 Task: Find connections with filter location Kuzhithurai with filter topic #fintechwith filter profile language Spanish with filter current company Assembly Global with filter school SDM College of Engg & Tech , Dharwad with filter industry Security and Investigations with filter service category iOS Development with filter keywords title Caretaker or House Sitter
Action: Mouse moved to (448, 287)
Screenshot: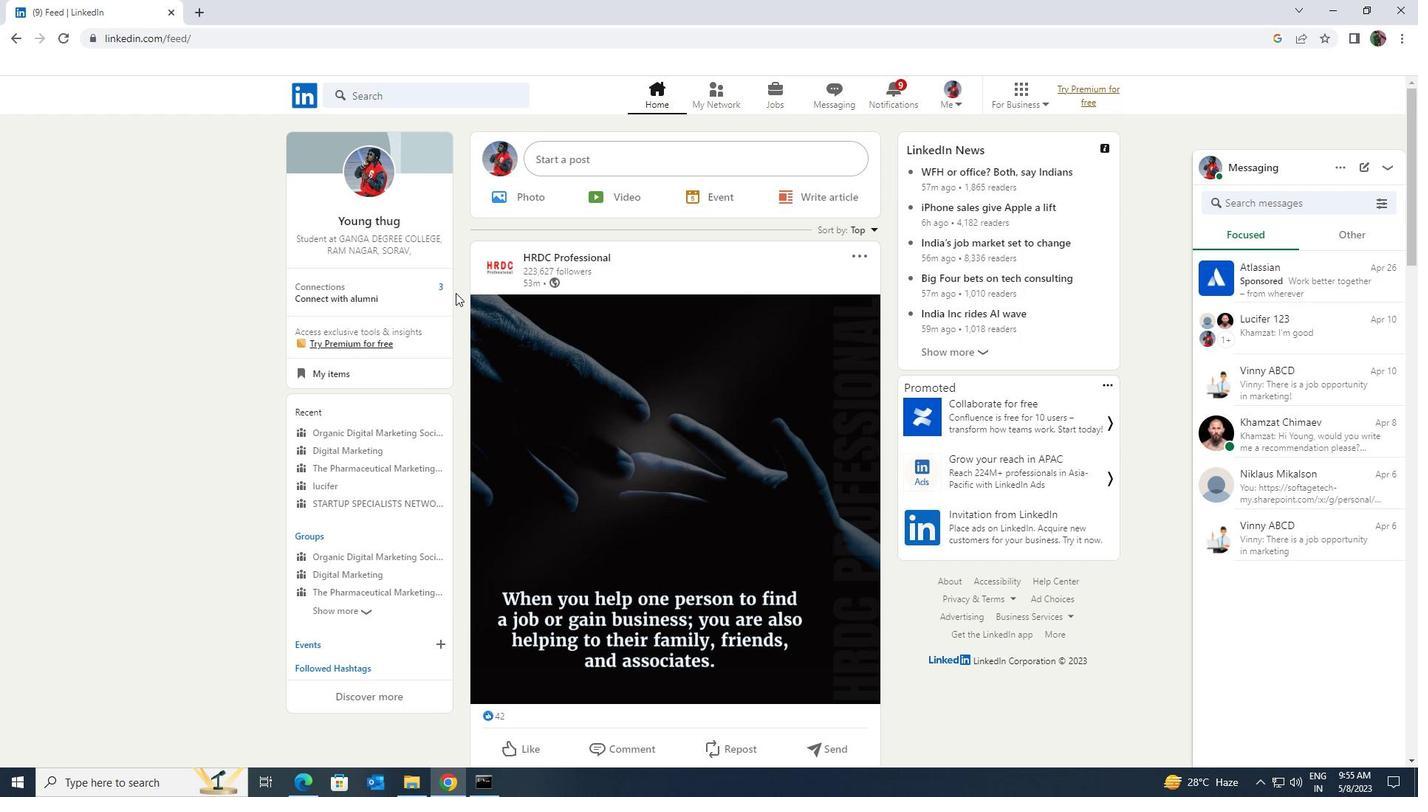 
Action: Mouse pressed left at (448, 287)
Screenshot: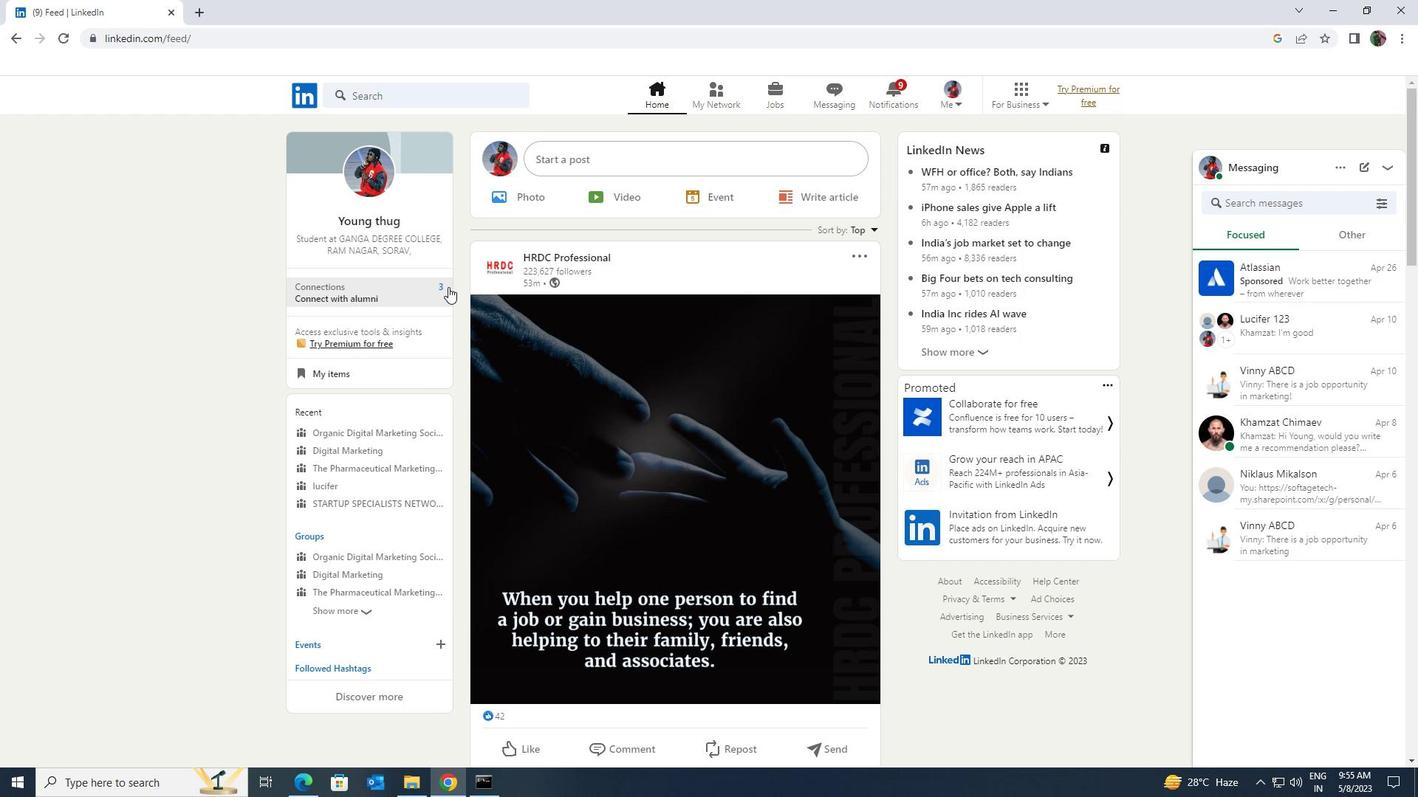 
Action: Mouse moved to (431, 184)
Screenshot: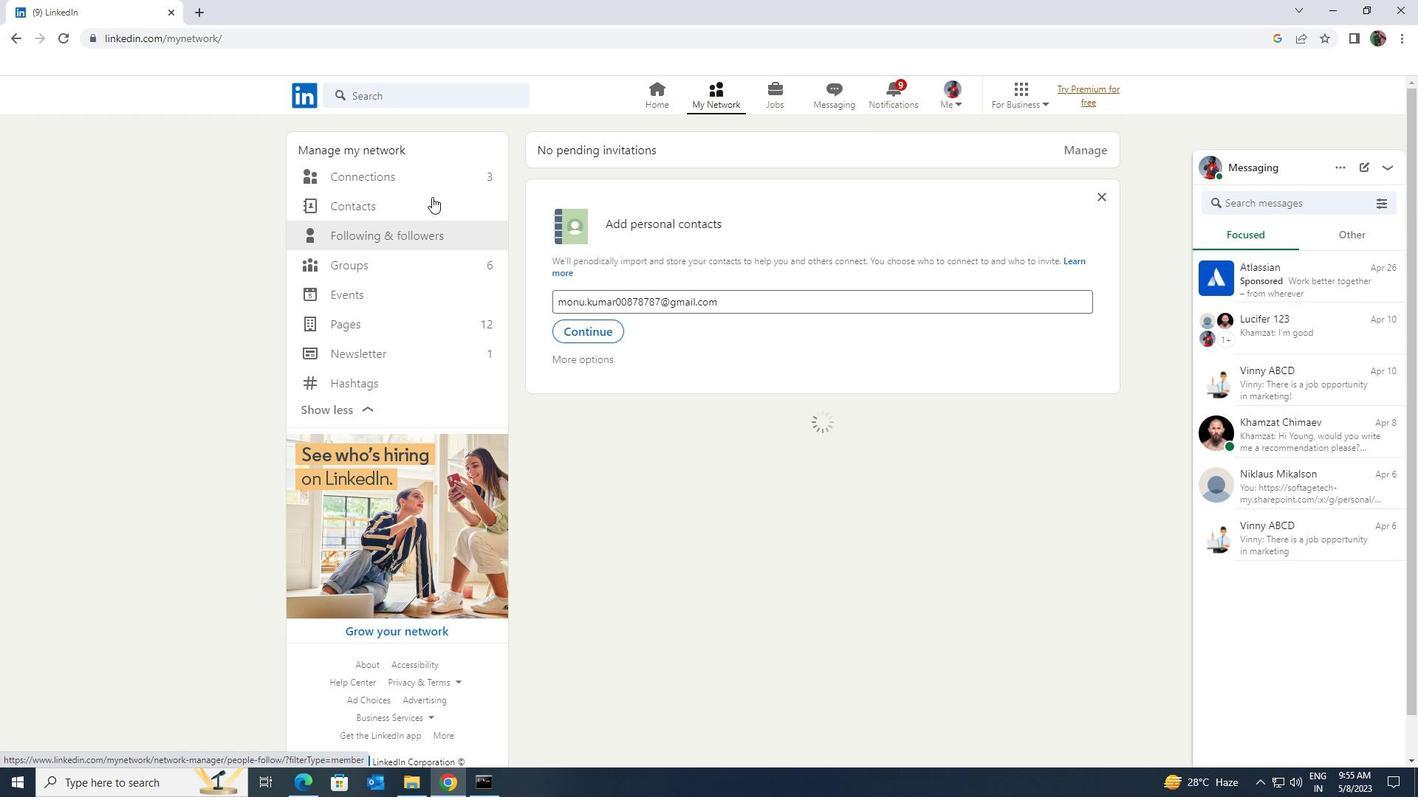 
Action: Mouse pressed left at (431, 184)
Screenshot: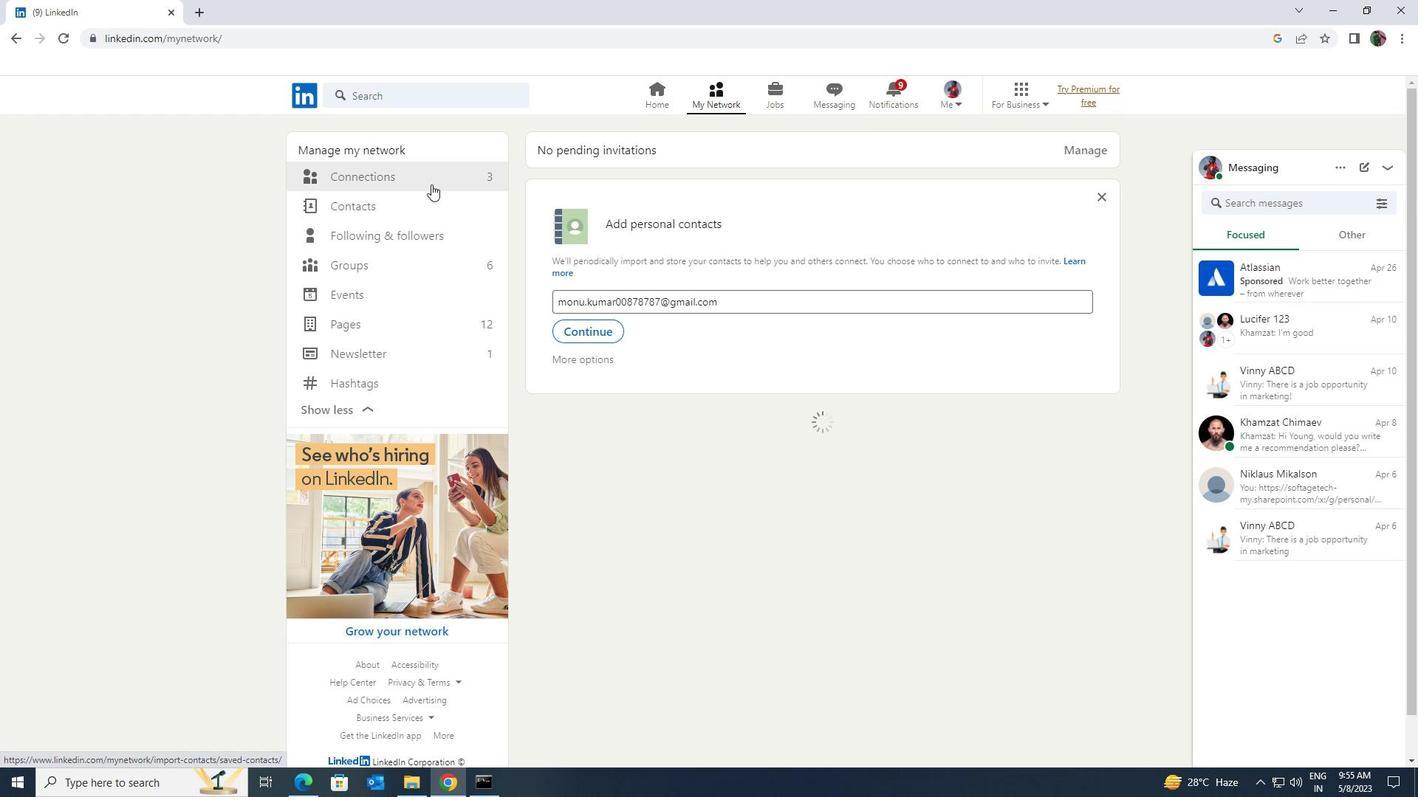 
Action: Mouse moved to (831, 181)
Screenshot: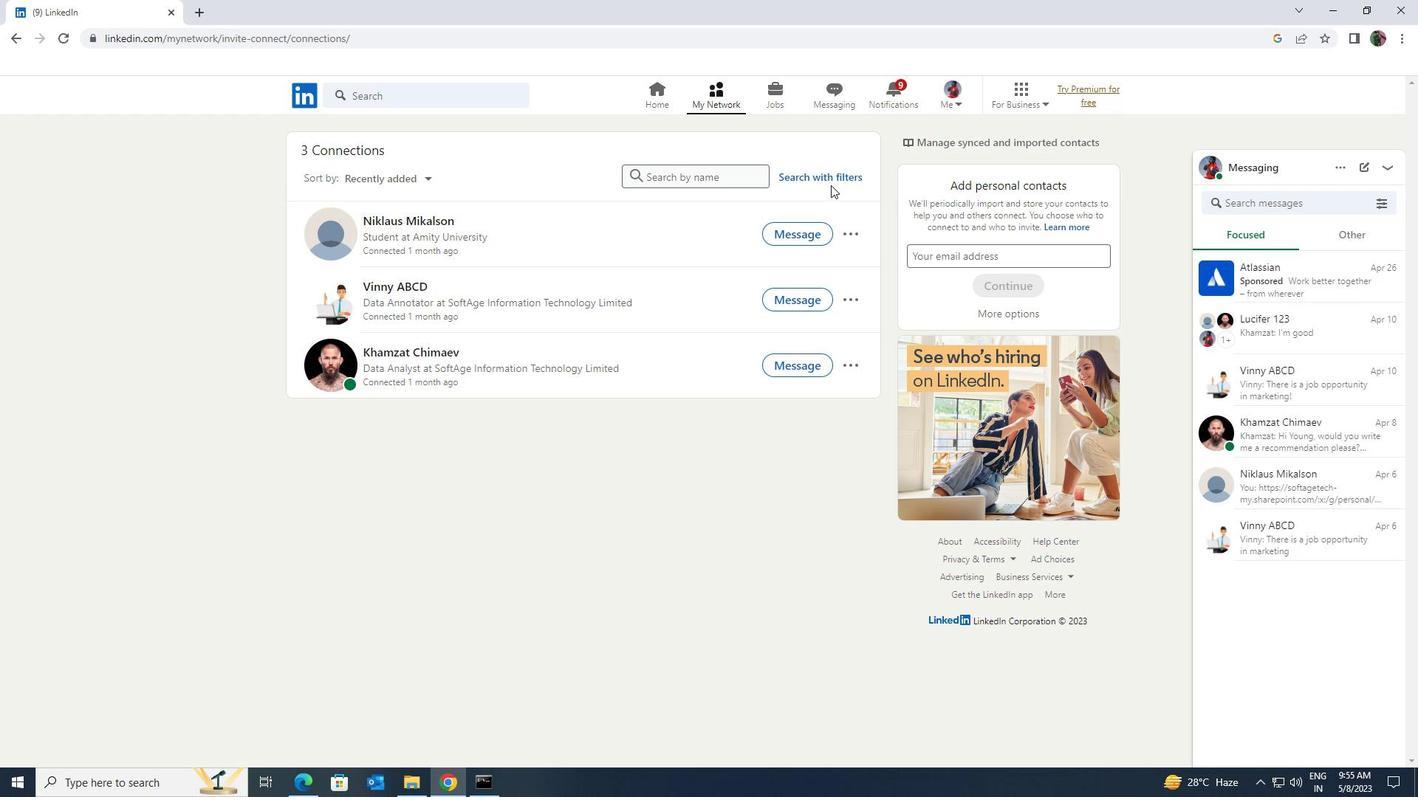 
Action: Mouse pressed left at (831, 181)
Screenshot: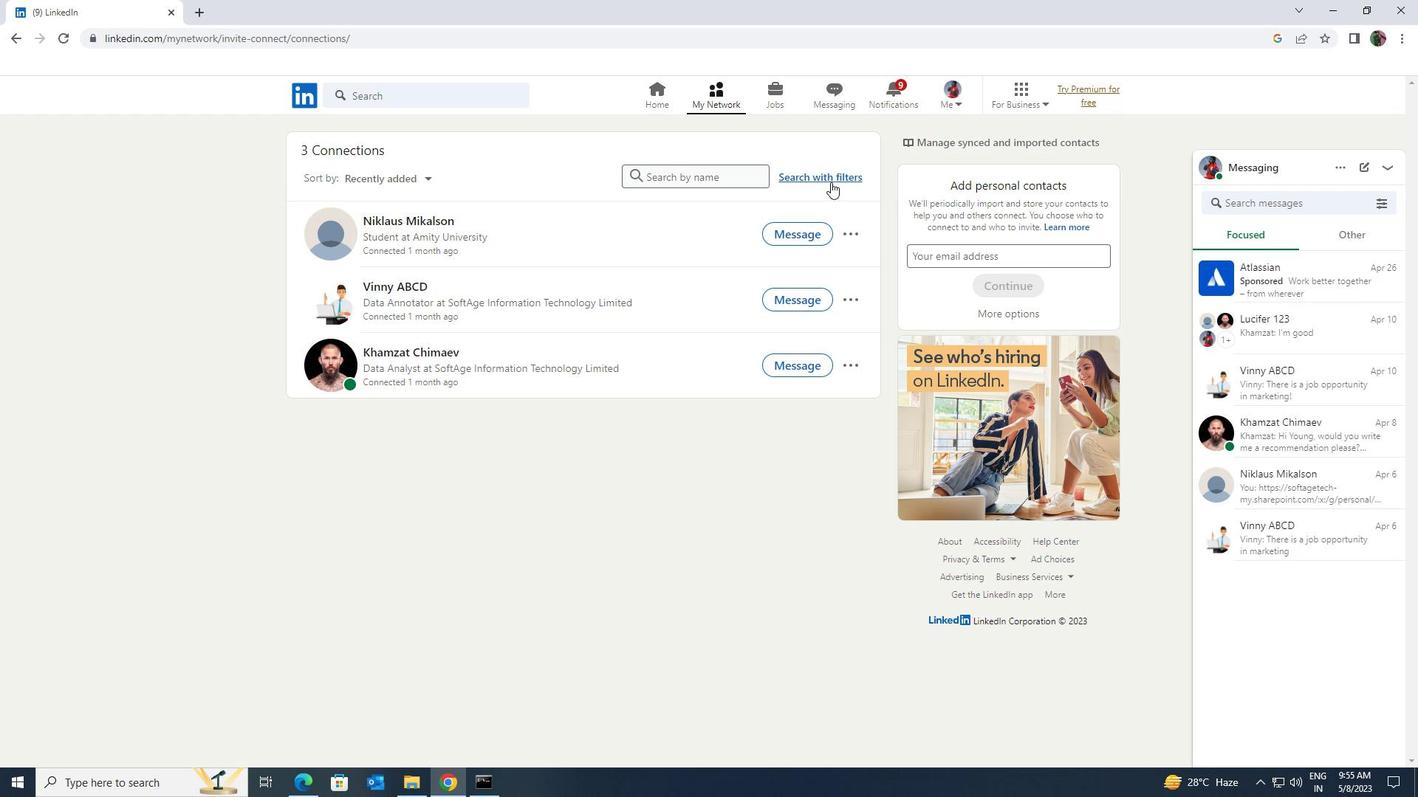 
Action: Mouse moved to (763, 142)
Screenshot: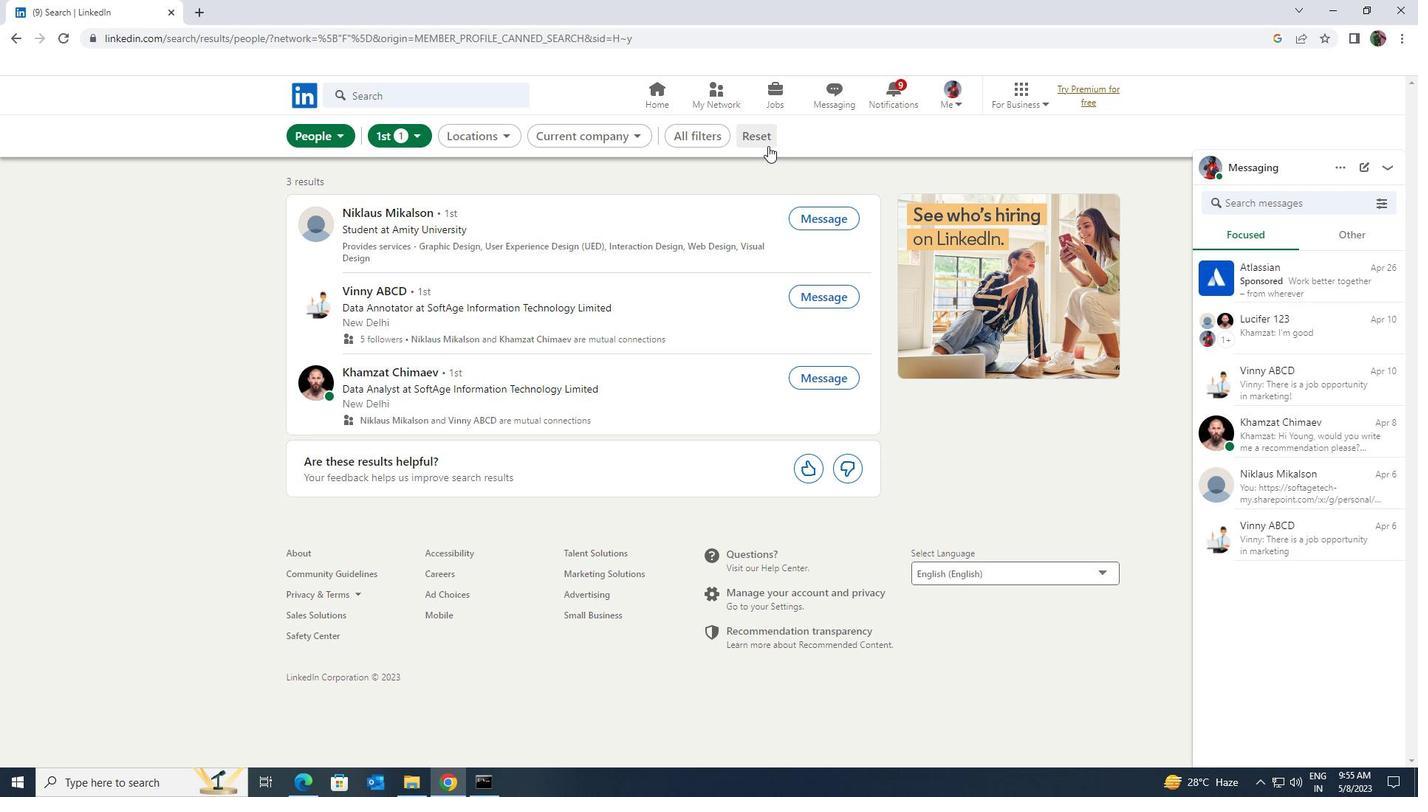 
Action: Mouse pressed left at (763, 142)
Screenshot: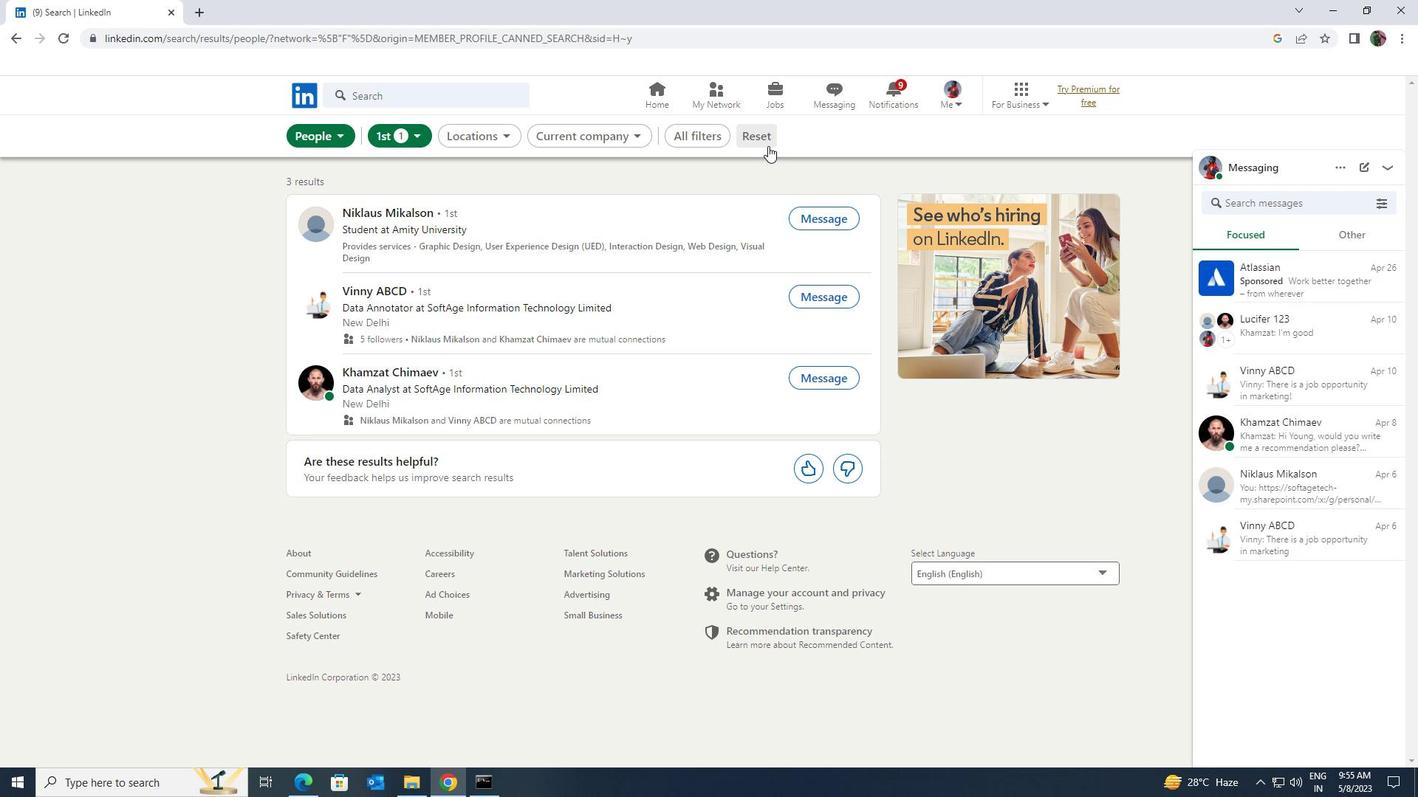 
Action: Mouse moved to (734, 142)
Screenshot: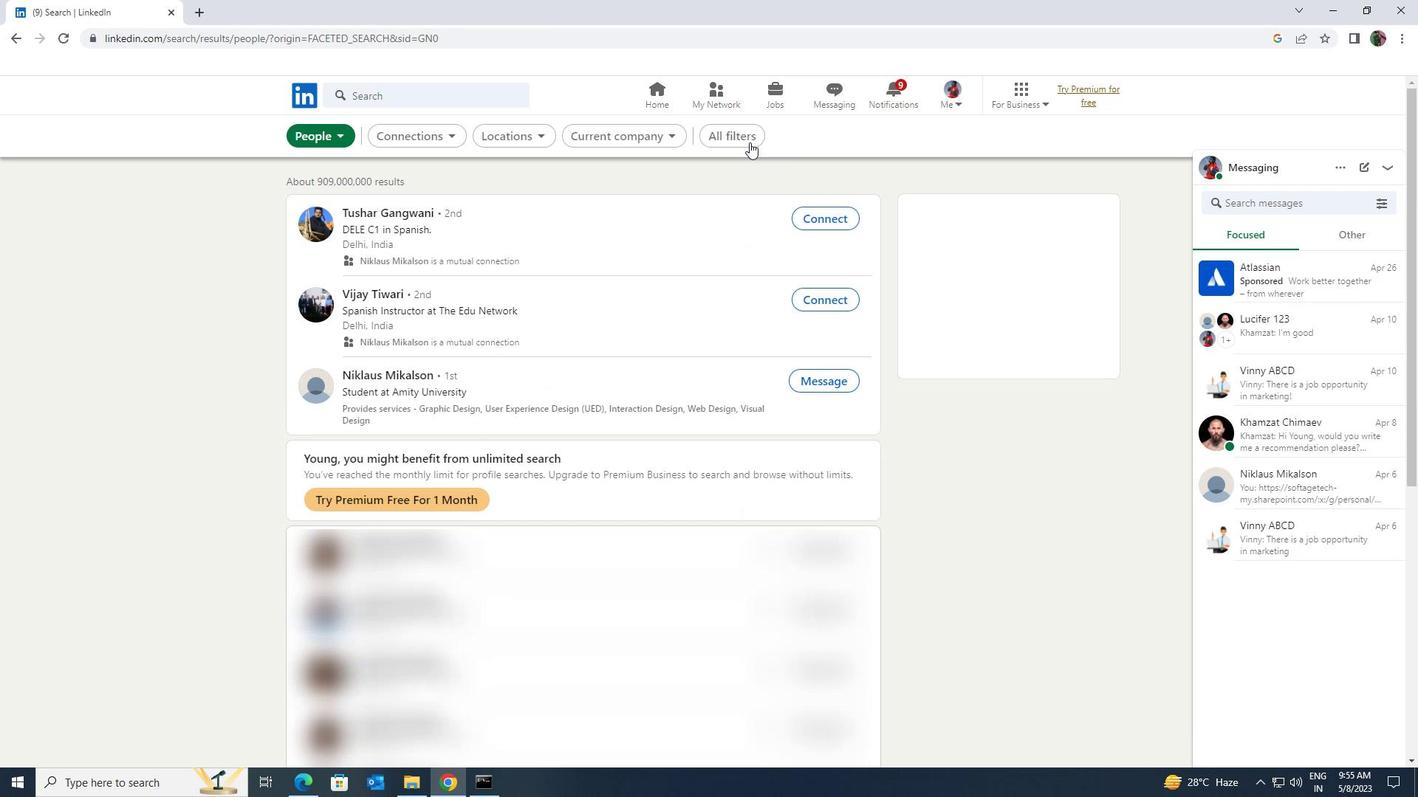 
Action: Mouse pressed left at (734, 142)
Screenshot: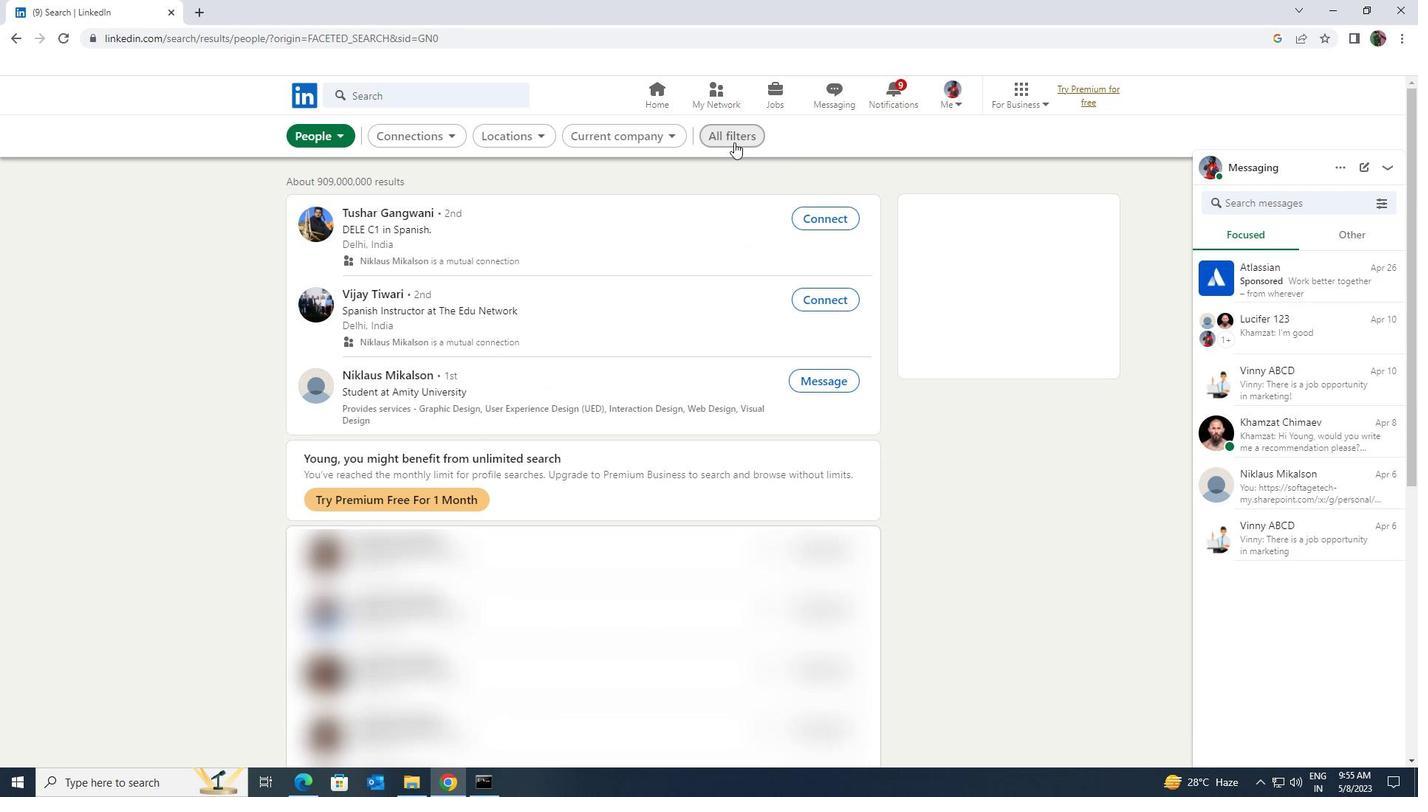 
Action: Mouse moved to (1267, 581)
Screenshot: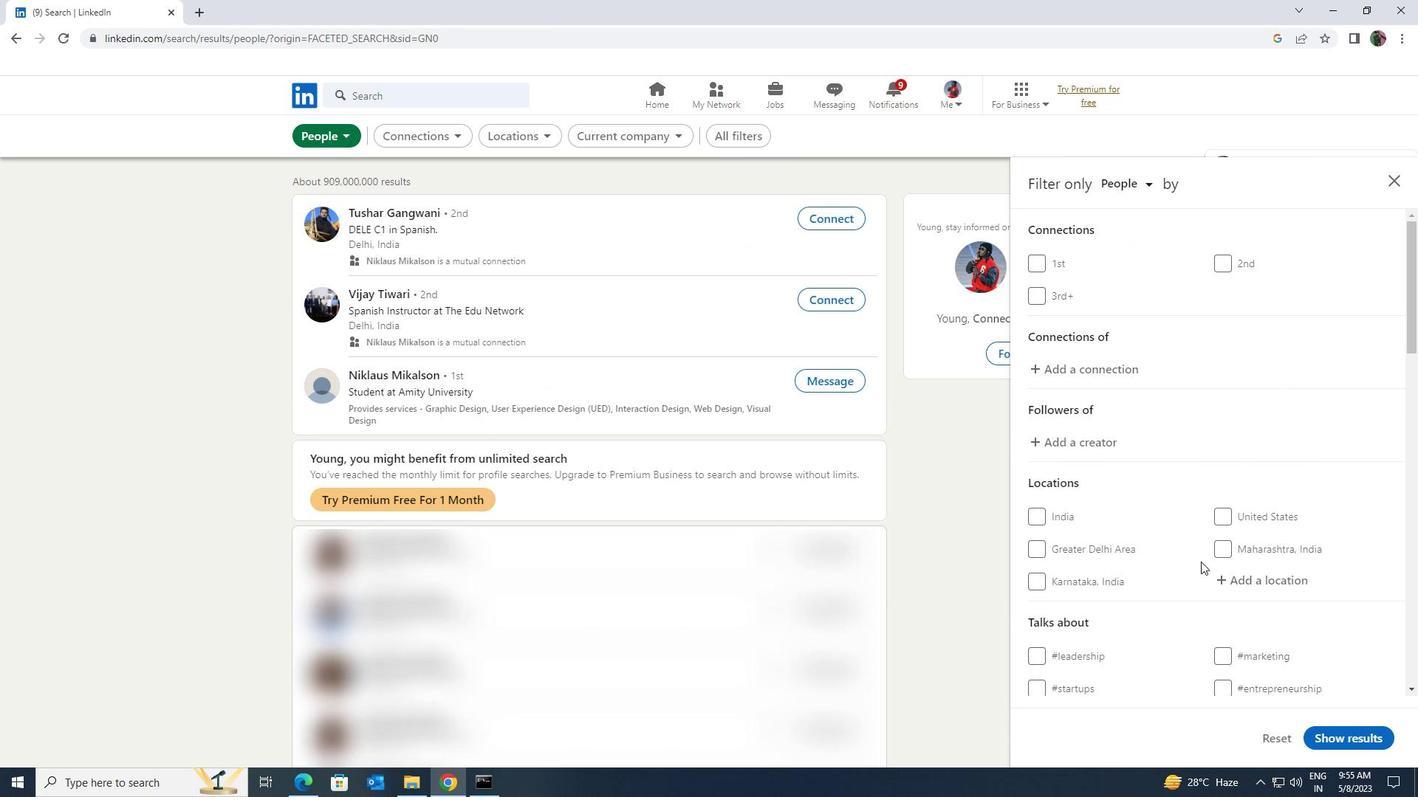 
Action: Mouse pressed left at (1267, 581)
Screenshot: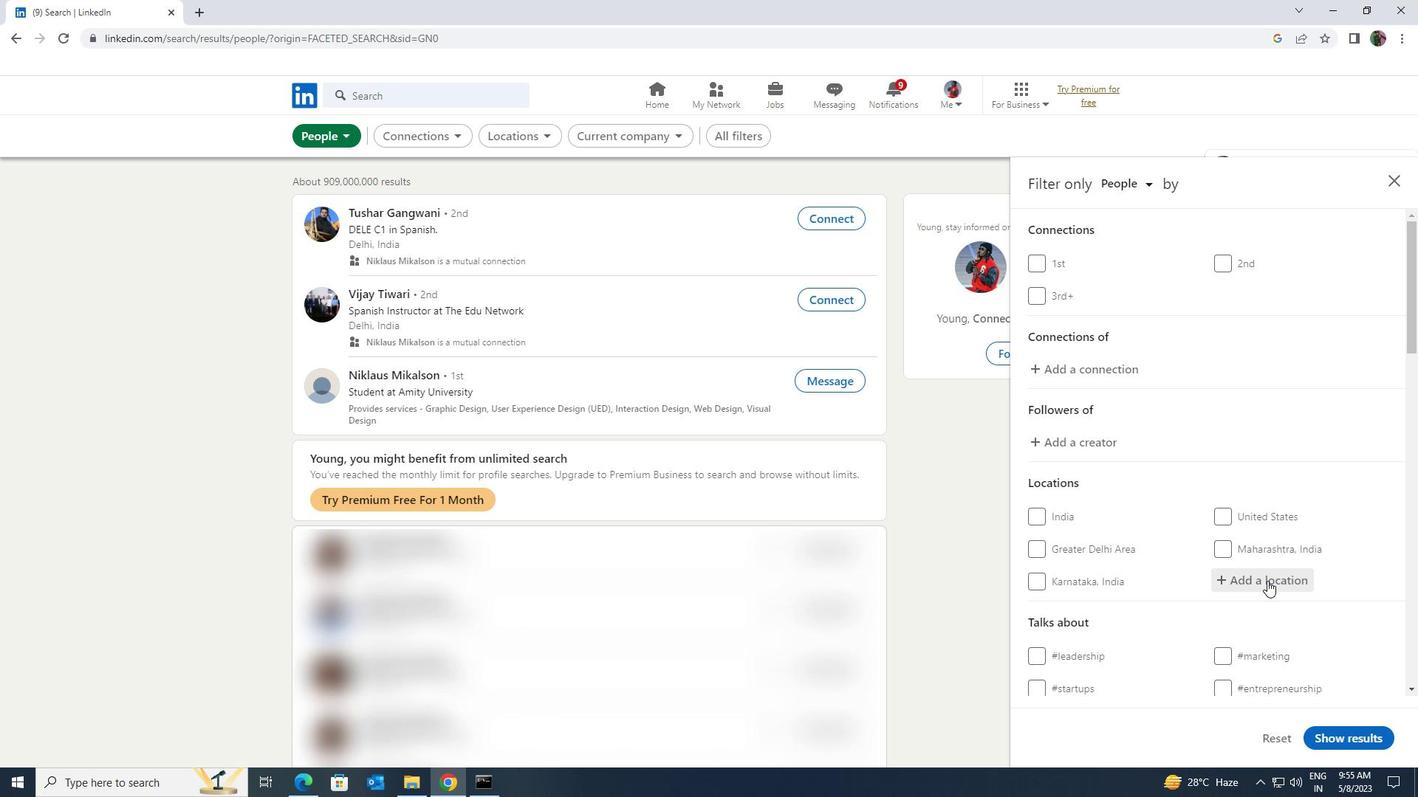 
Action: Key pressed <Key.shift>KUZHITHURAI
Screenshot: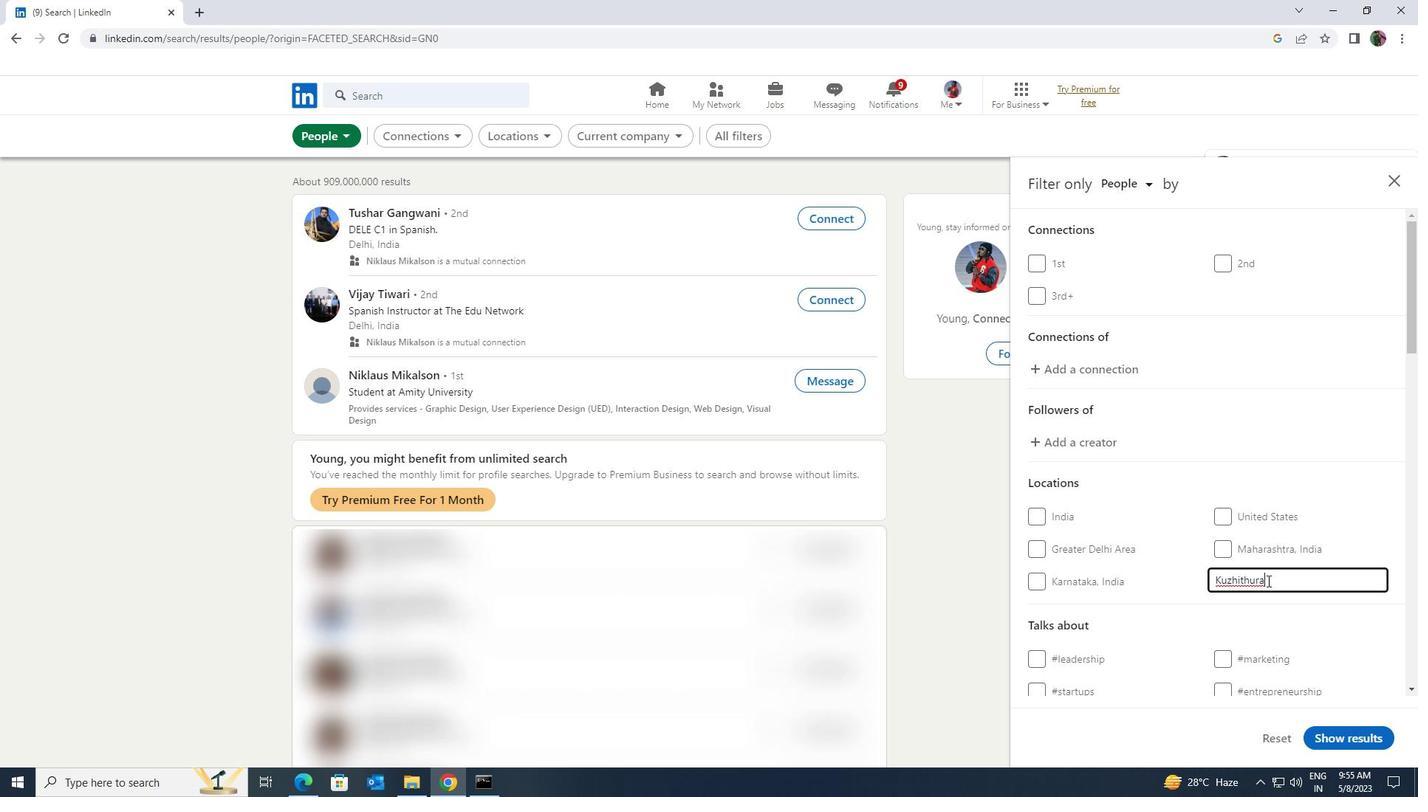 
Action: Mouse scrolled (1267, 580) with delta (0, 0)
Screenshot: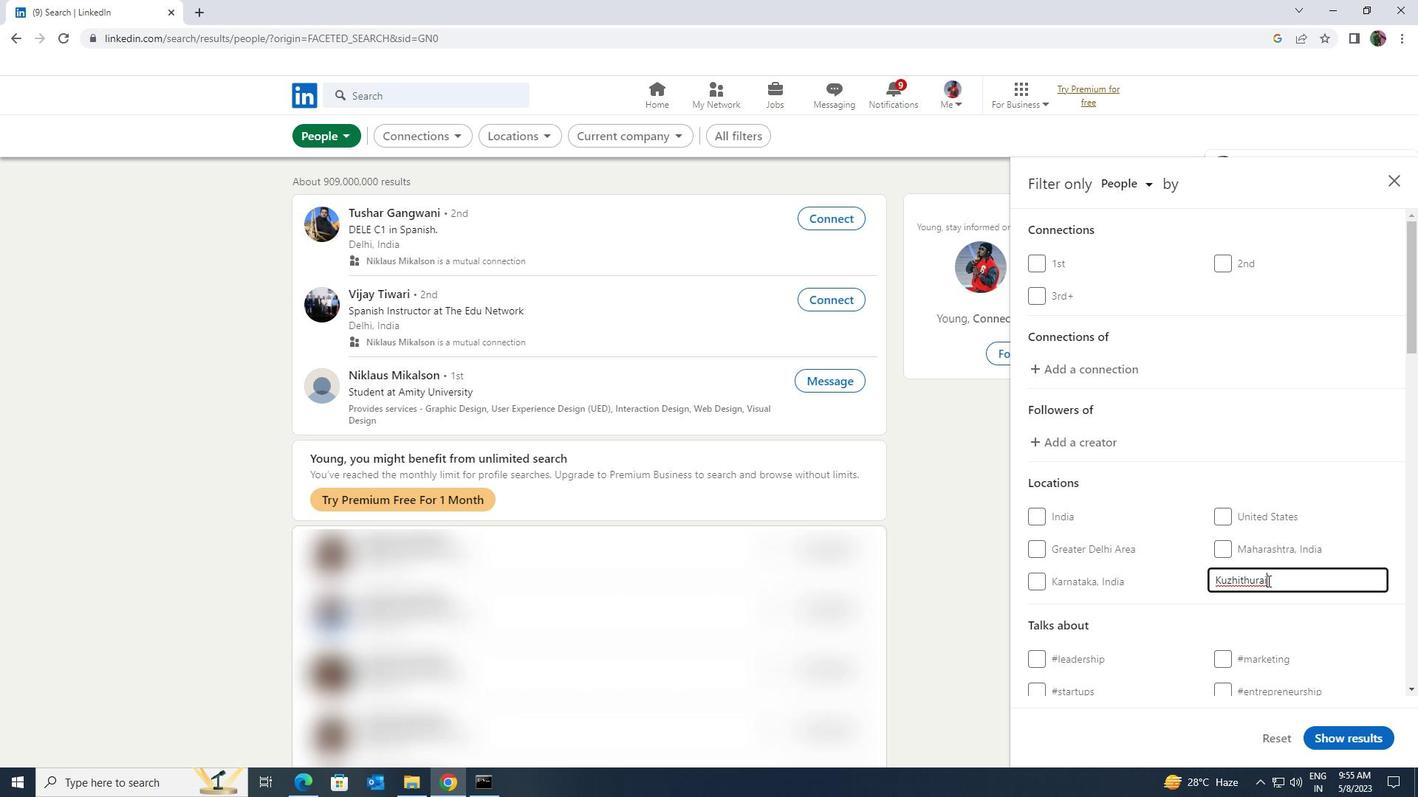 
Action: Mouse moved to (1268, 582)
Screenshot: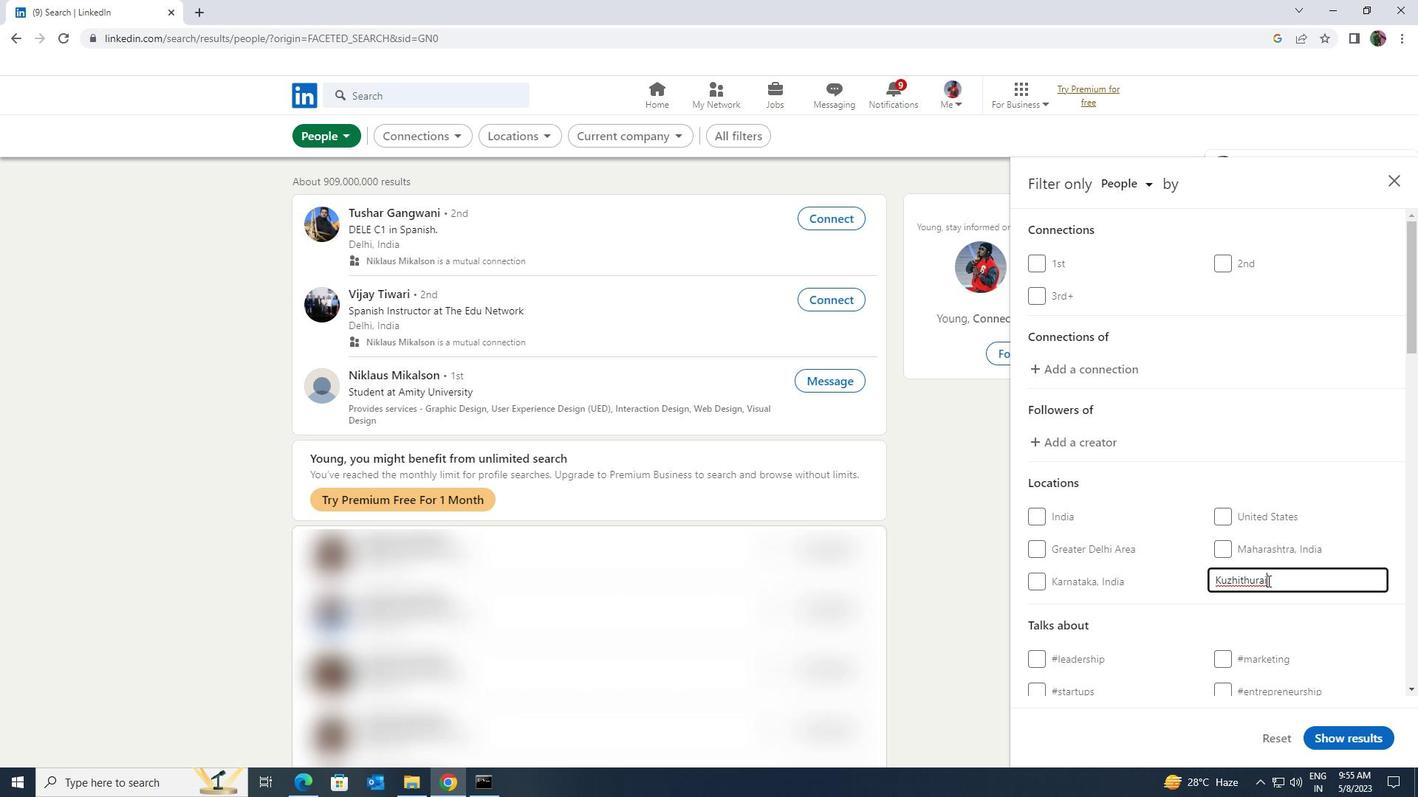 
Action: Mouse scrolled (1268, 581) with delta (0, 0)
Screenshot: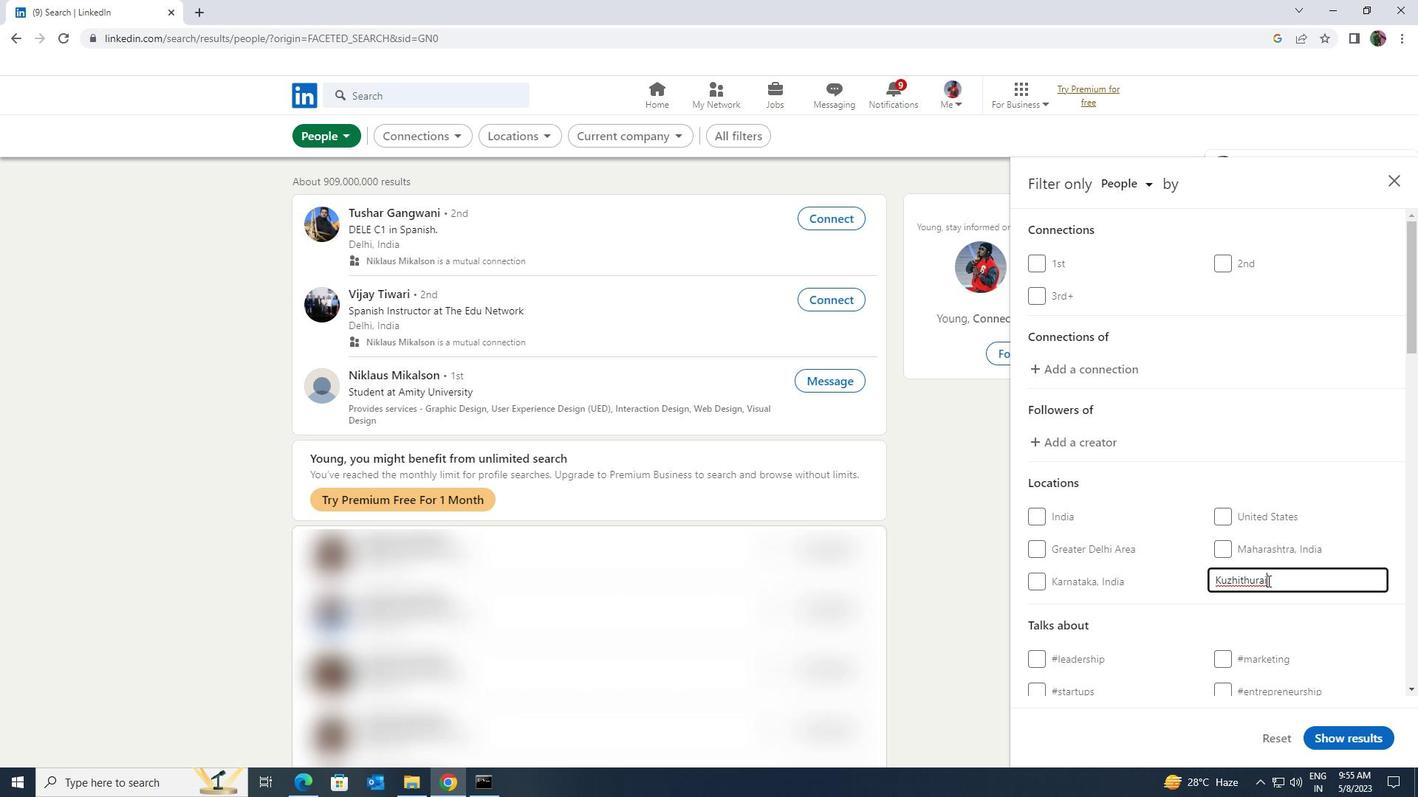 
Action: Mouse moved to (1268, 584)
Screenshot: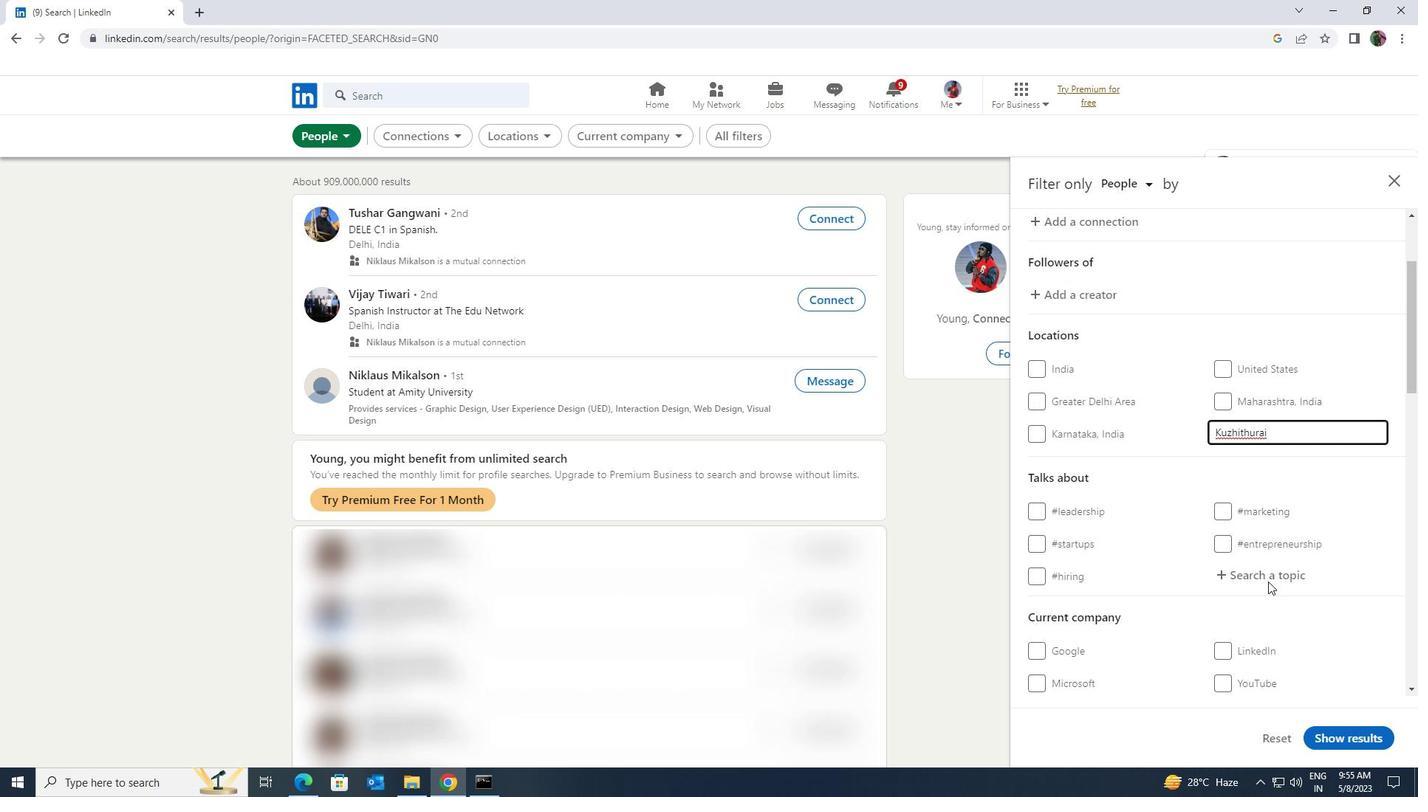
Action: Mouse pressed left at (1268, 584)
Screenshot: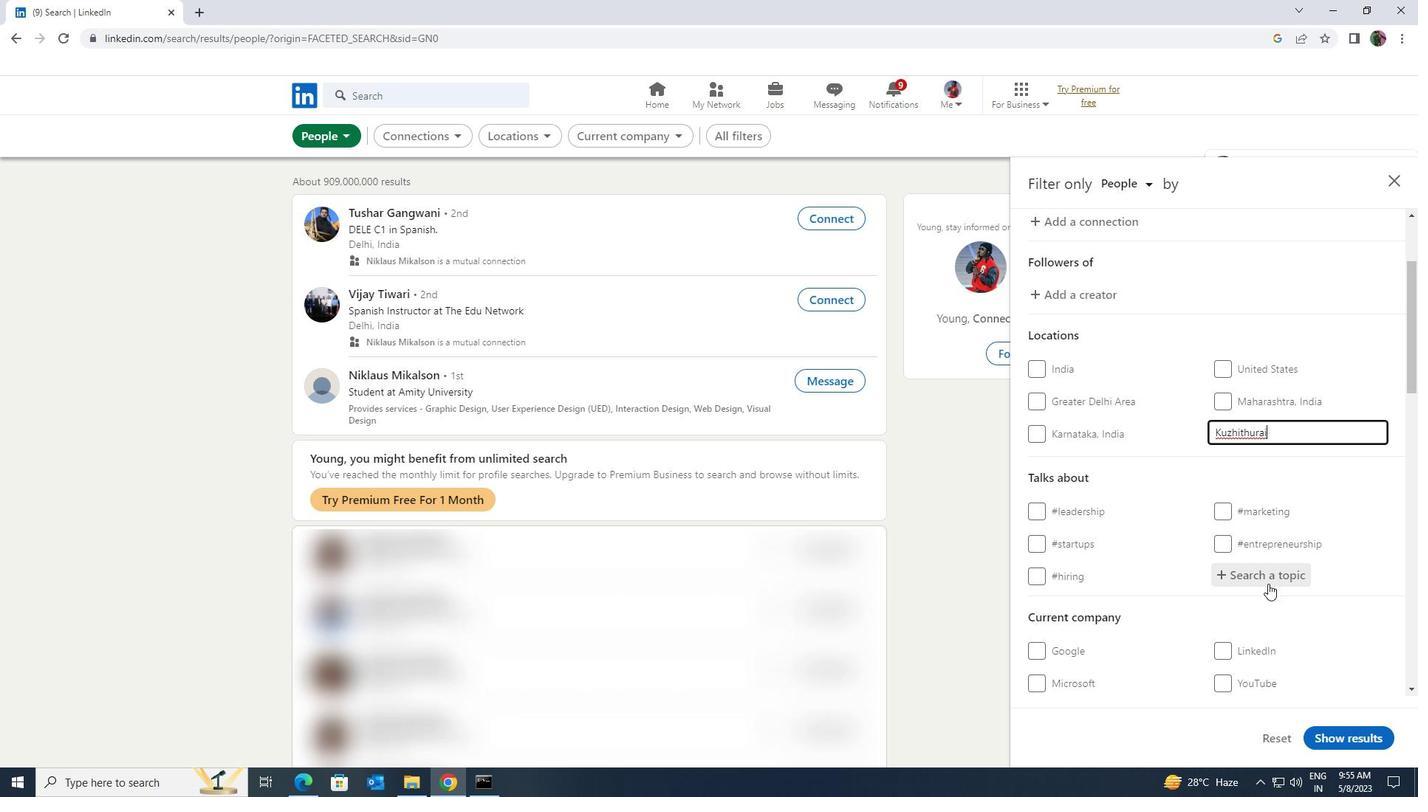 
Action: Key pressed <Key.shift><Key.shift><Key.shift><Key.shift><Key.shift>FINTECH
Screenshot: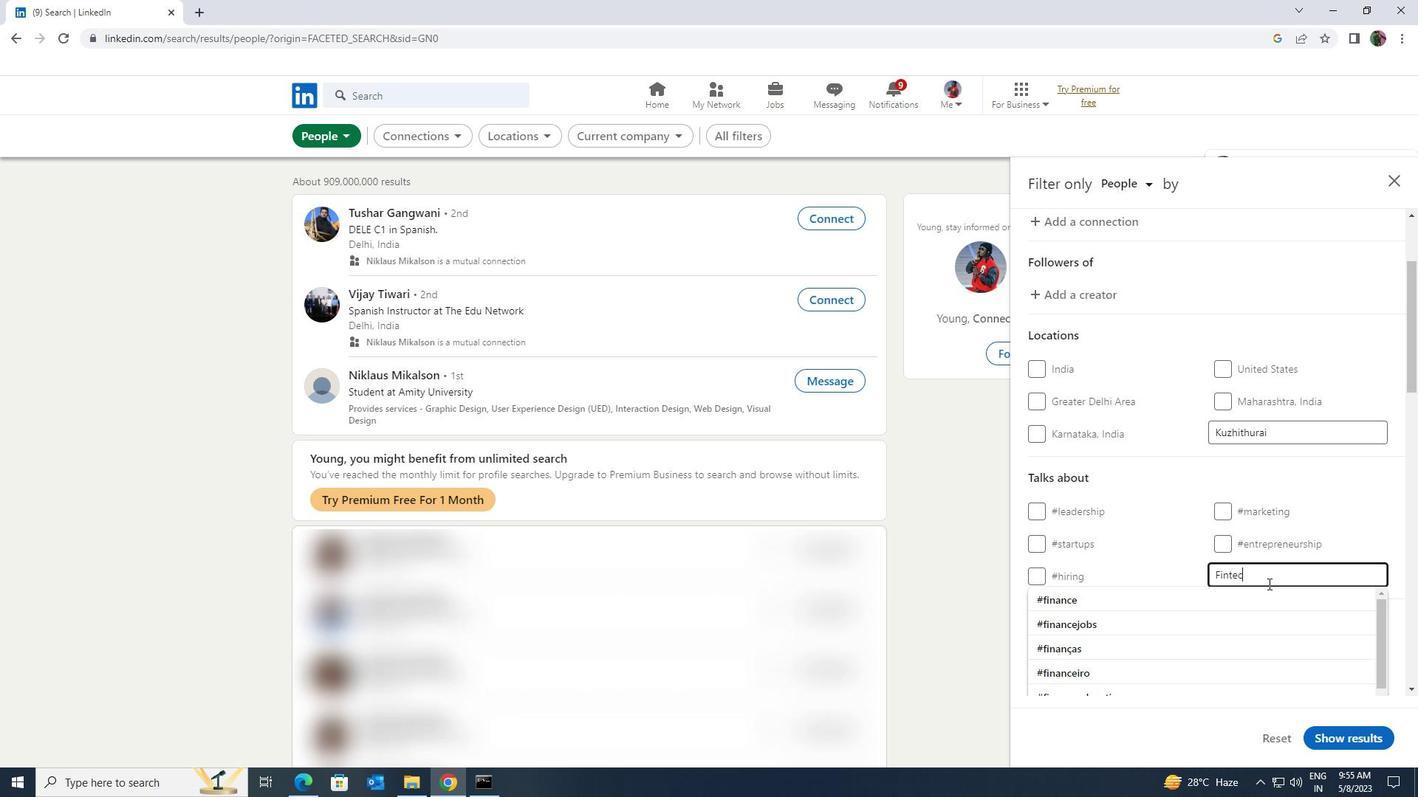 
Action: Mouse moved to (1264, 604)
Screenshot: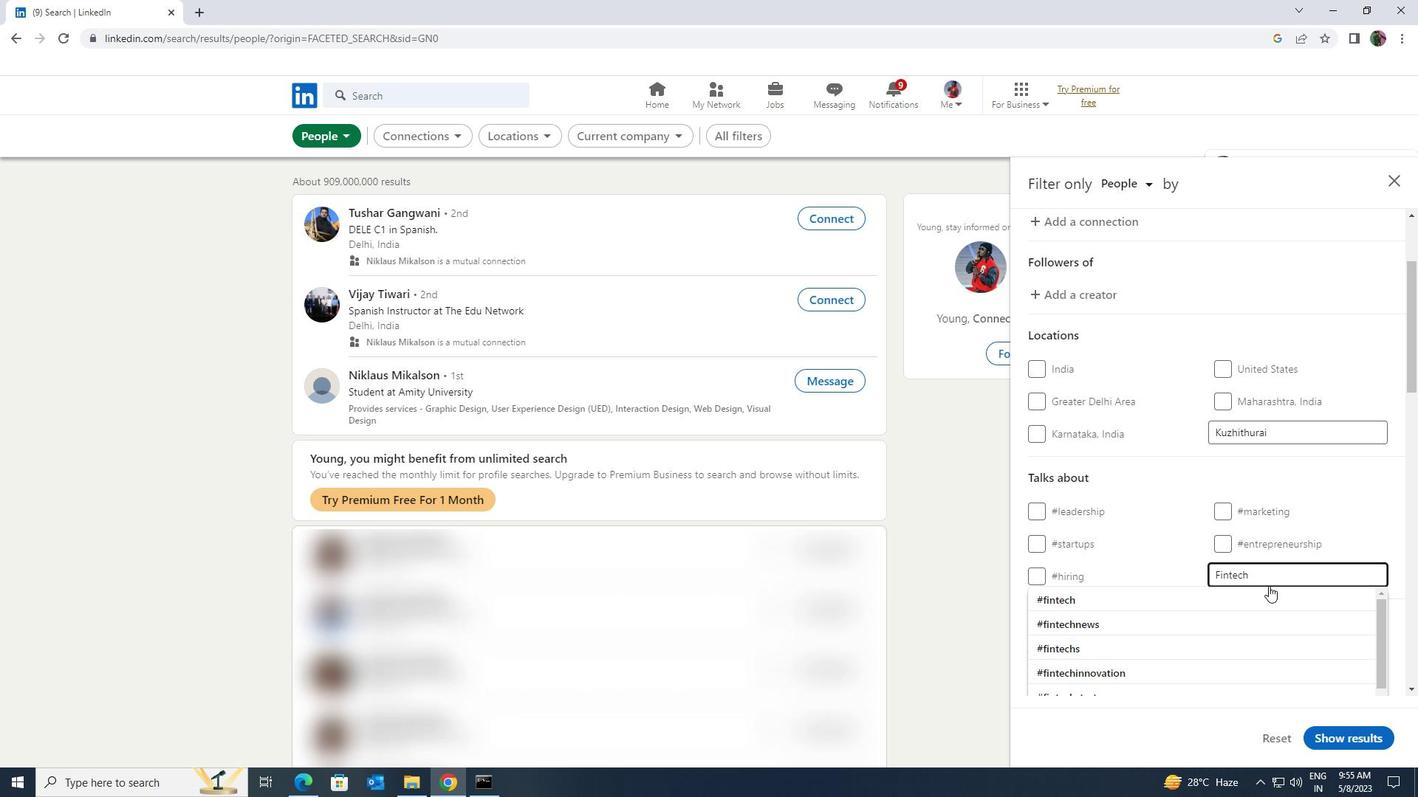 
Action: Mouse pressed left at (1264, 604)
Screenshot: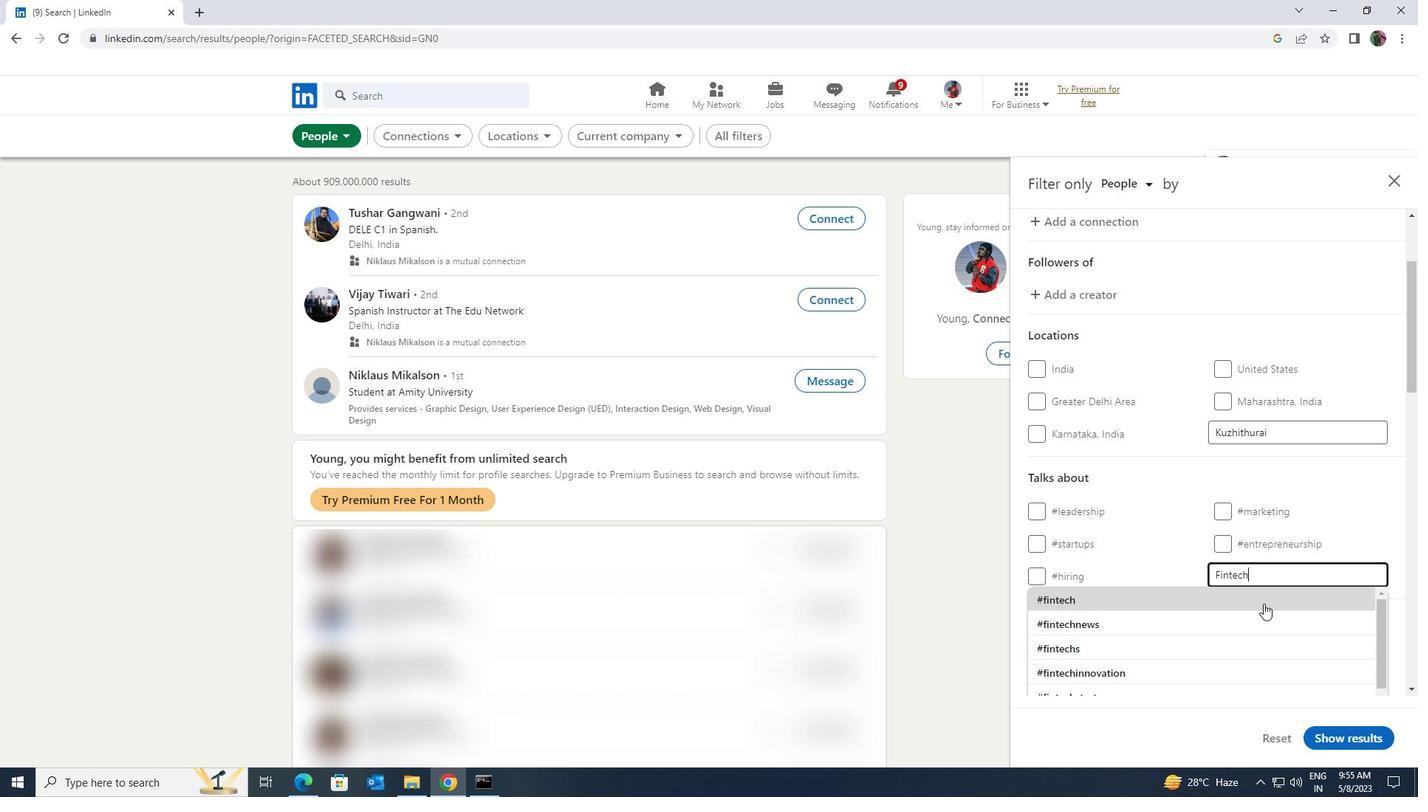 
Action: Mouse scrolled (1264, 603) with delta (0, 0)
Screenshot: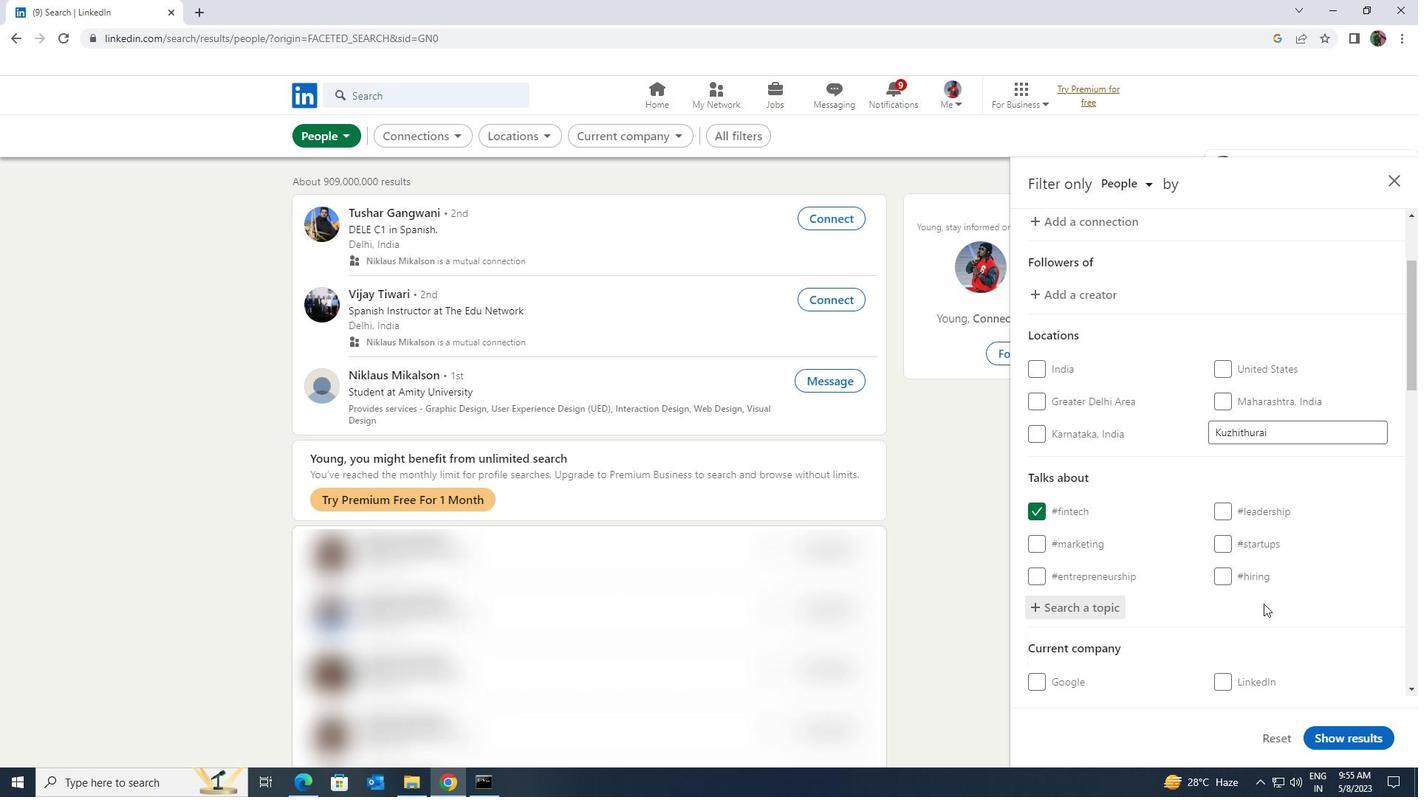 
Action: Mouse scrolled (1264, 603) with delta (0, 0)
Screenshot: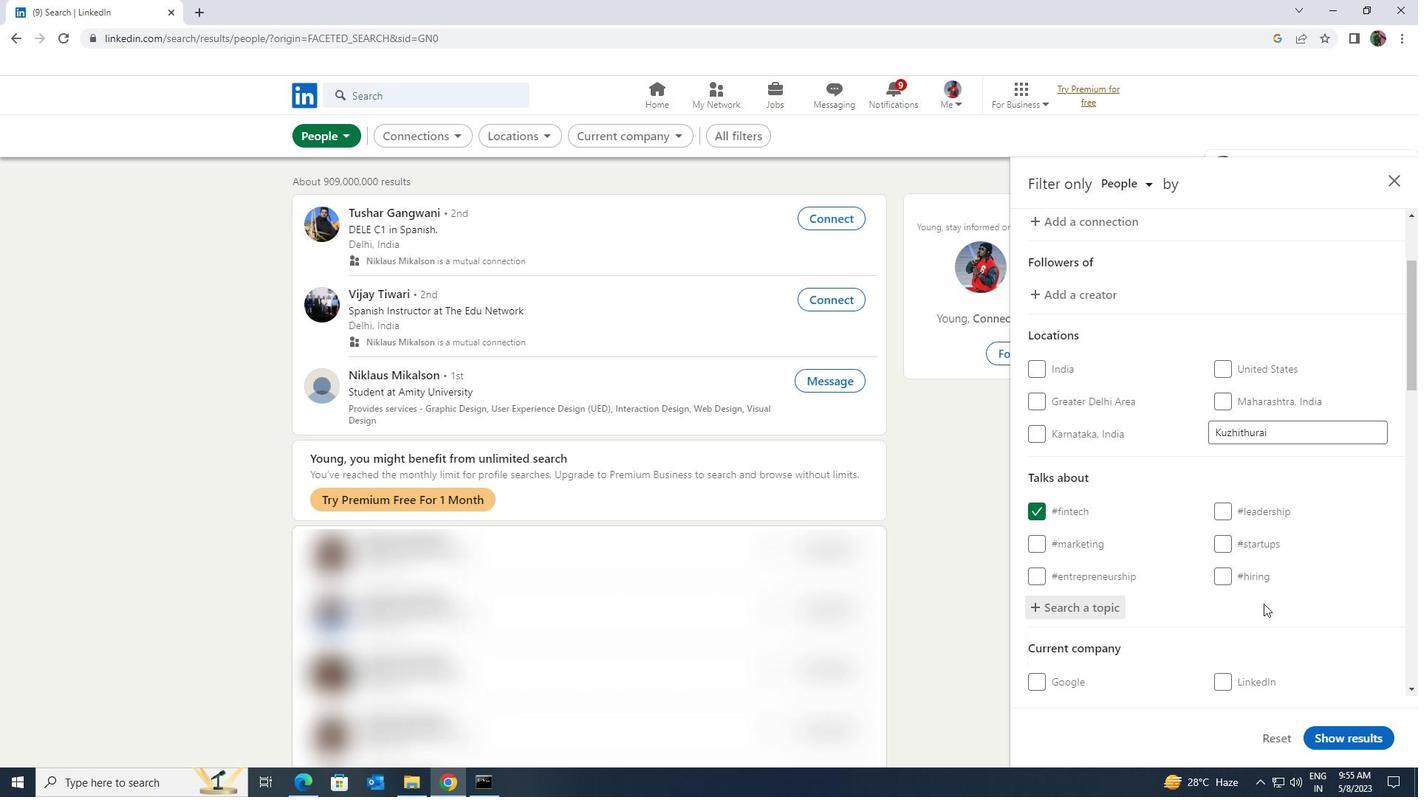 
Action: Mouse scrolled (1264, 603) with delta (0, 0)
Screenshot: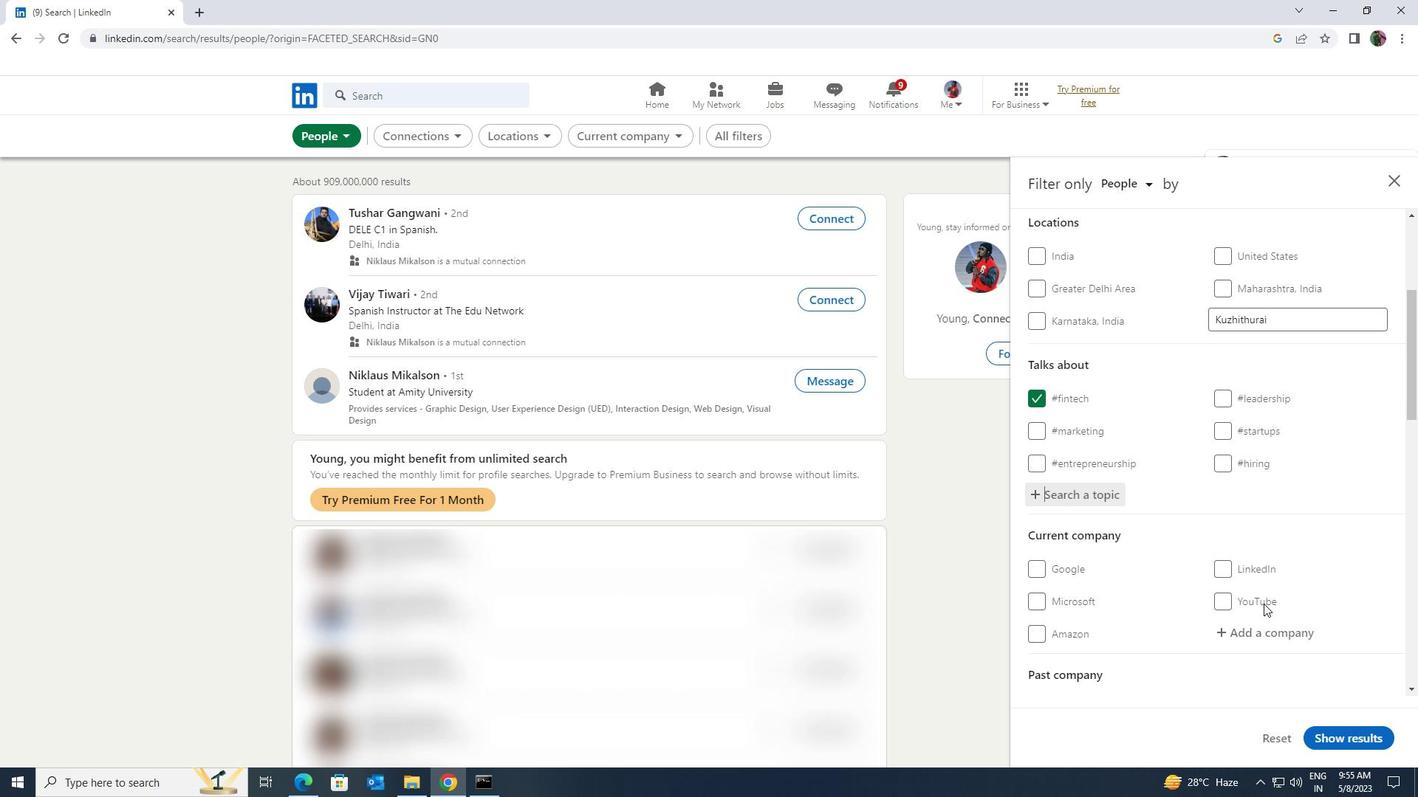 
Action: Mouse scrolled (1264, 603) with delta (0, 0)
Screenshot: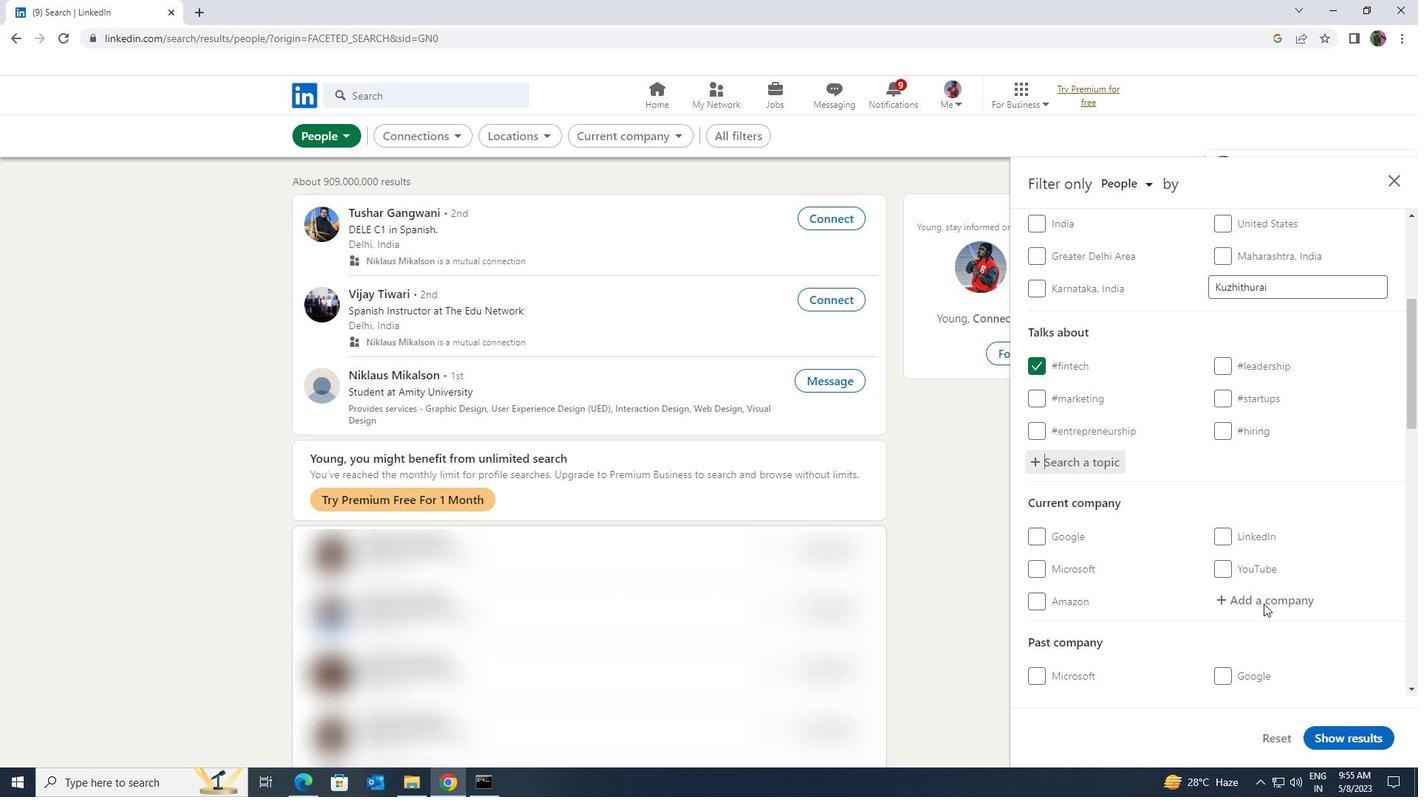 
Action: Mouse scrolled (1264, 603) with delta (0, 0)
Screenshot: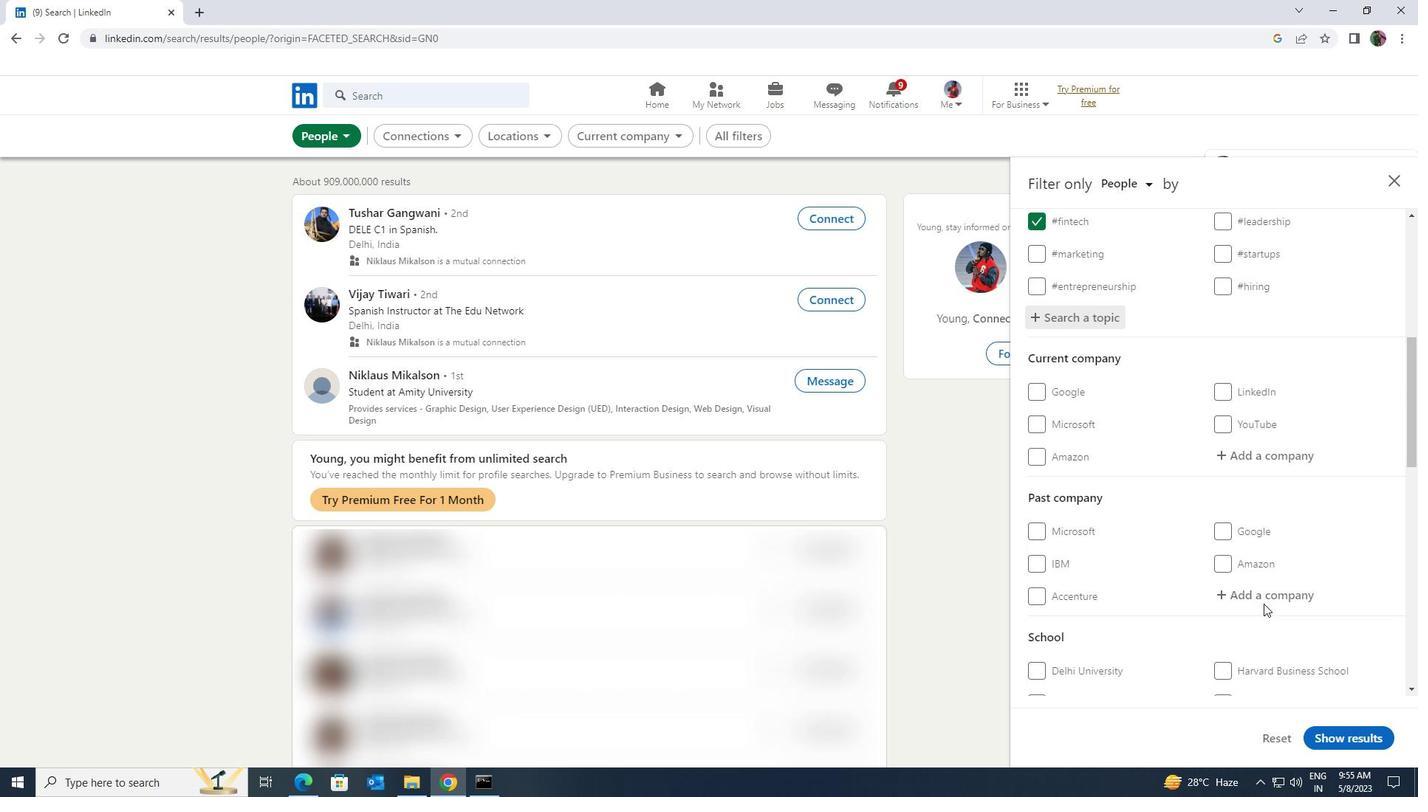 
Action: Mouse scrolled (1264, 603) with delta (0, 0)
Screenshot: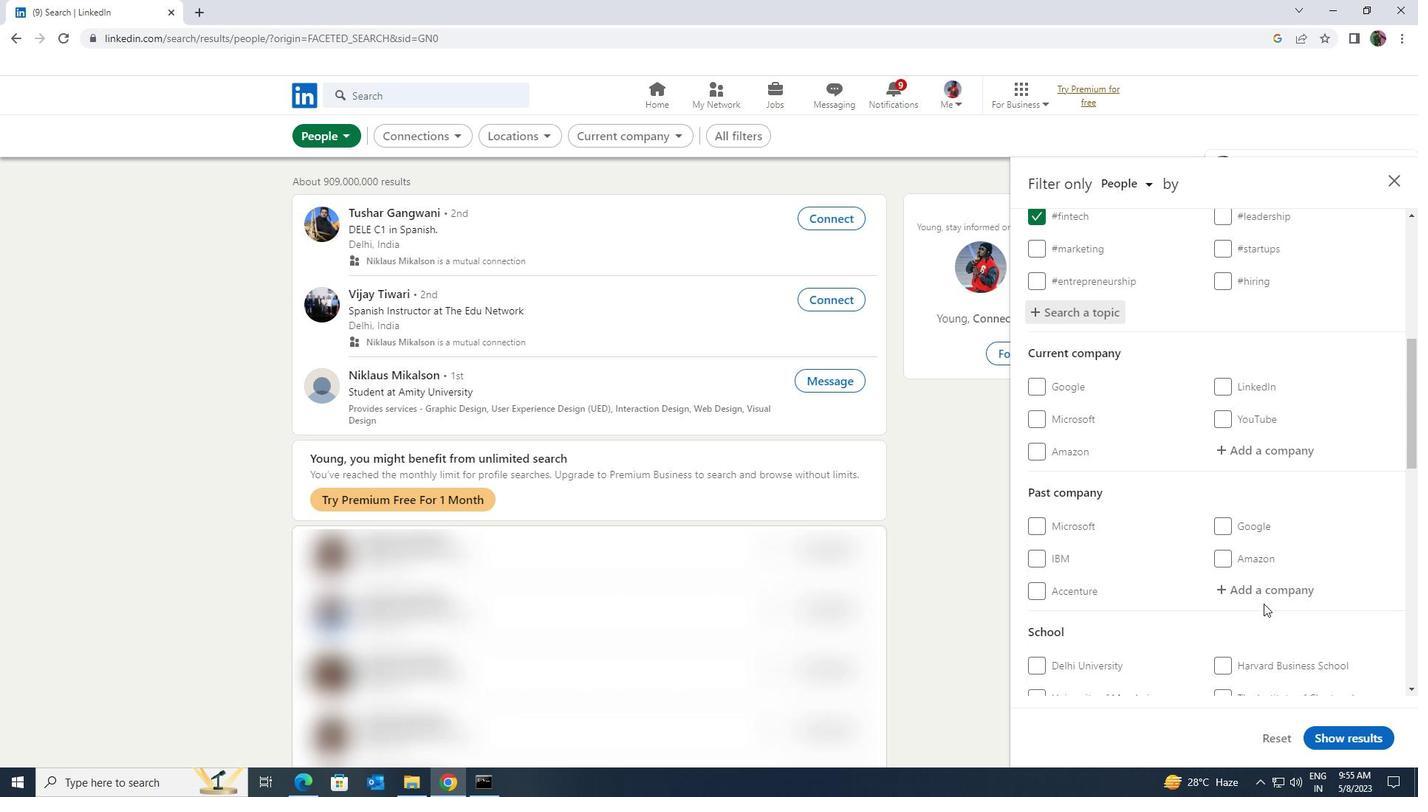 
Action: Mouse scrolled (1264, 603) with delta (0, 0)
Screenshot: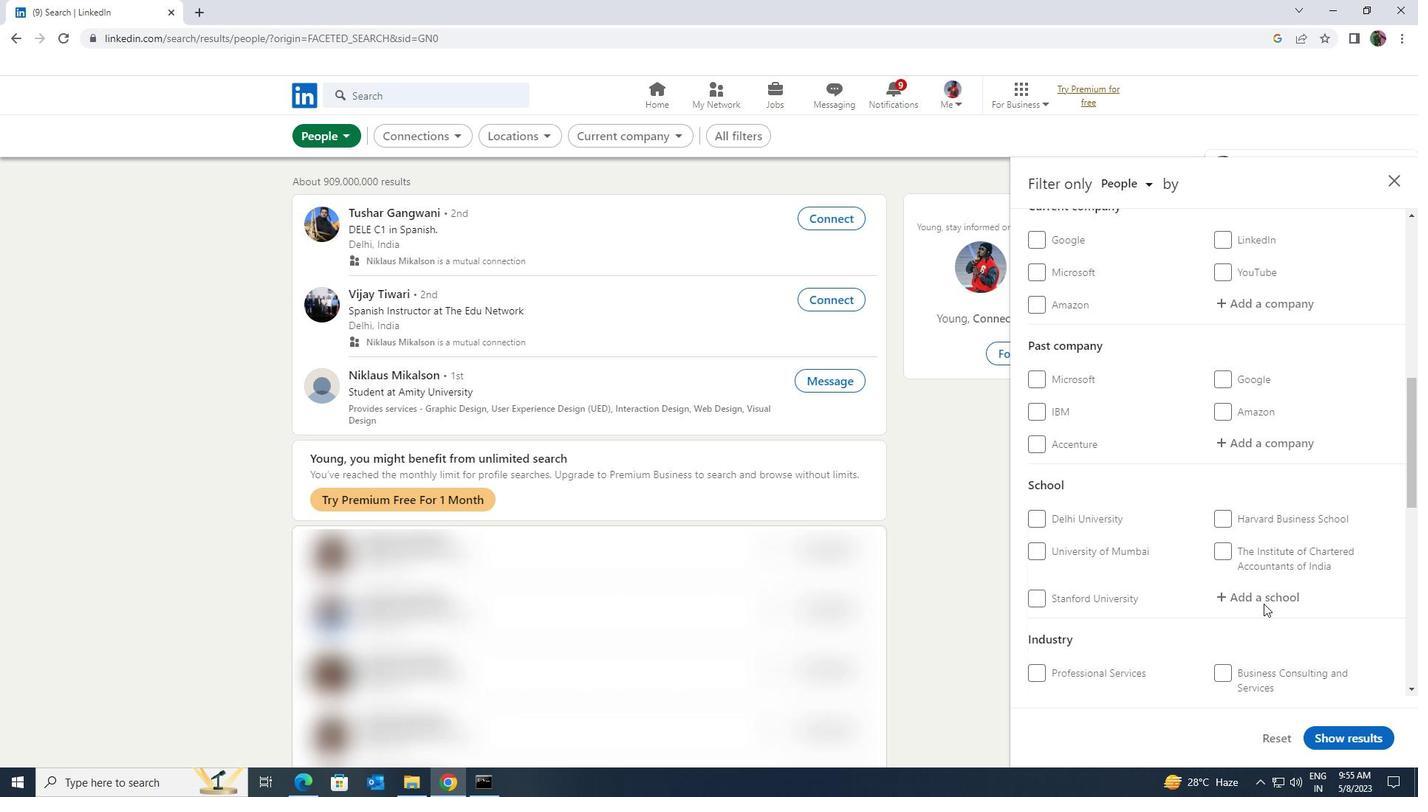 
Action: Mouse scrolled (1264, 603) with delta (0, 0)
Screenshot: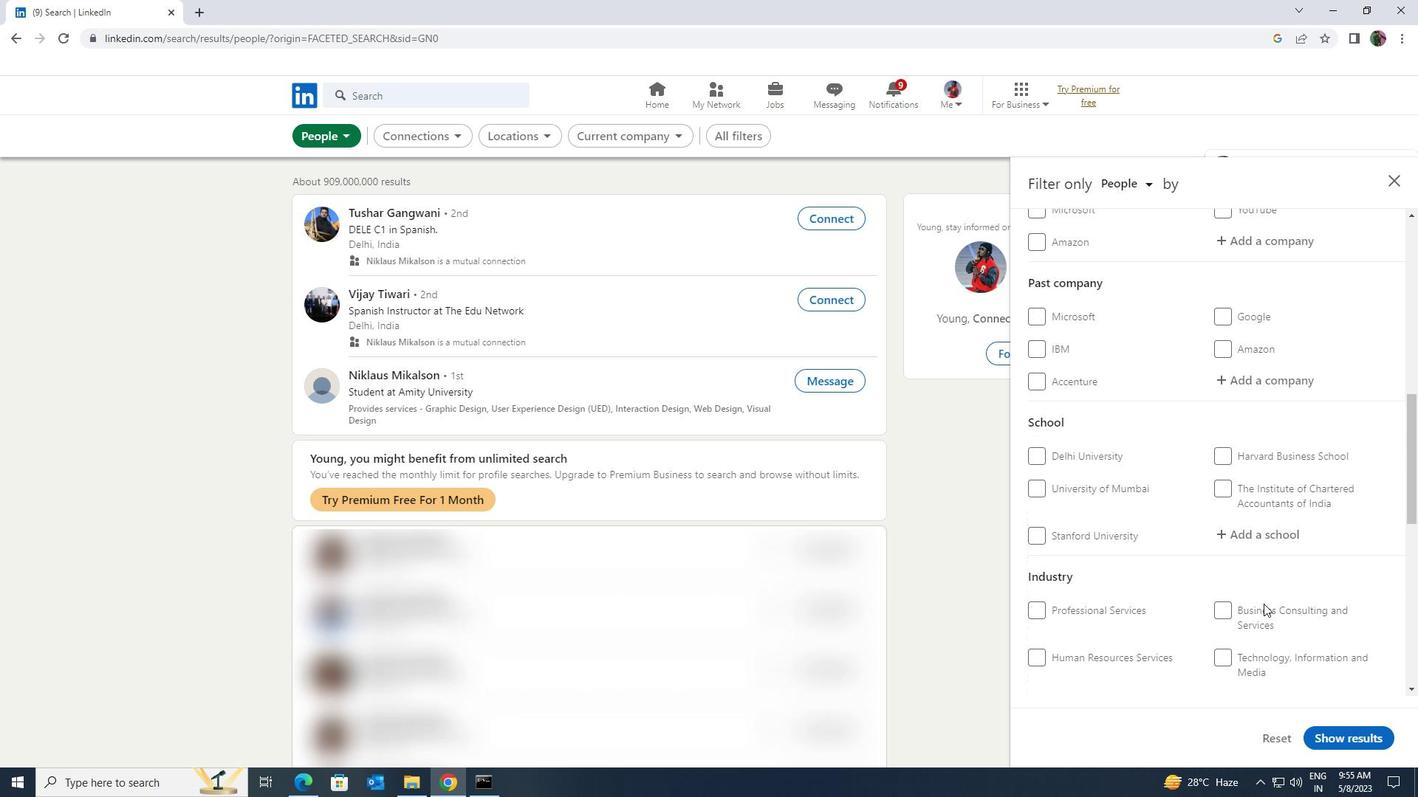 
Action: Mouse scrolled (1264, 603) with delta (0, 0)
Screenshot: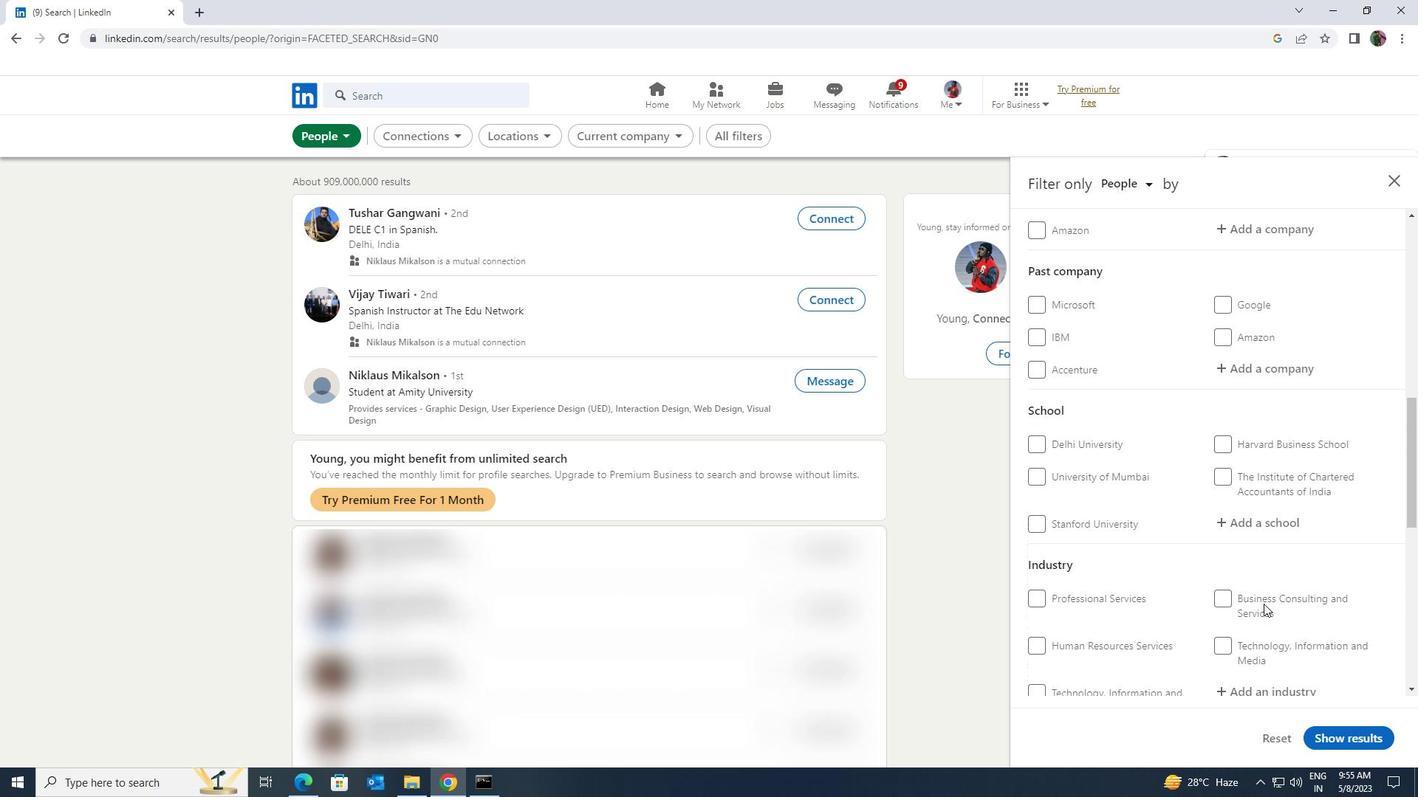 
Action: Mouse scrolled (1264, 603) with delta (0, 0)
Screenshot: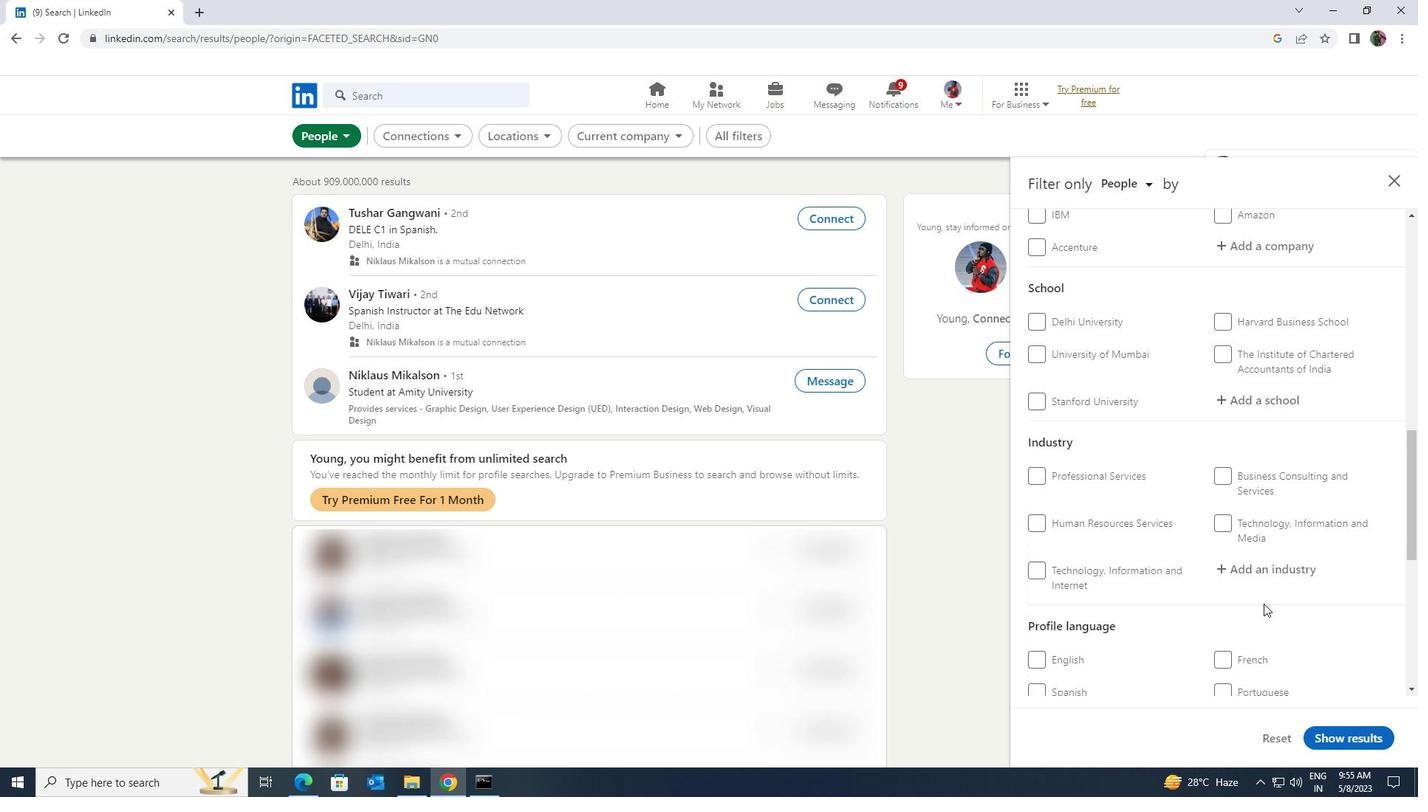 
Action: Mouse moved to (1083, 596)
Screenshot: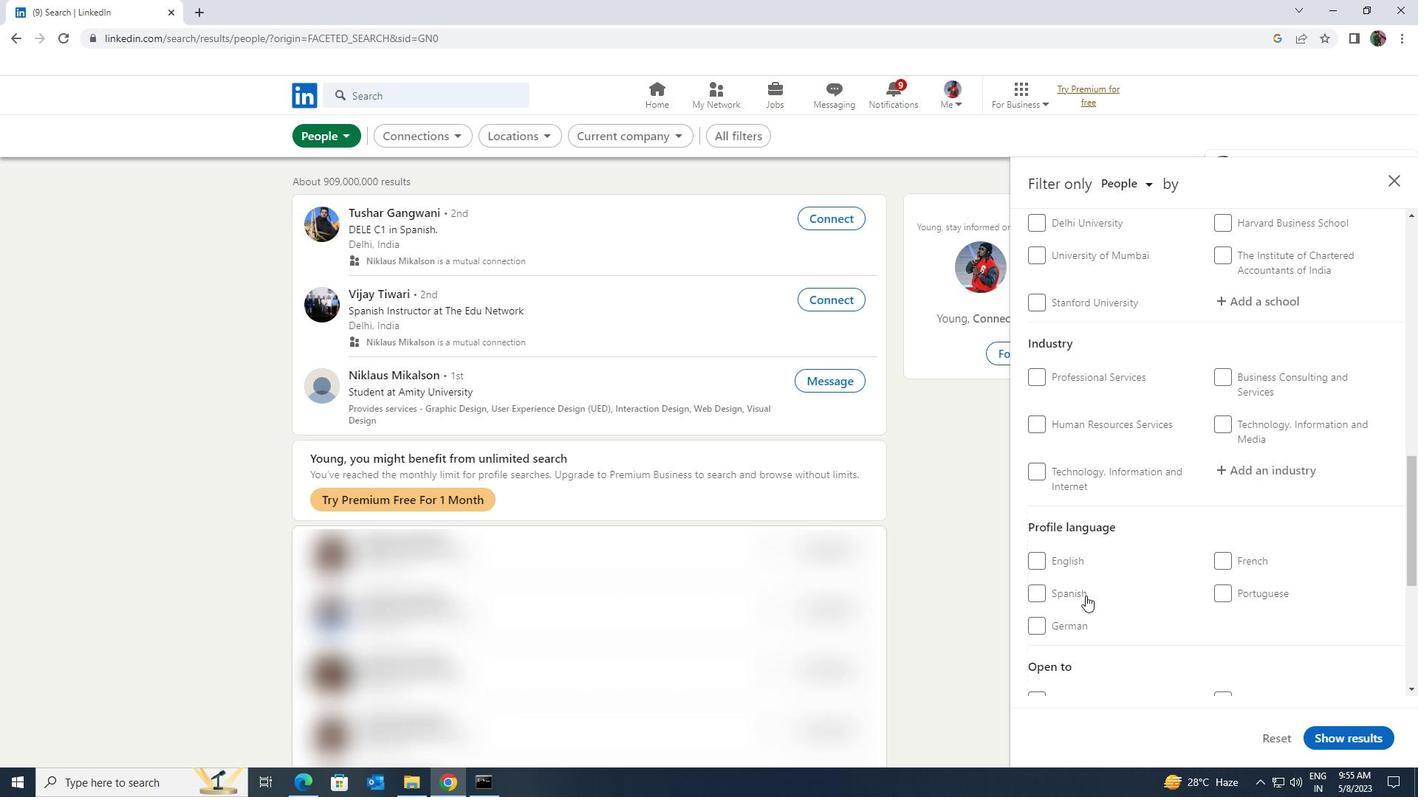
Action: Mouse pressed left at (1083, 596)
Screenshot: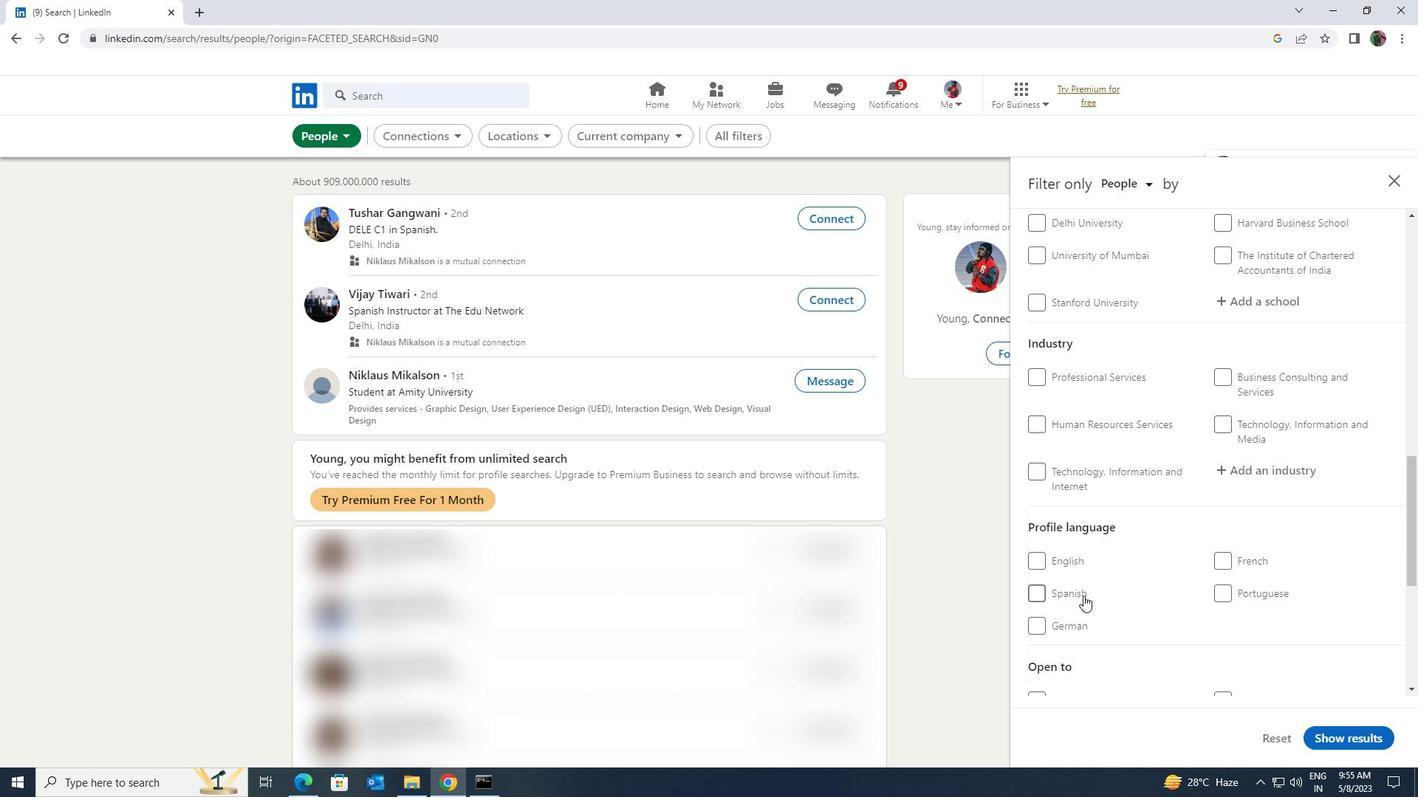 
Action: Mouse moved to (1173, 586)
Screenshot: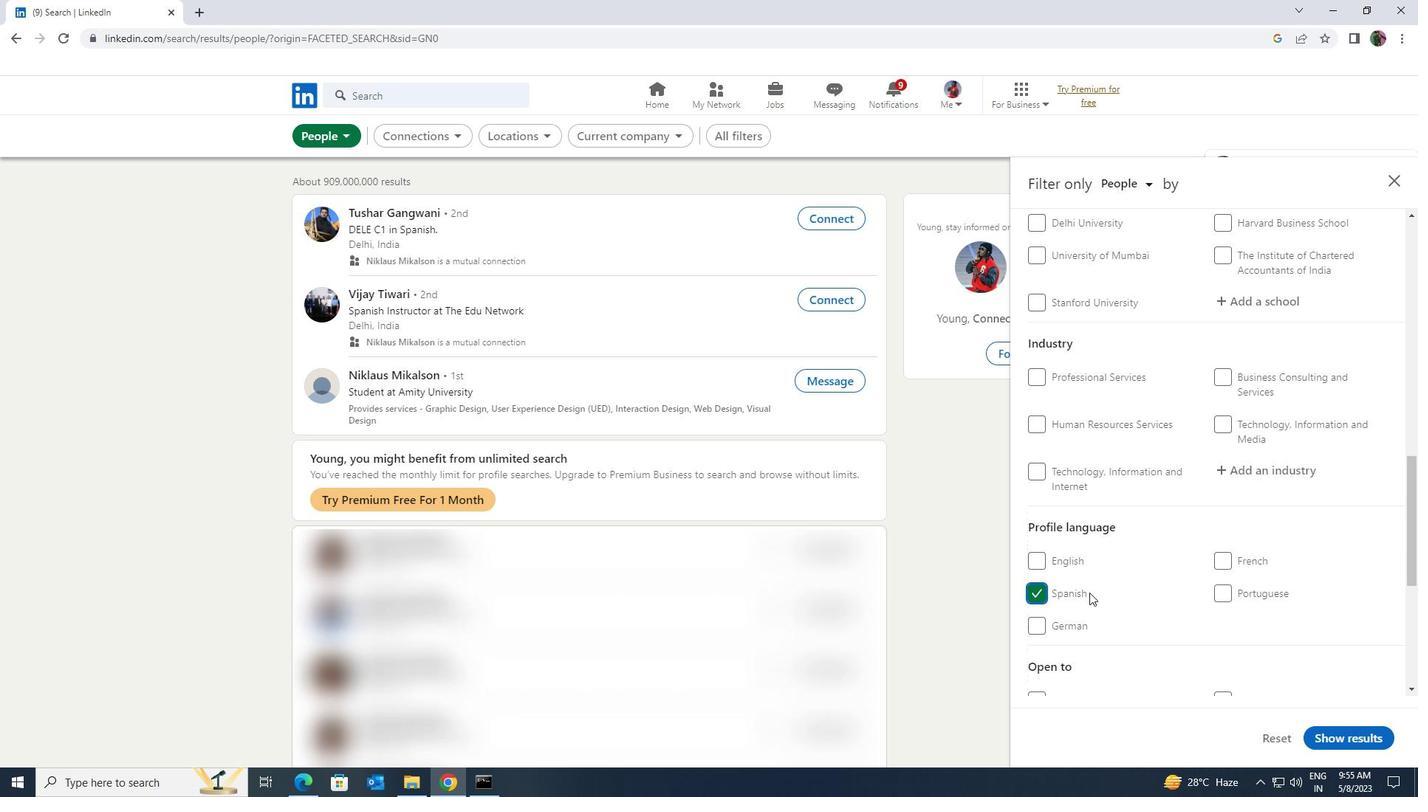 
Action: Mouse scrolled (1173, 587) with delta (0, 0)
Screenshot: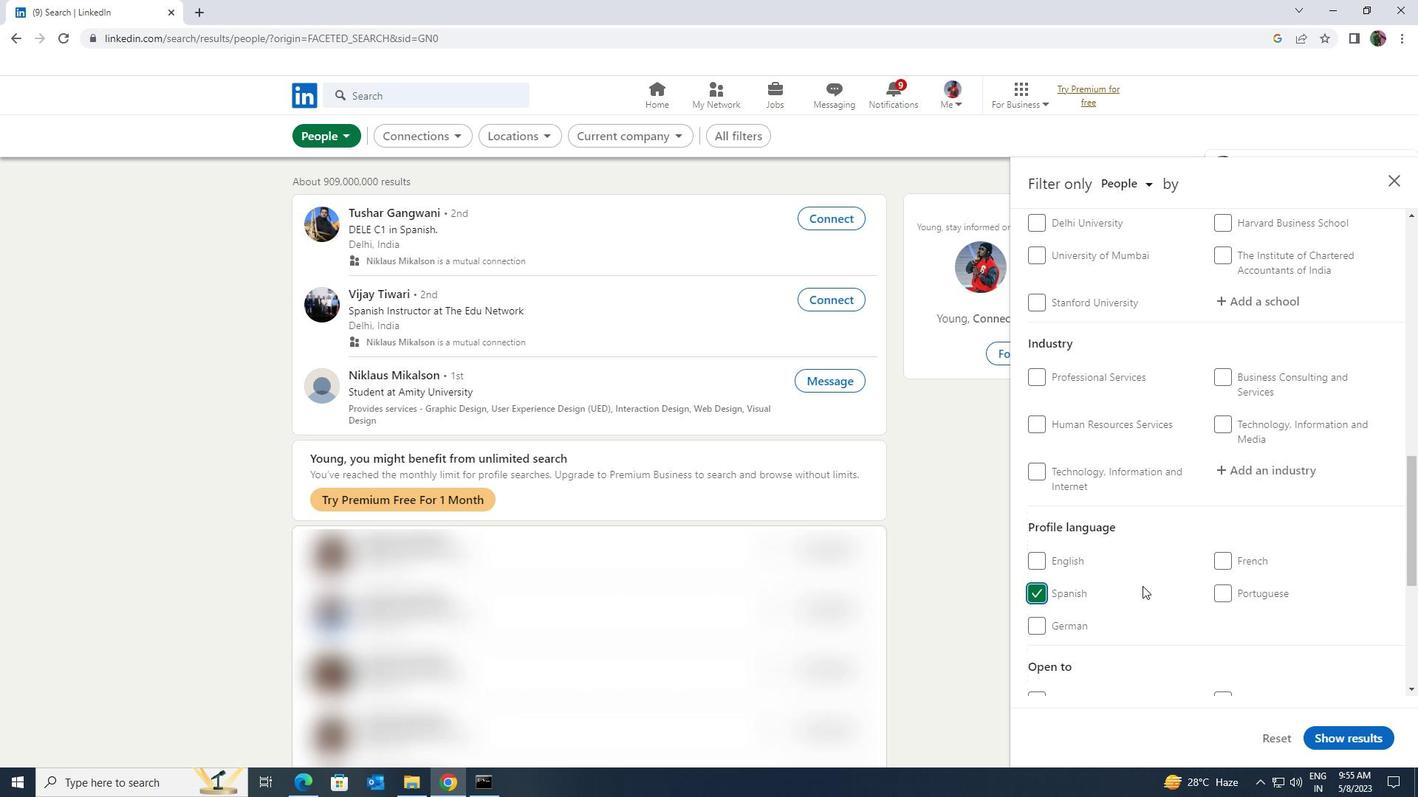 
Action: Mouse scrolled (1173, 587) with delta (0, 0)
Screenshot: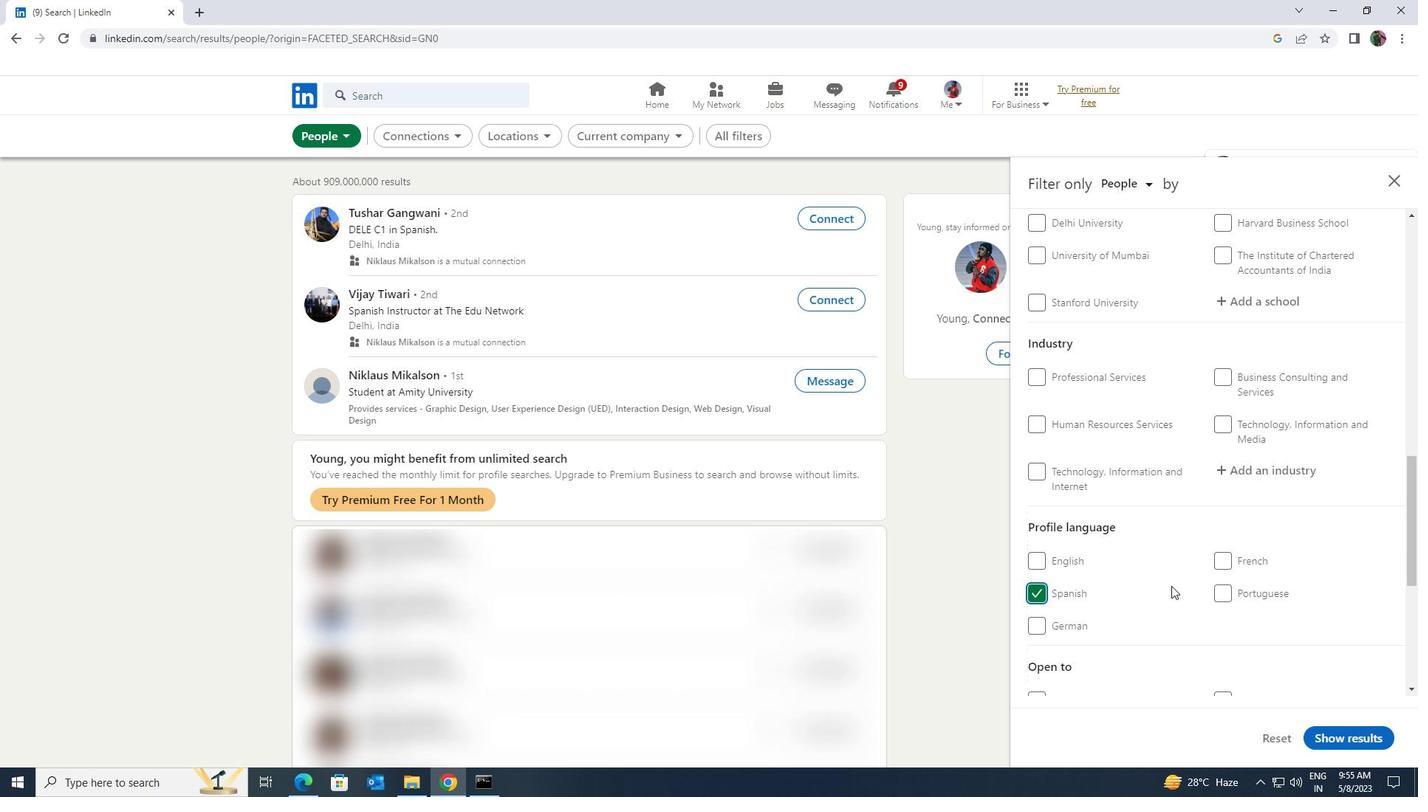 
Action: Mouse moved to (1173, 586)
Screenshot: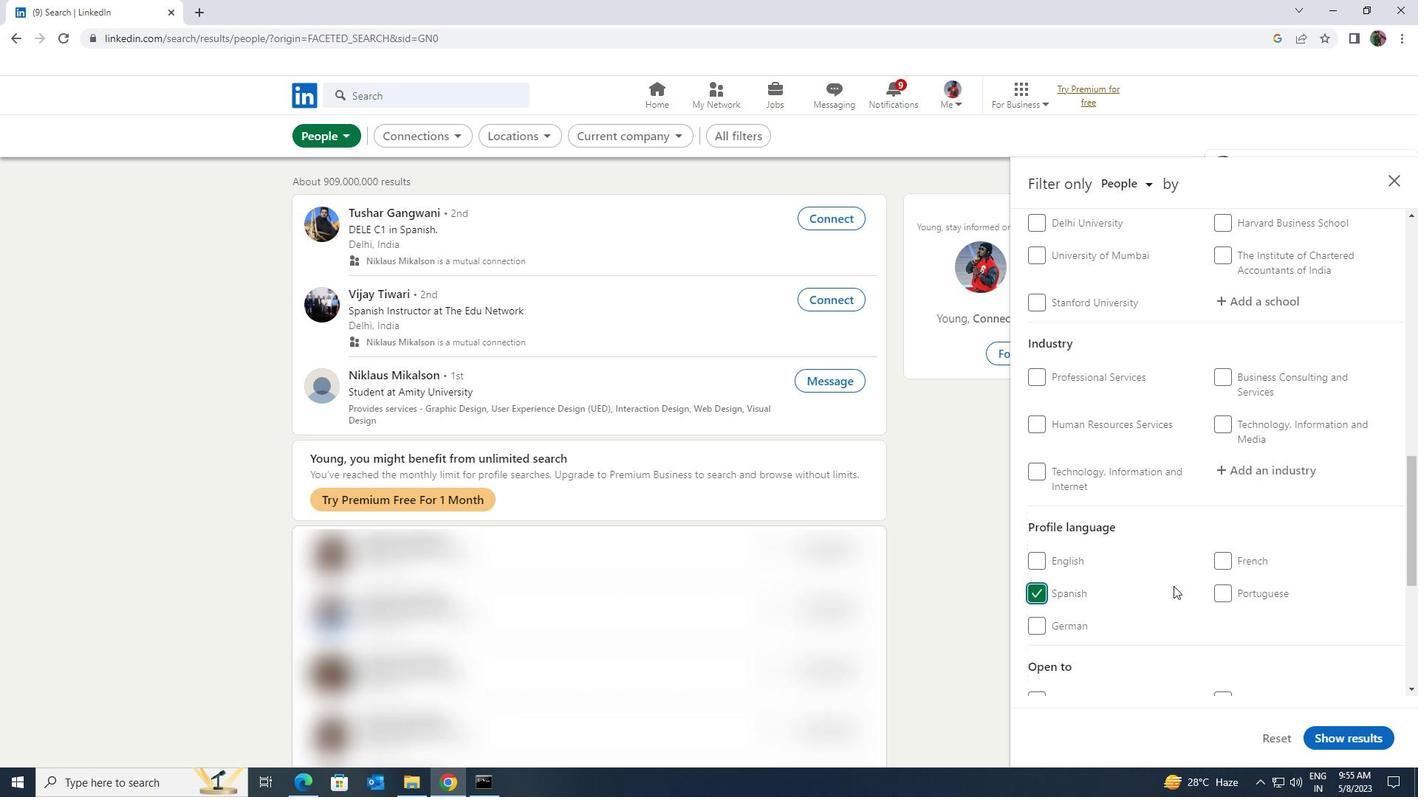 
Action: Mouse scrolled (1173, 587) with delta (0, 0)
Screenshot: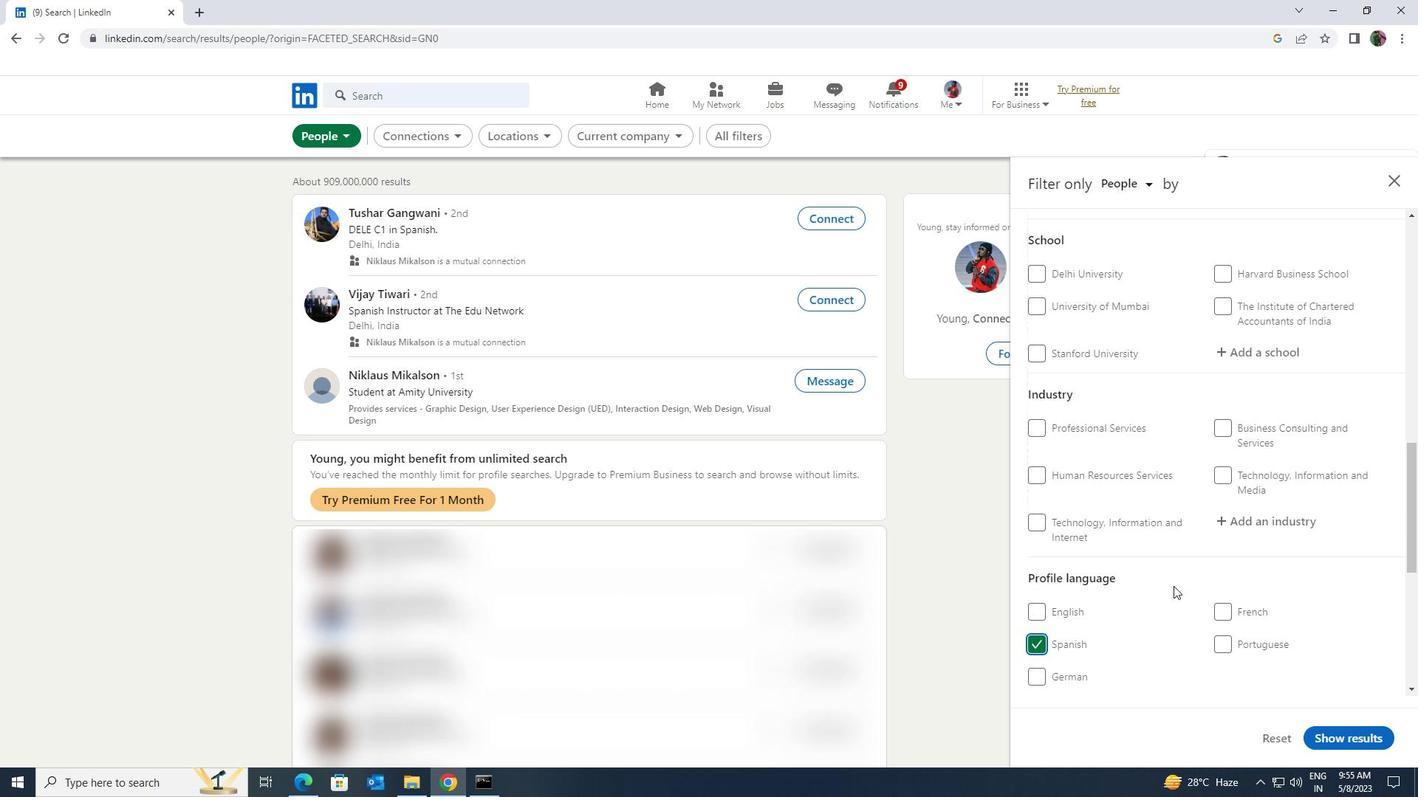 
Action: Mouse scrolled (1173, 587) with delta (0, 0)
Screenshot: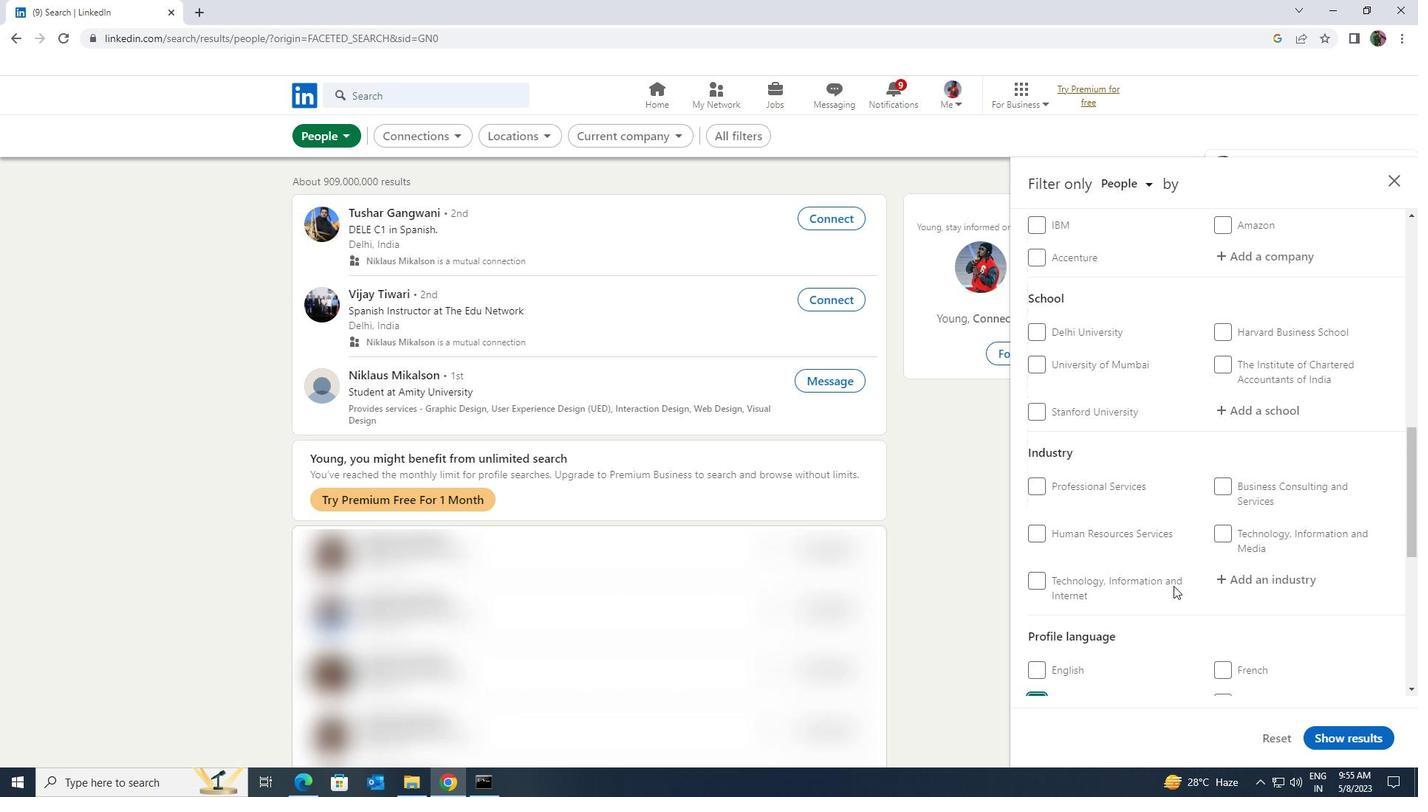 
Action: Mouse scrolled (1173, 587) with delta (0, 0)
Screenshot: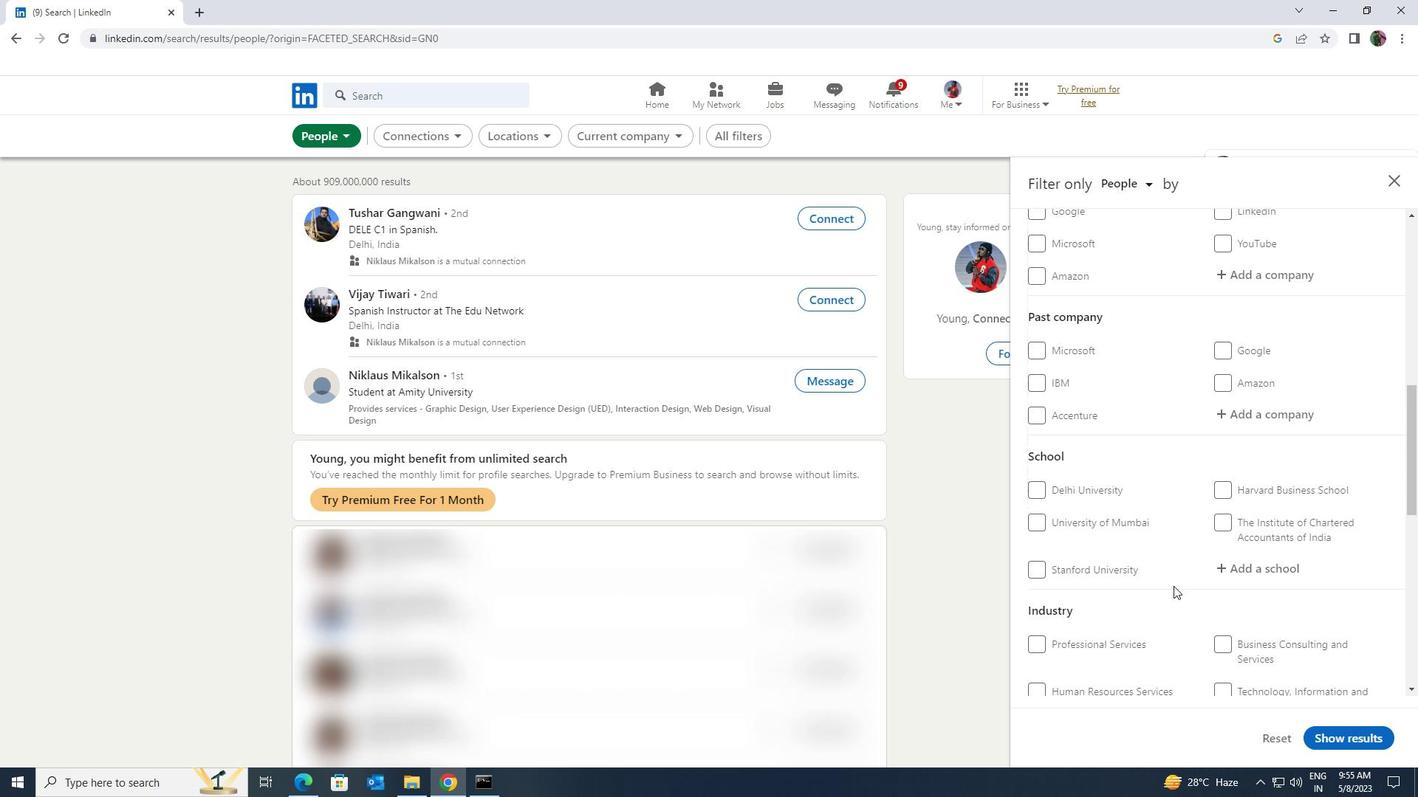 
Action: Mouse scrolled (1173, 587) with delta (0, 0)
Screenshot: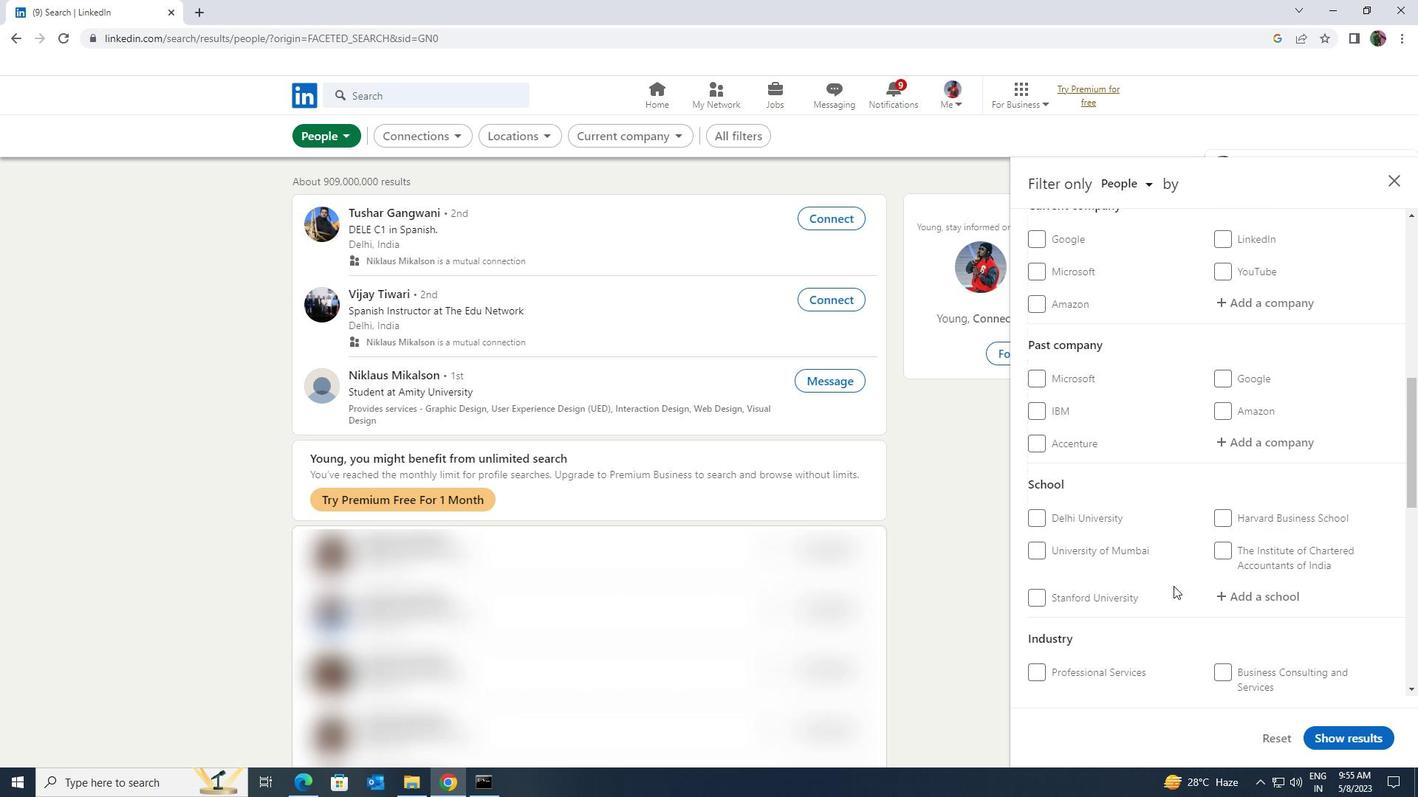 
Action: Mouse scrolled (1173, 587) with delta (0, 0)
Screenshot: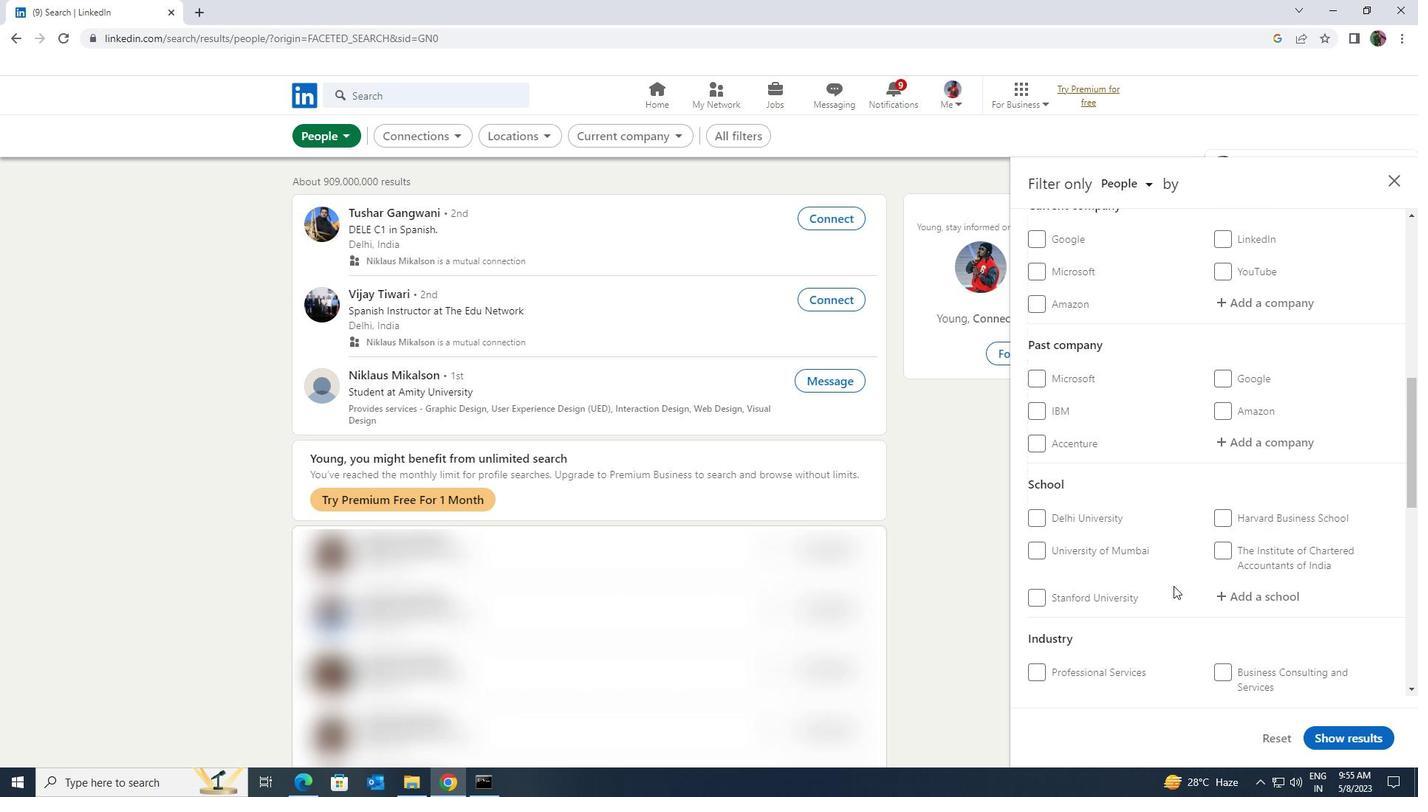 
Action: Mouse moved to (1224, 532)
Screenshot: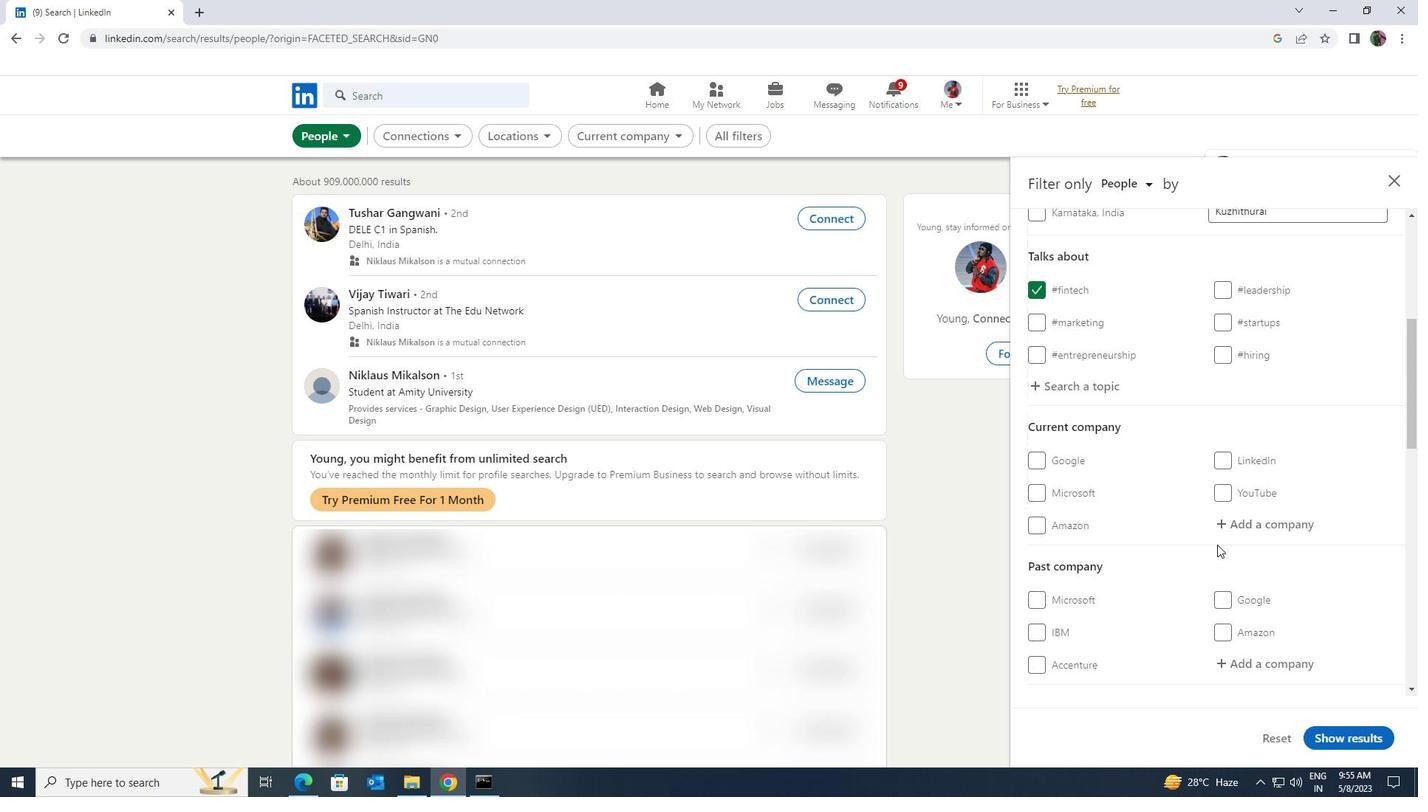 
Action: Mouse pressed left at (1224, 532)
Screenshot: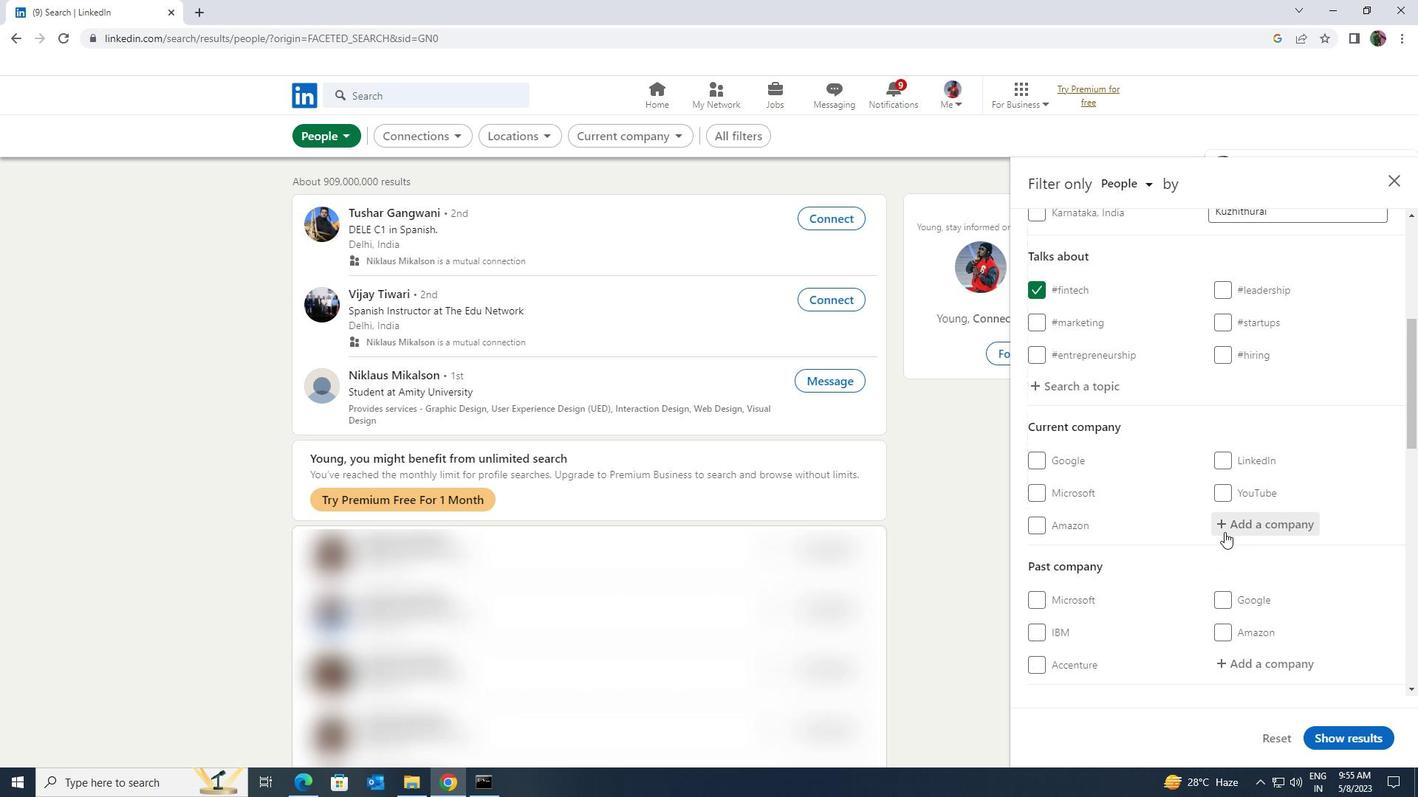
Action: Key pressed <Key.shift>ASSEM
Screenshot: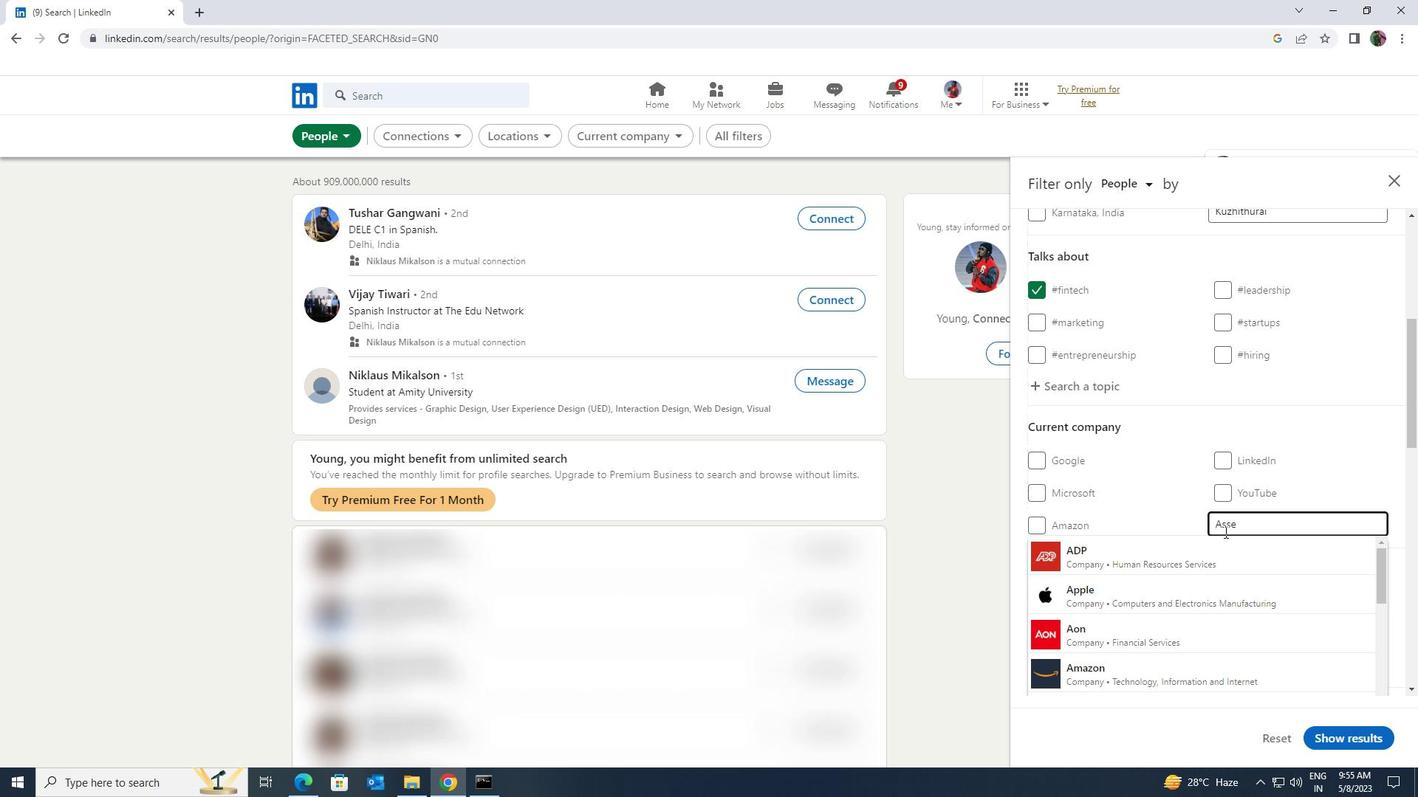 
Action: Mouse moved to (1216, 579)
Screenshot: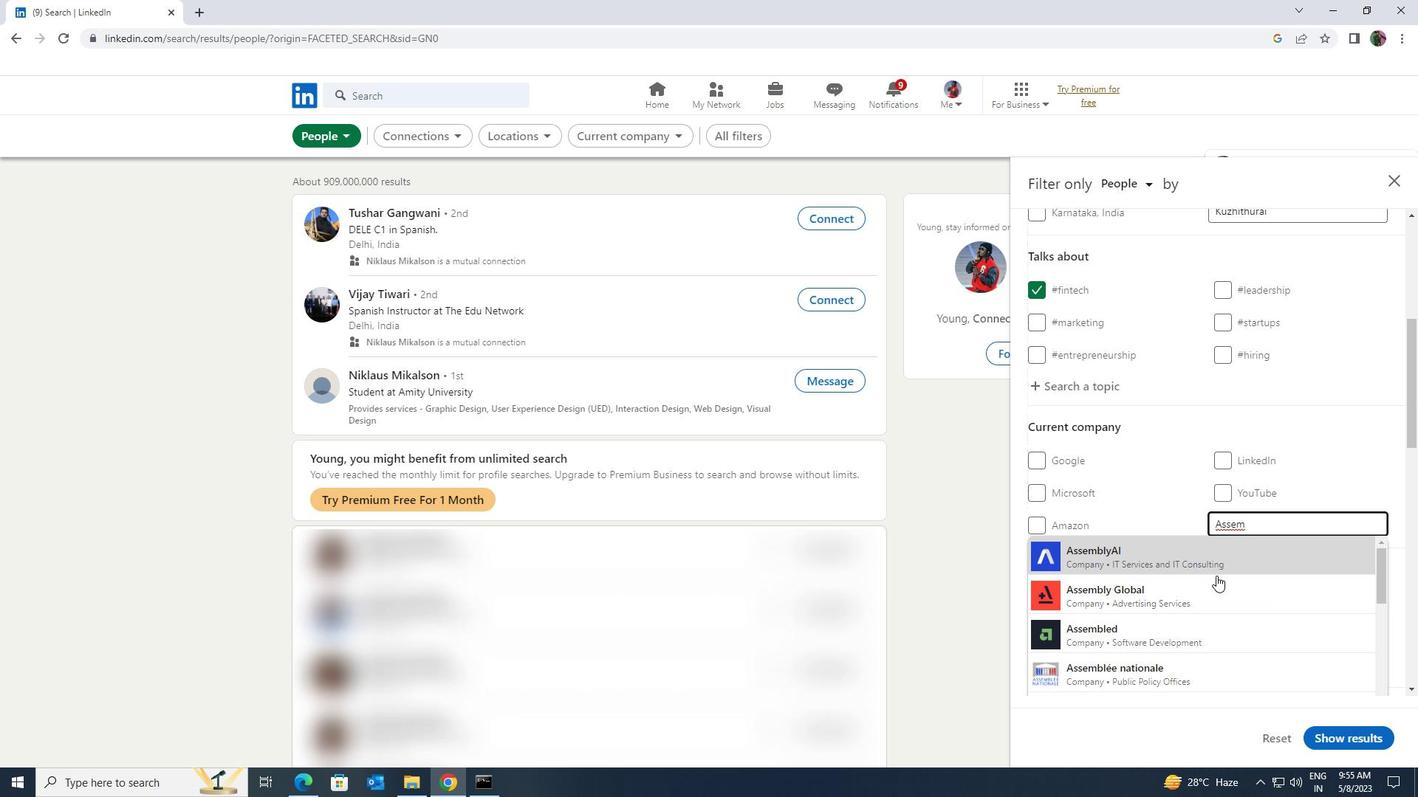 
Action: Mouse pressed left at (1216, 579)
Screenshot: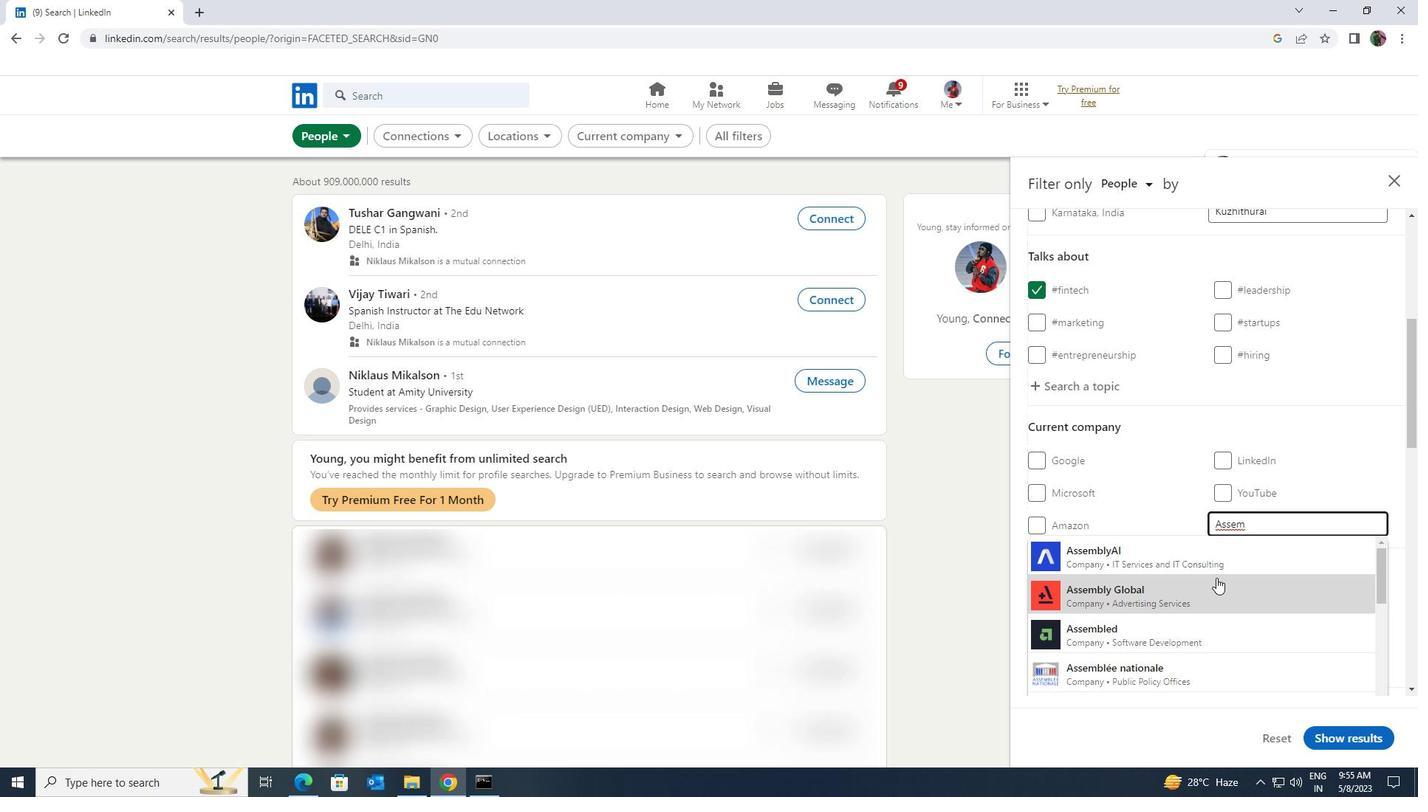 
Action: Mouse moved to (1218, 579)
Screenshot: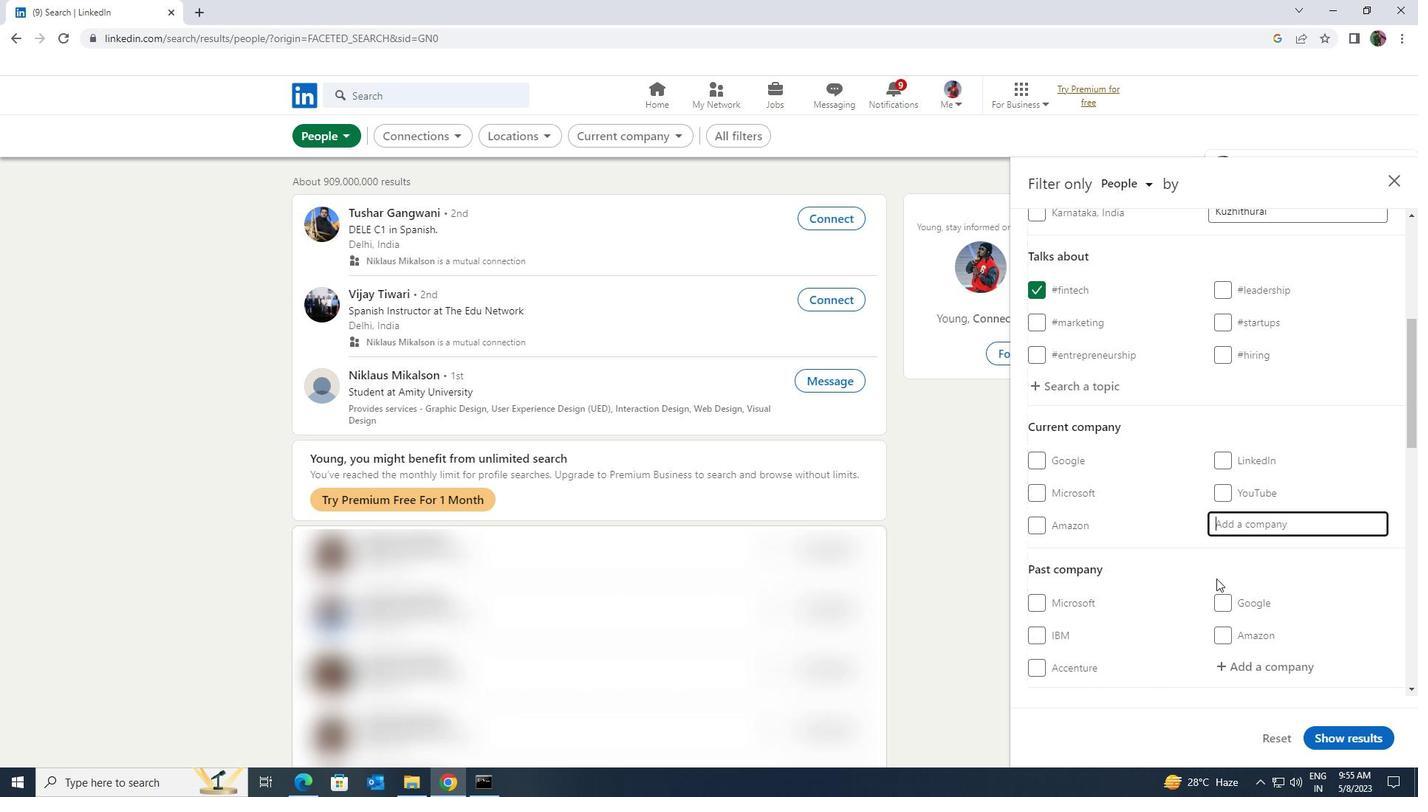 
Action: Mouse scrolled (1218, 578) with delta (0, 0)
Screenshot: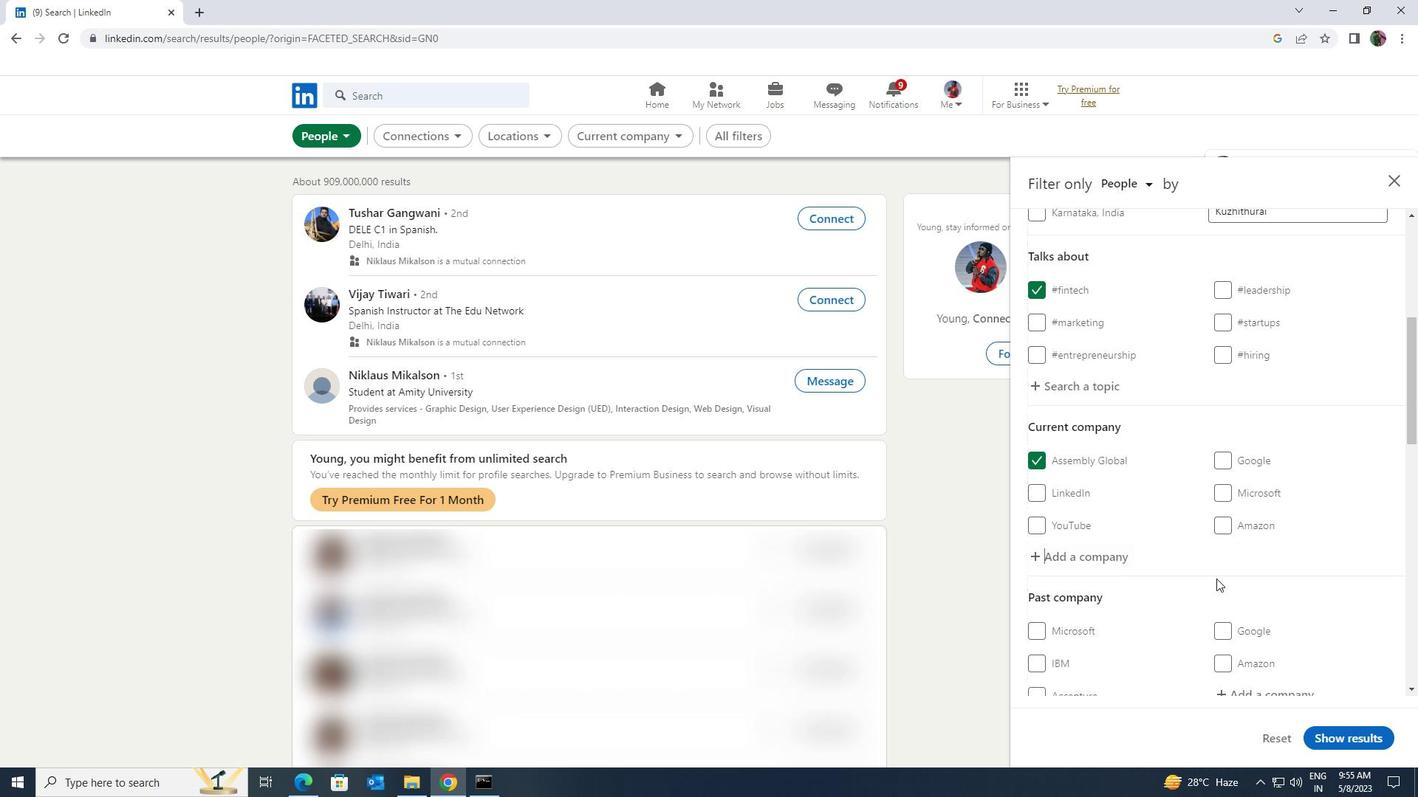 
Action: Mouse scrolled (1218, 578) with delta (0, 0)
Screenshot: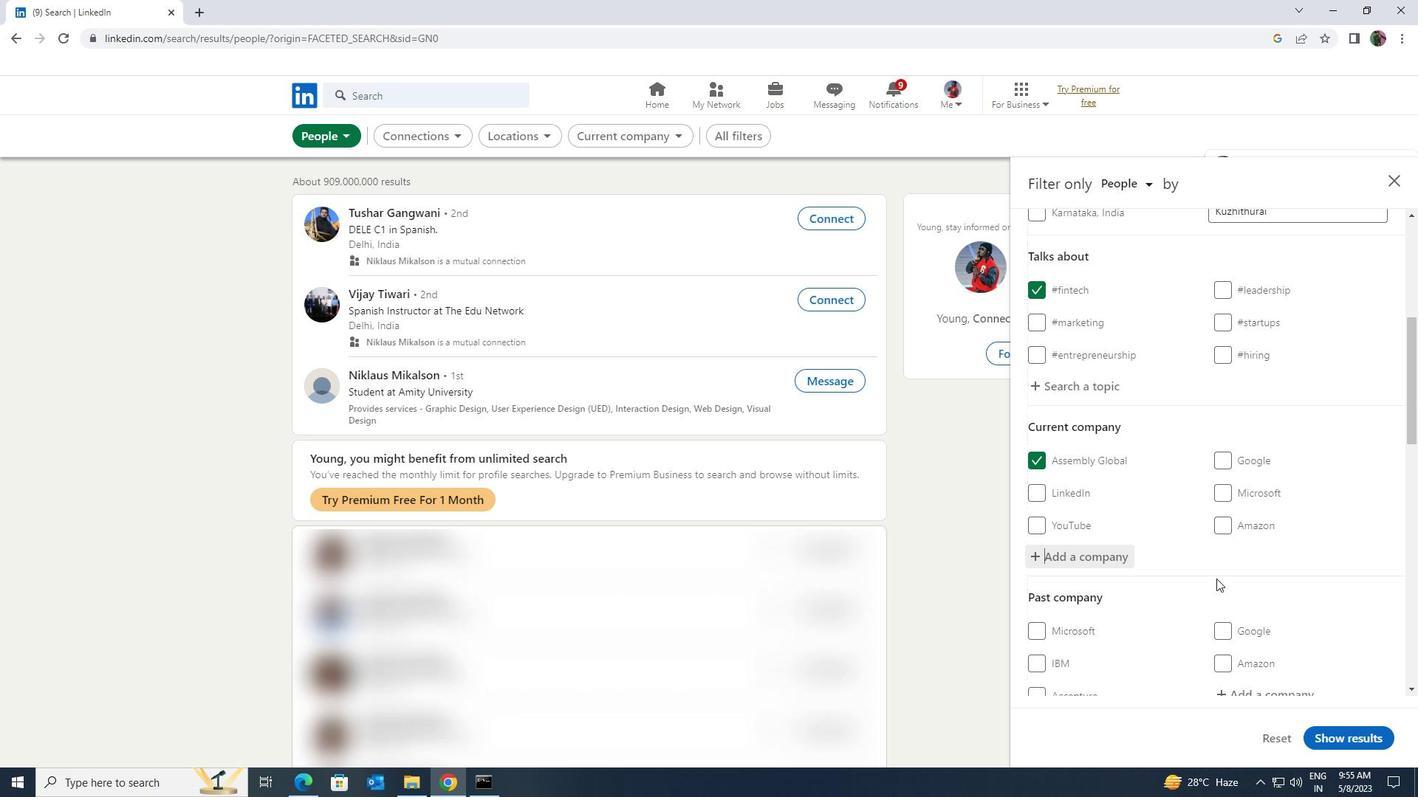 
Action: Mouse scrolled (1218, 578) with delta (0, 0)
Screenshot: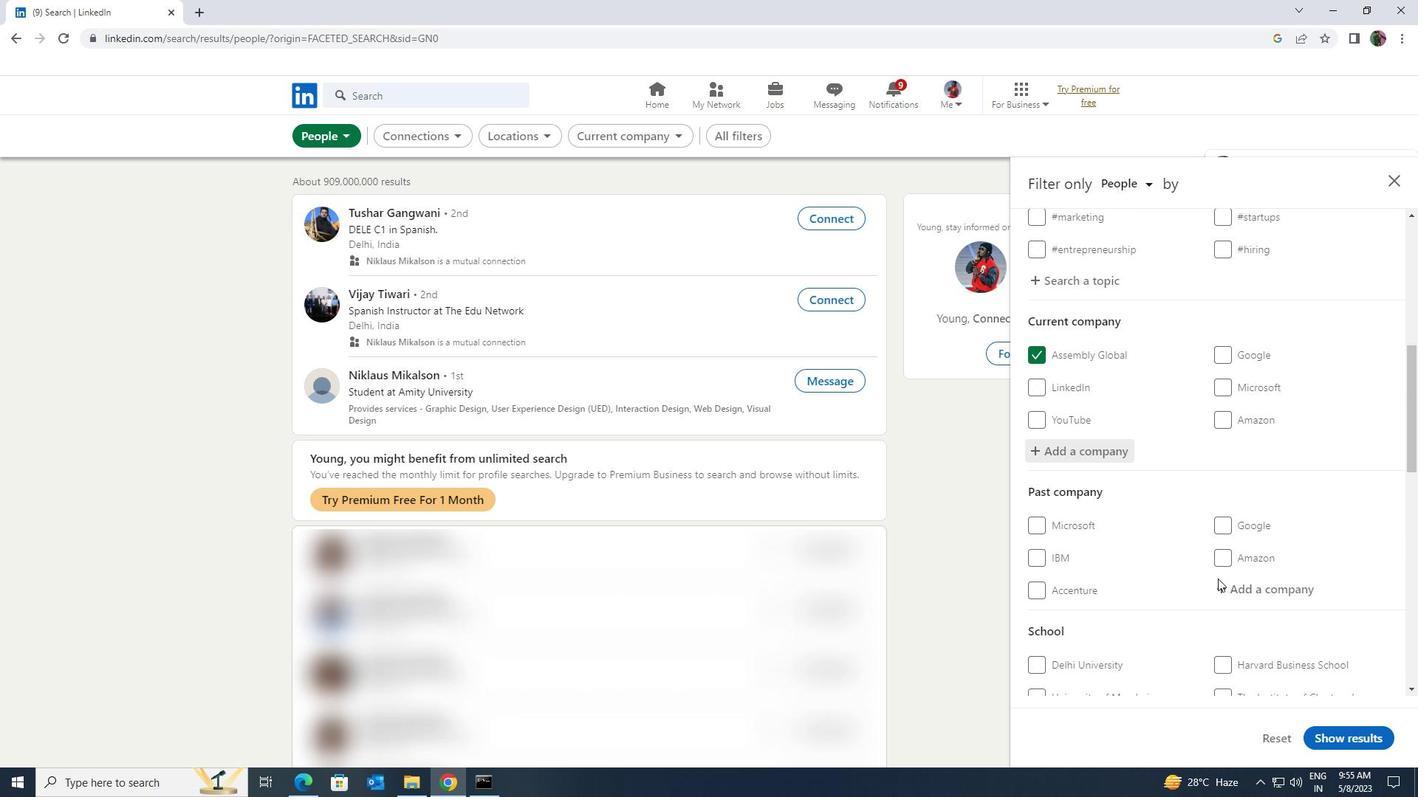 
Action: Mouse scrolled (1218, 578) with delta (0, 0)
Screenshot: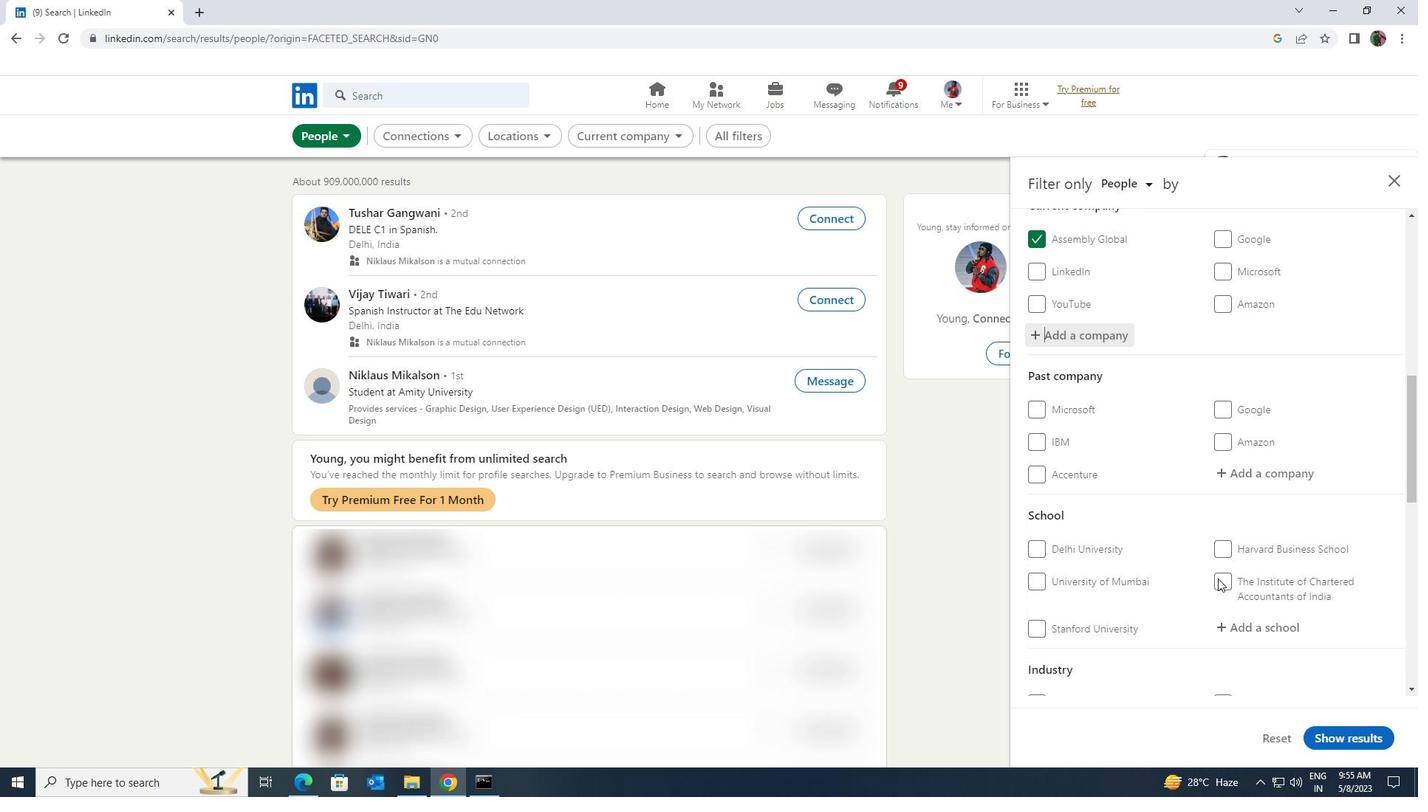 
Action: Mouse moved to (1224, 557)
Screenshot: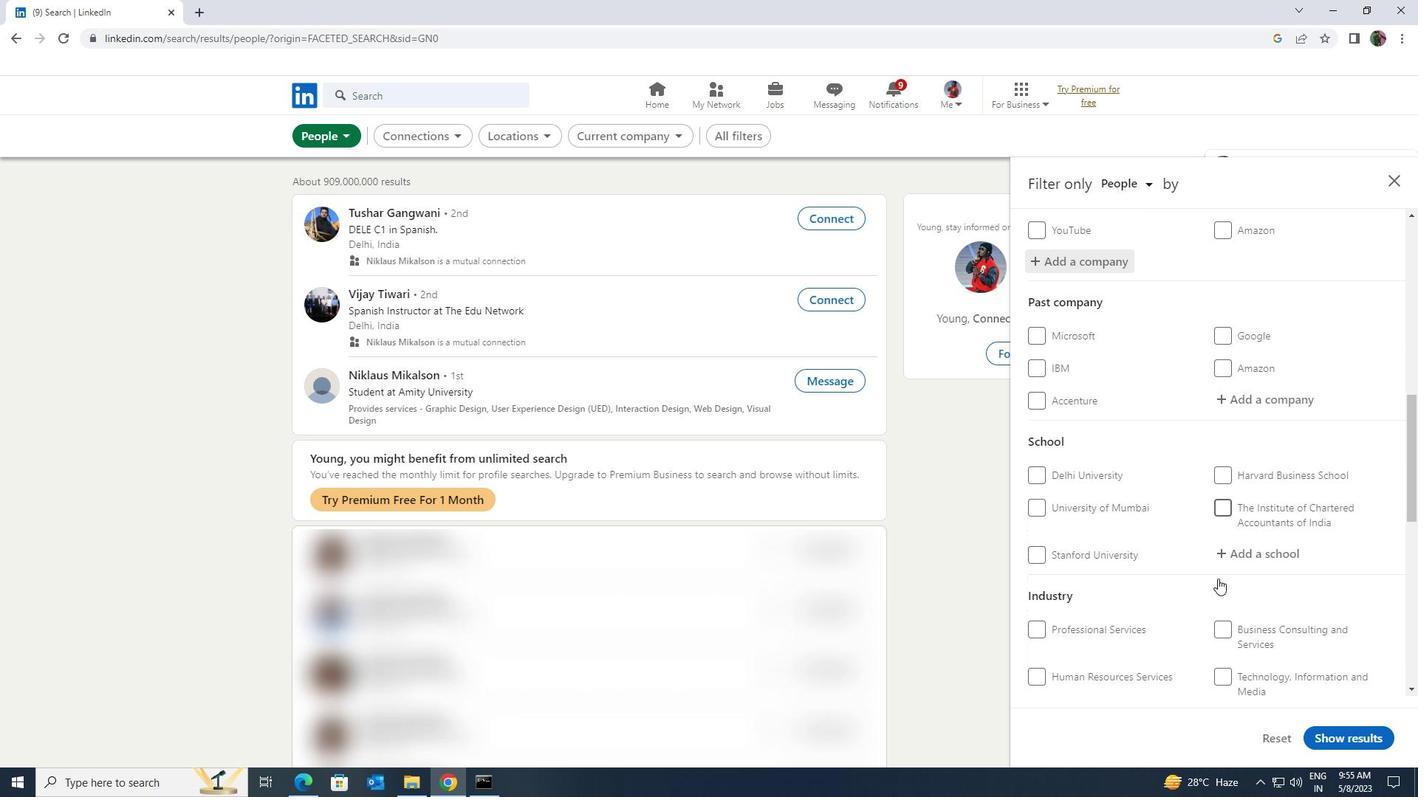 
Action: Mouse pressed left at (1224, 557)
Screenshot: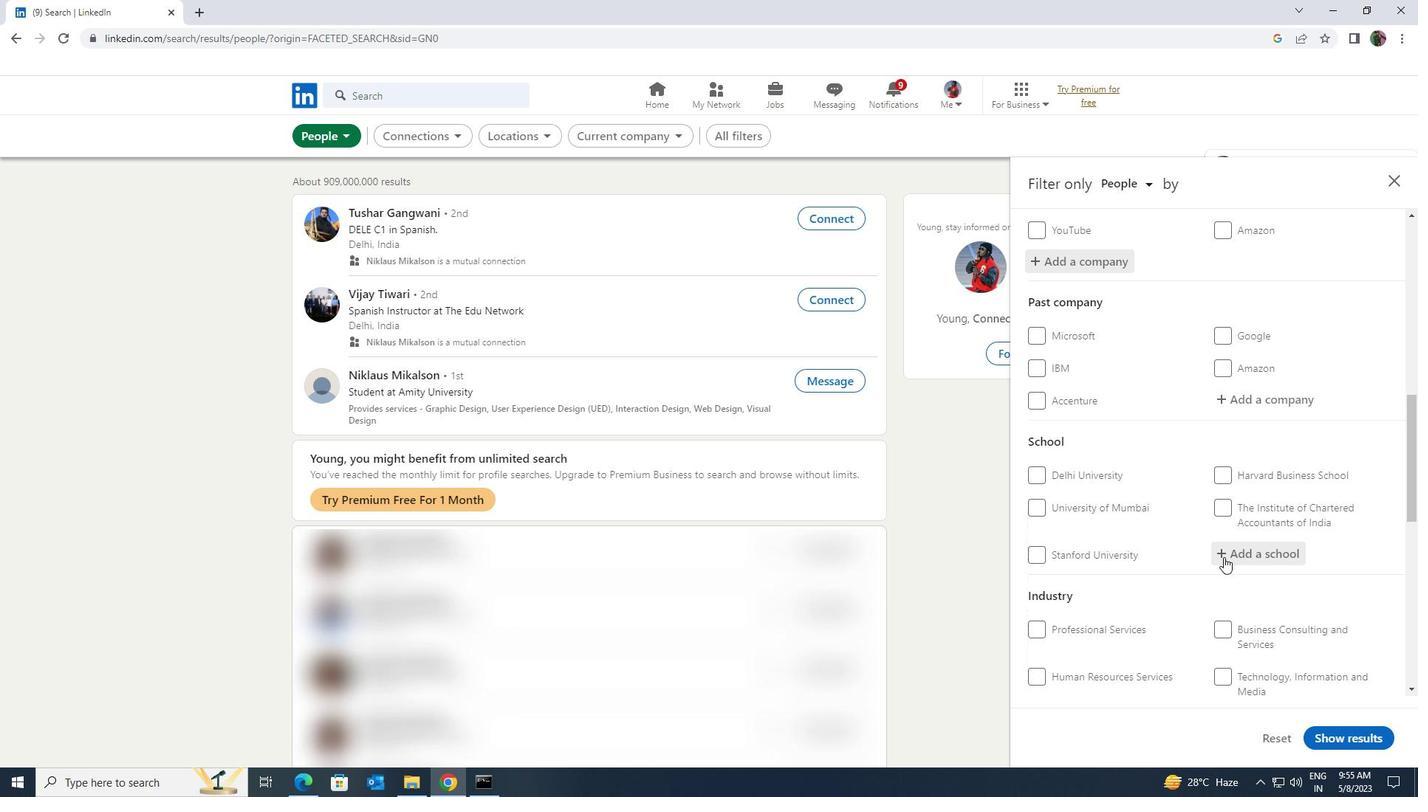 
Action: Key pressed <Key.shift>SDM<Key.space><Key.shift>COLLEGE
Screenshot: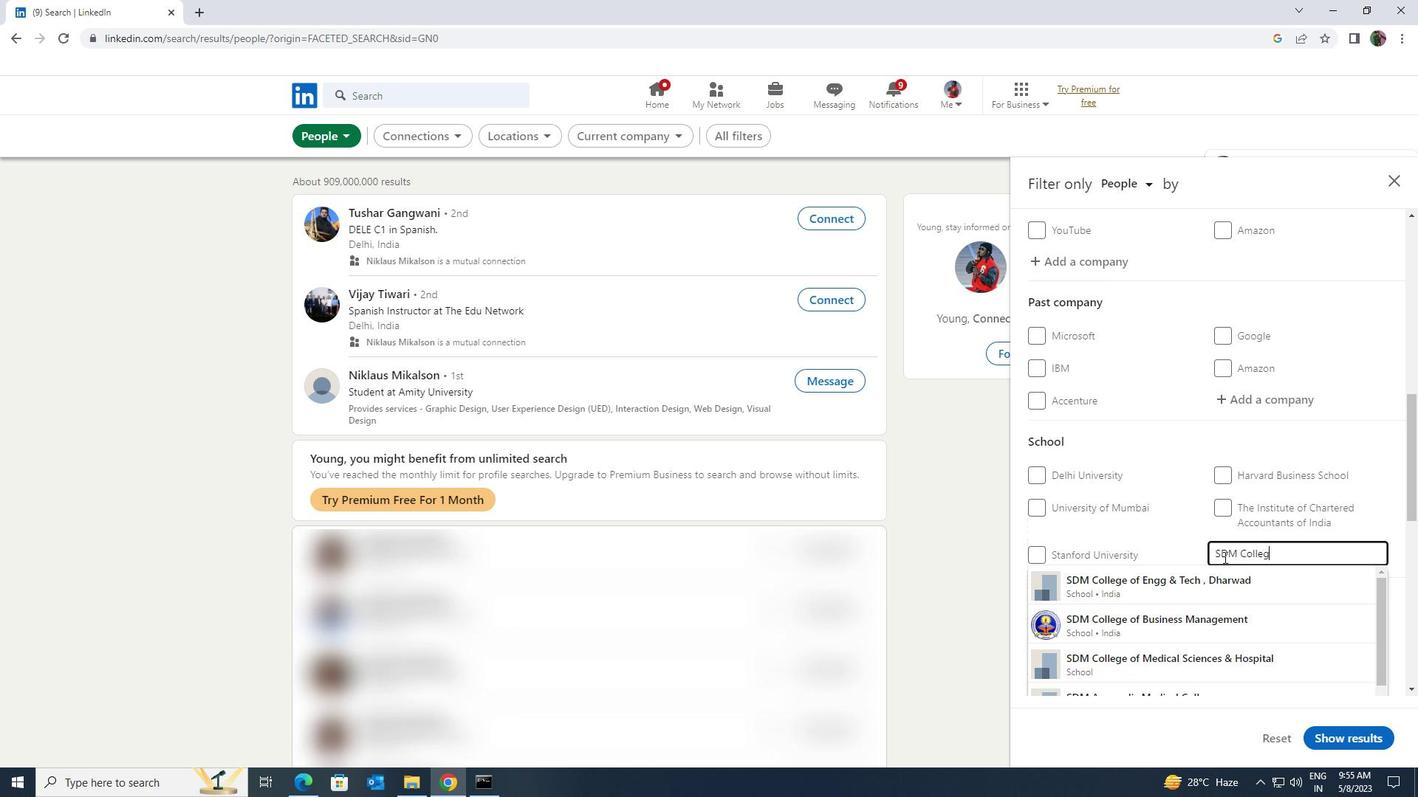 
Action: Mouse moved to (1201, 600)
Screenshot: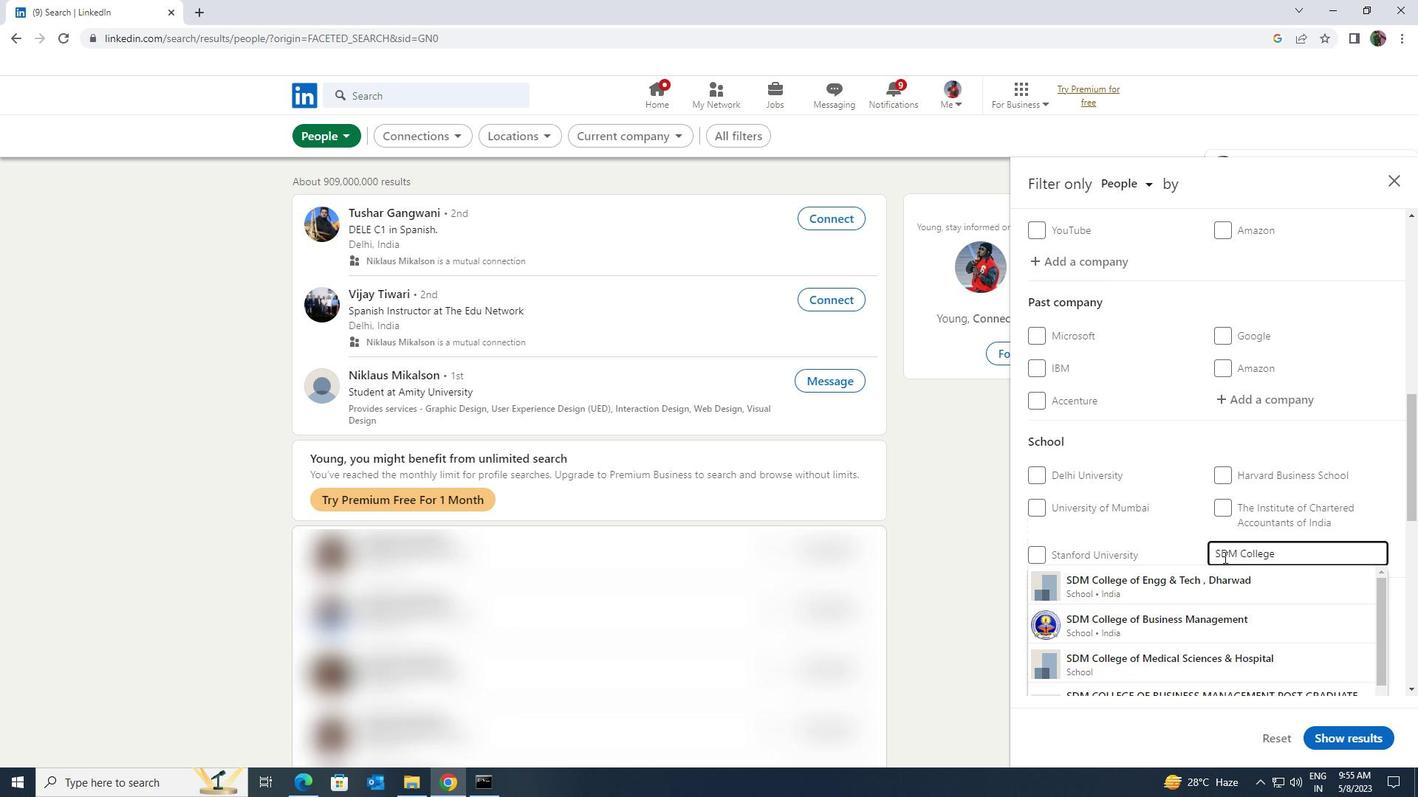 
Action: Mouse pressed left at (1201, 600)
Screenshot: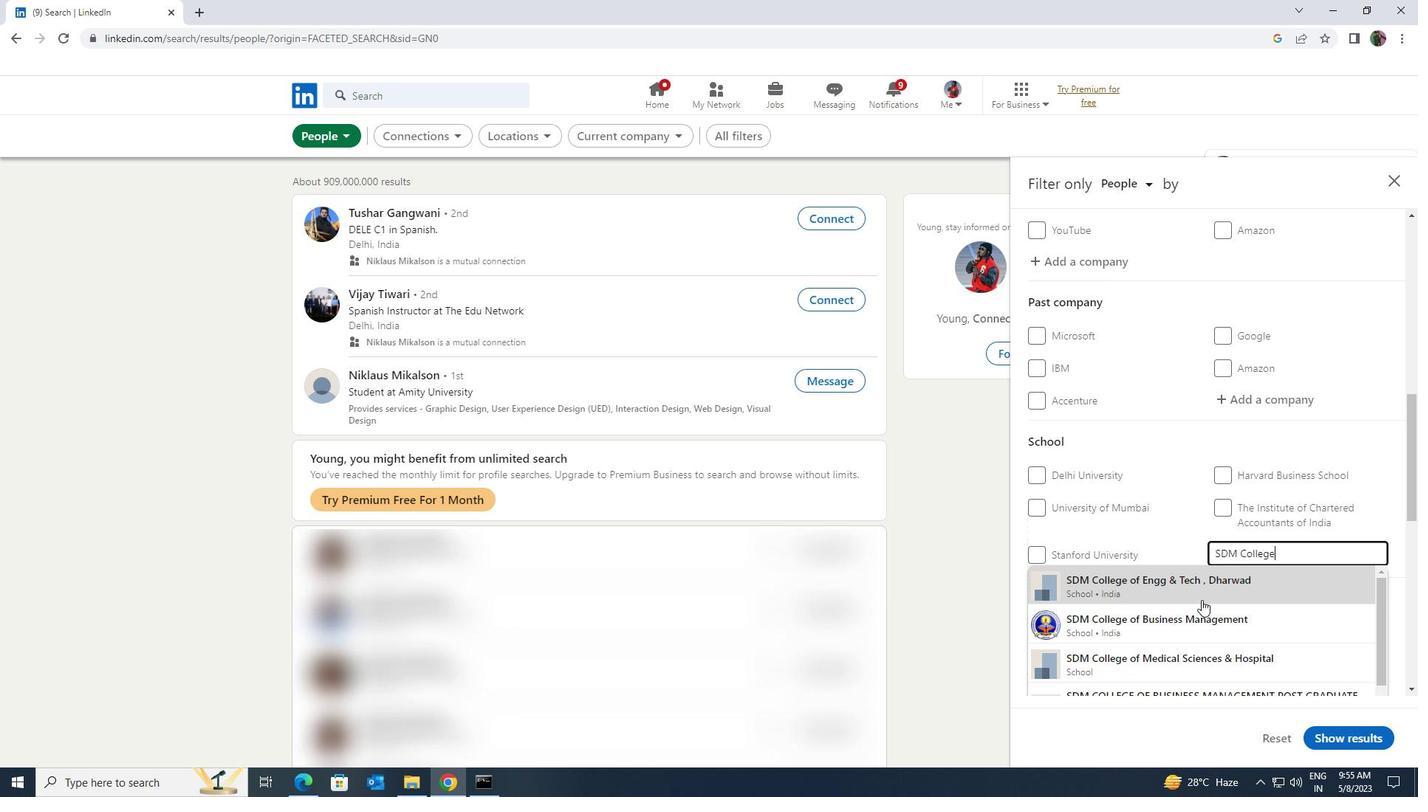 
Action: Mouse moved to (1201, 601)
Screenshot: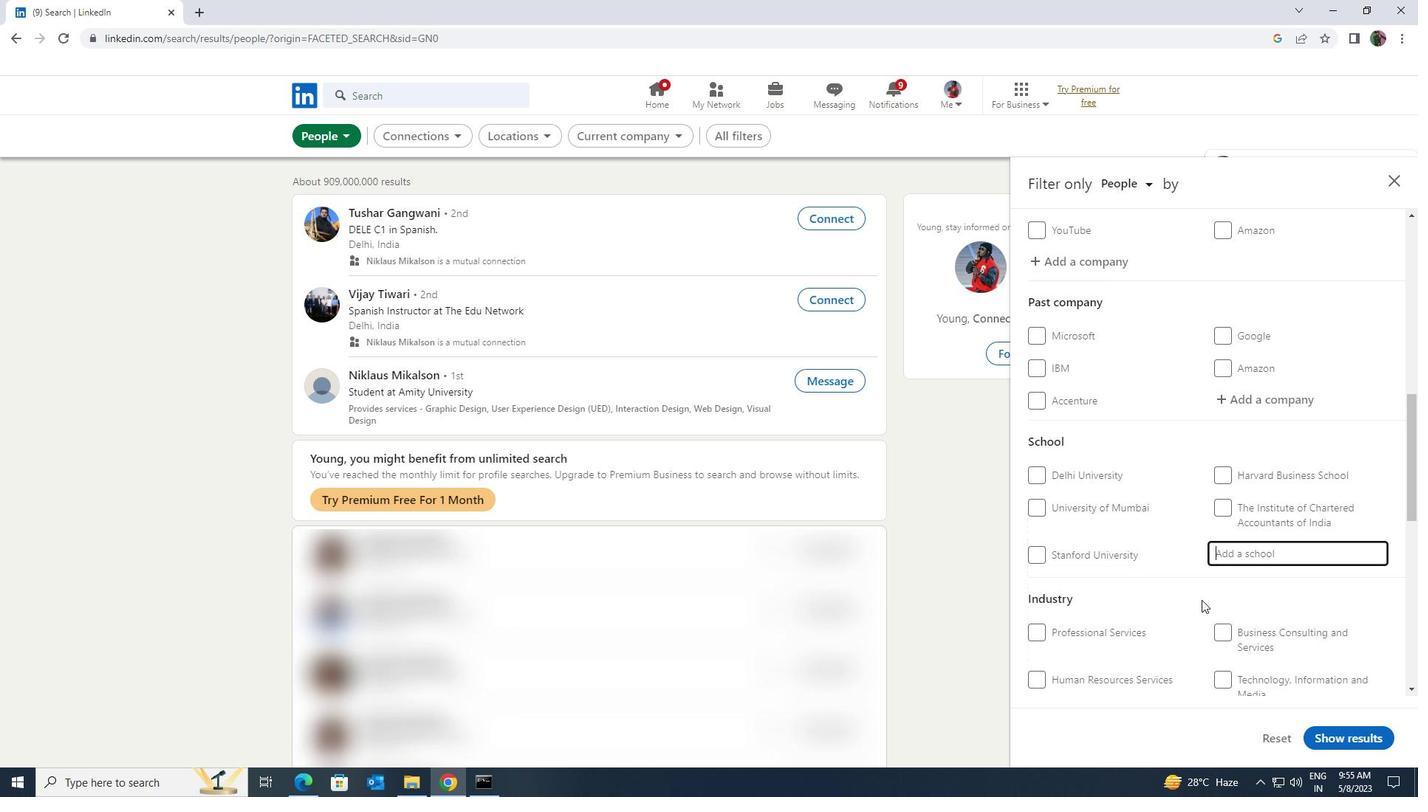 
Action: Mouse scrolled (1201, 600) with delta (0, 0)
Screenshot: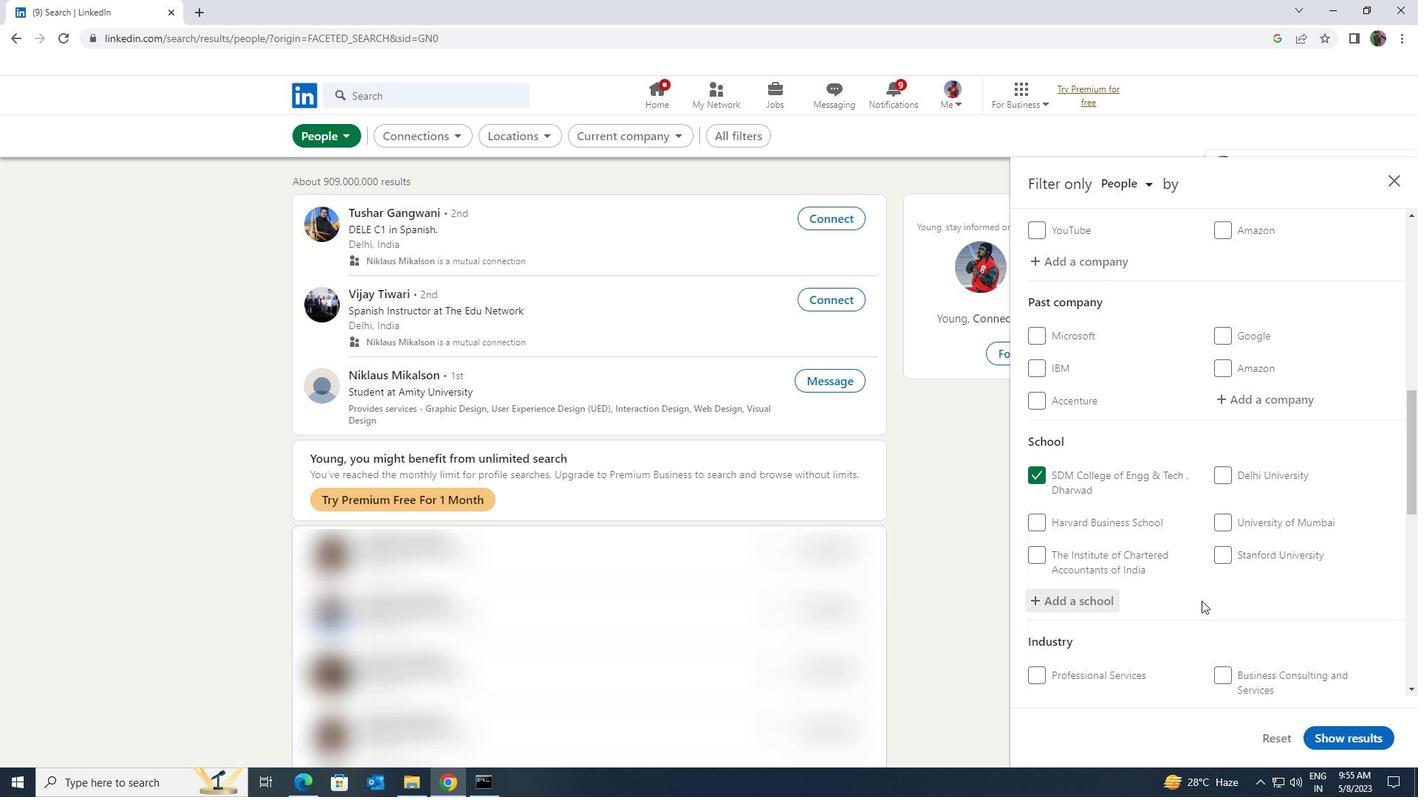 
Action: Mouse scrolled (1201, 600) with delta (0, 0)
Screenshot: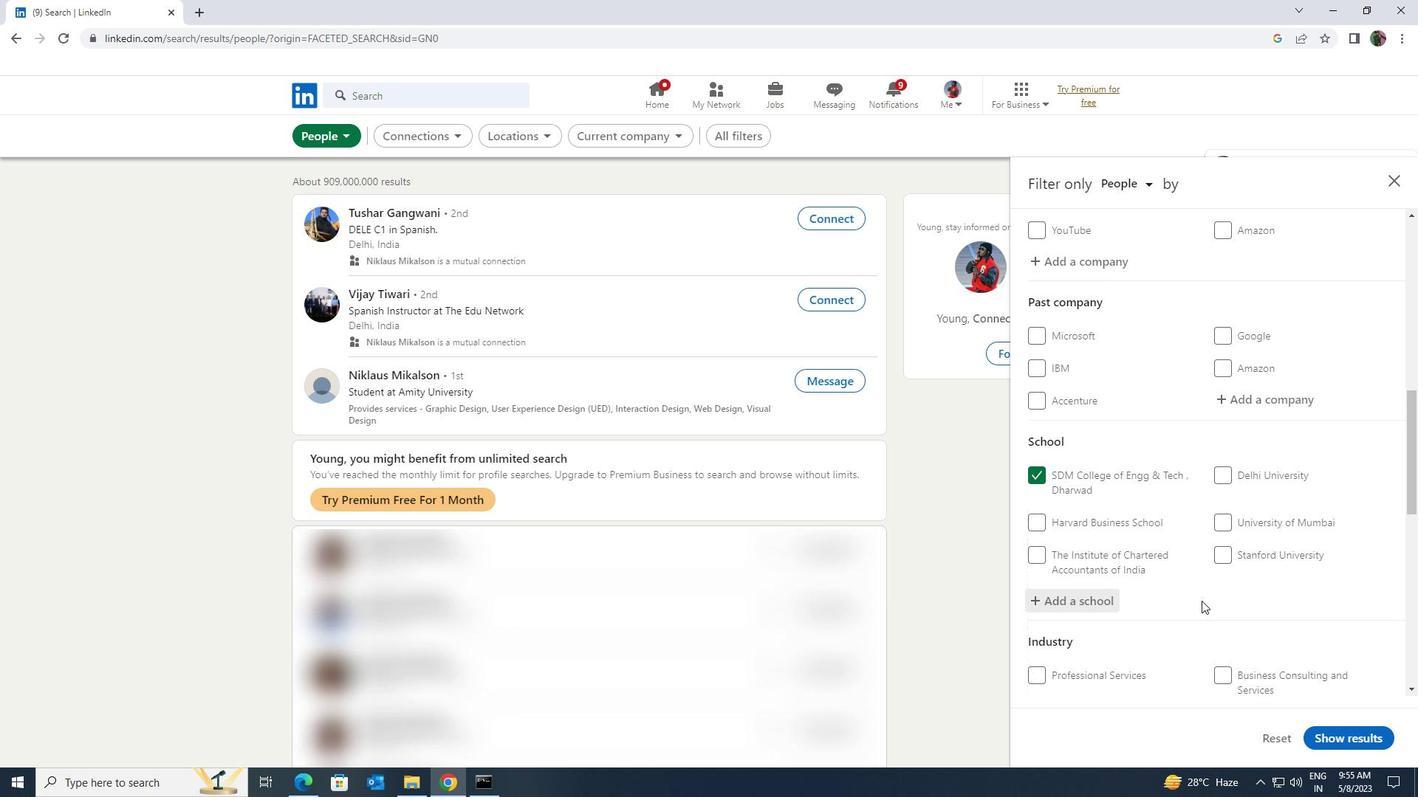 
Action: Mouse moved to (1214, 612)
Screenshot: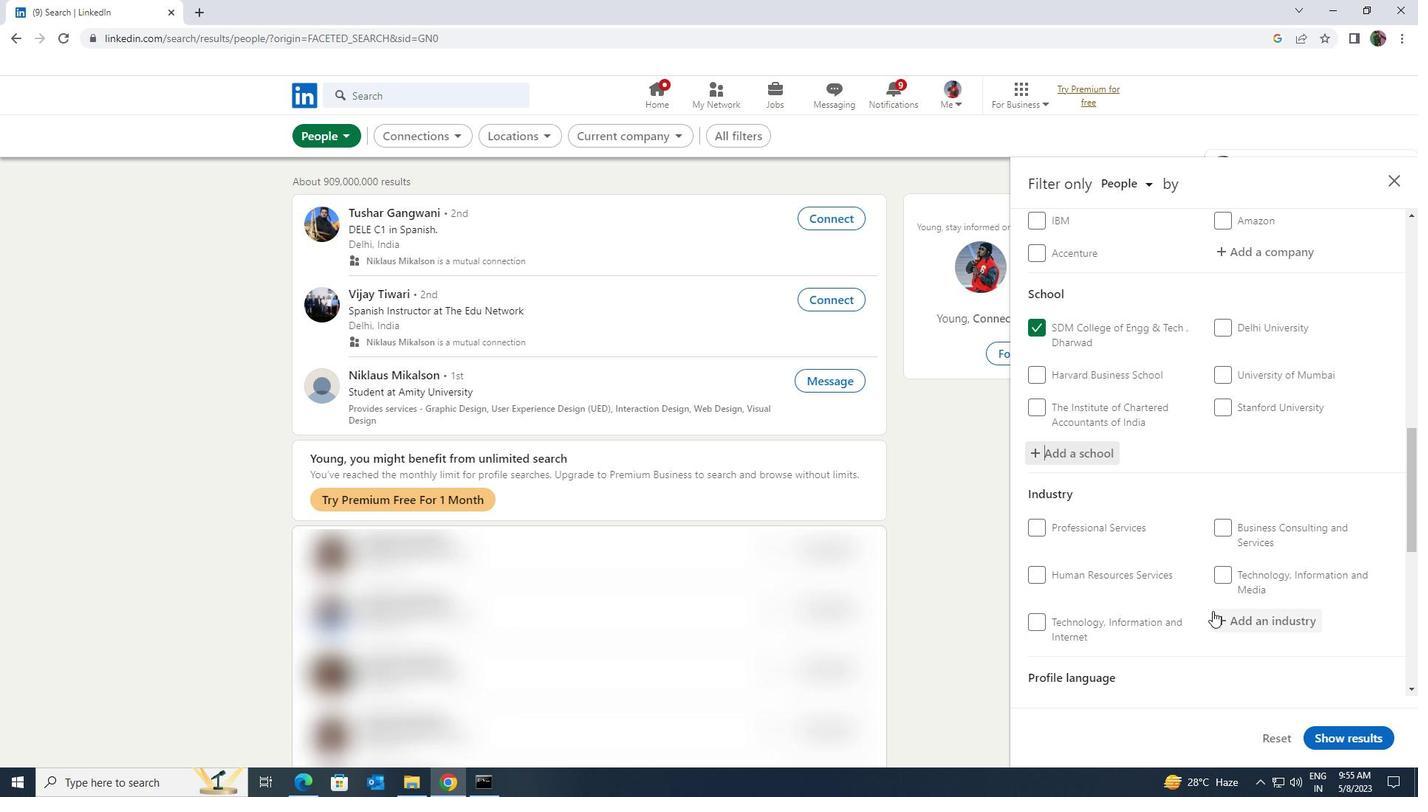 
Action: Mouse pressed left at (1214, 612)
Screenshot: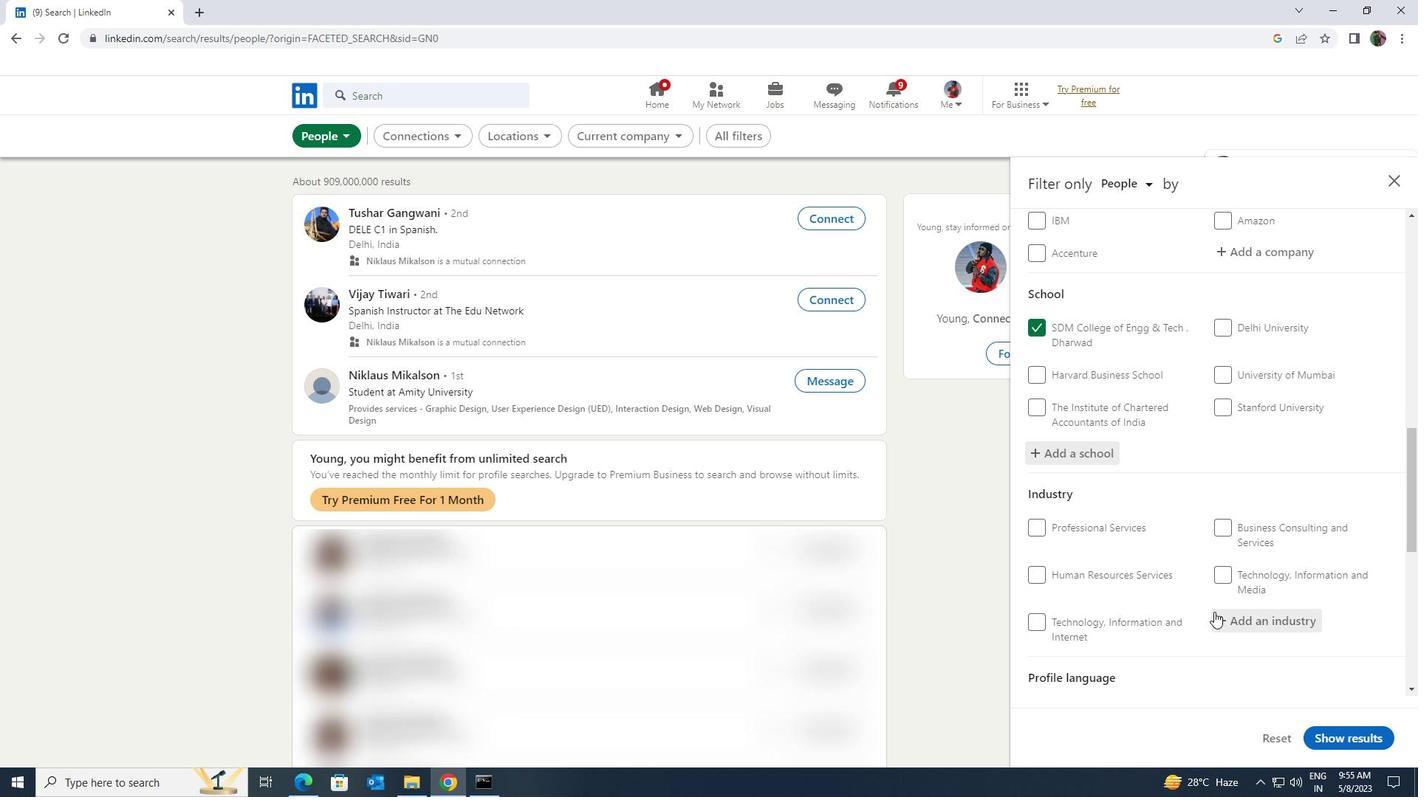 
Action: Key pressed <Key.shift><Key.shift><Key.shift>SECURITY
Screenshot: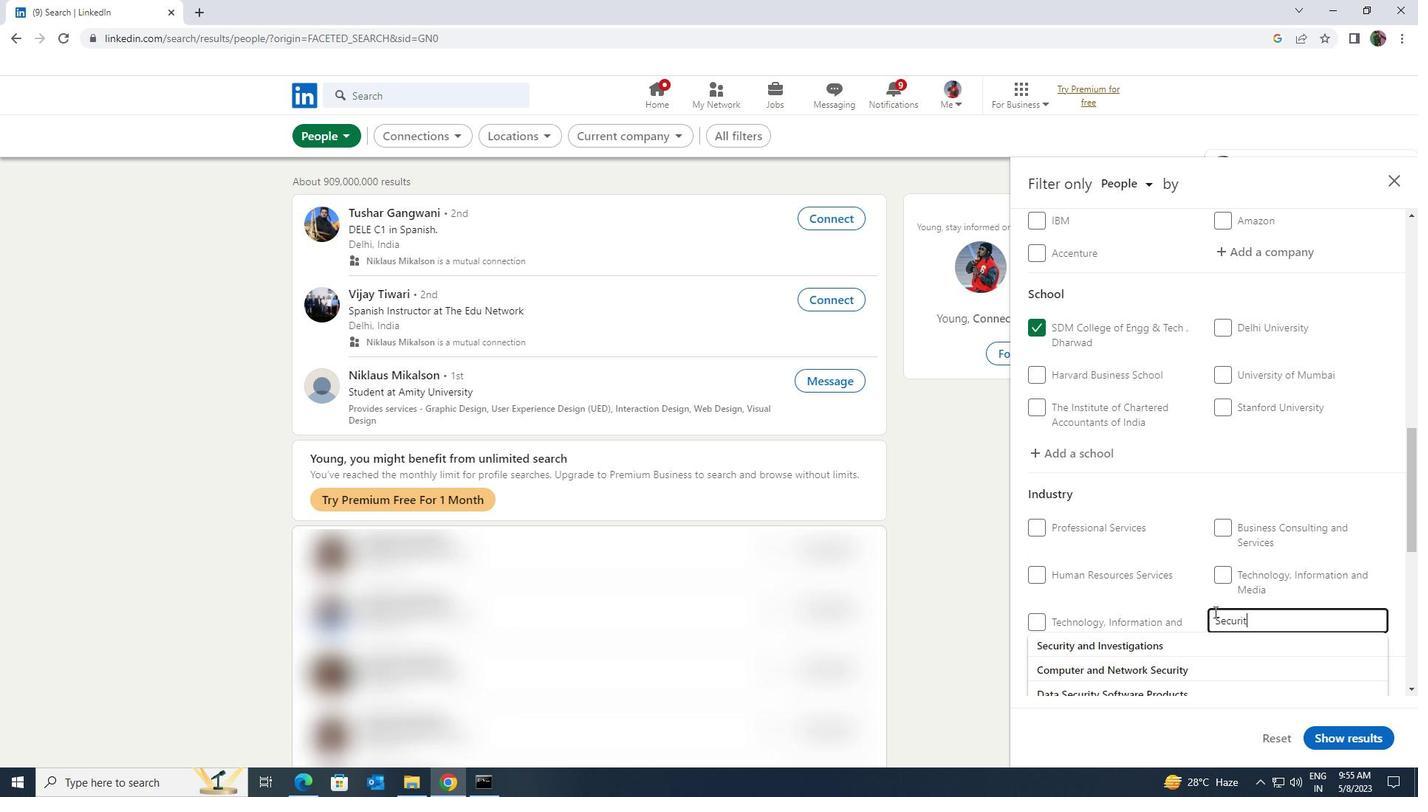 
Action: Mouse moved to (1211, 639)
Screenshot: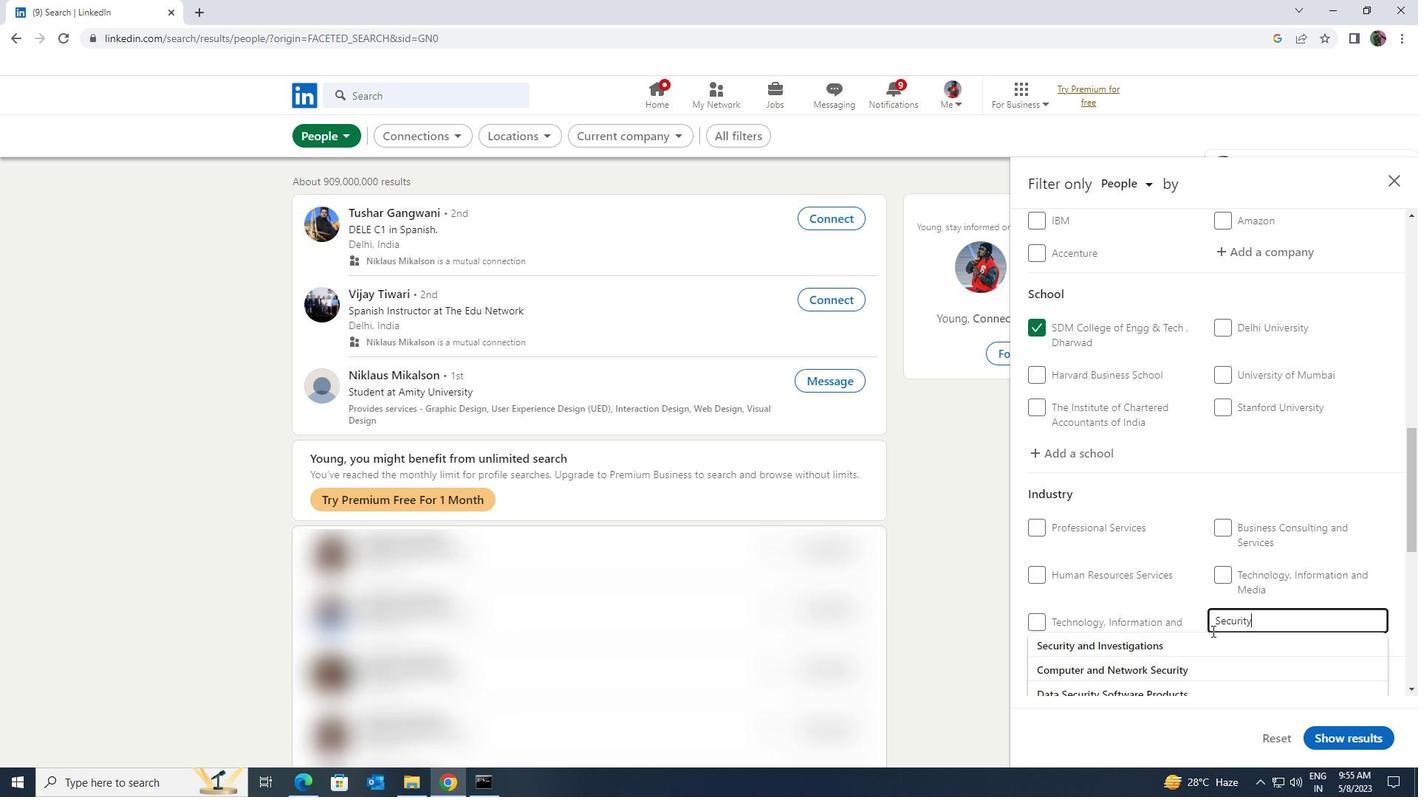 
Action: Mouse pressed left at (1211, 639)
Screenshot: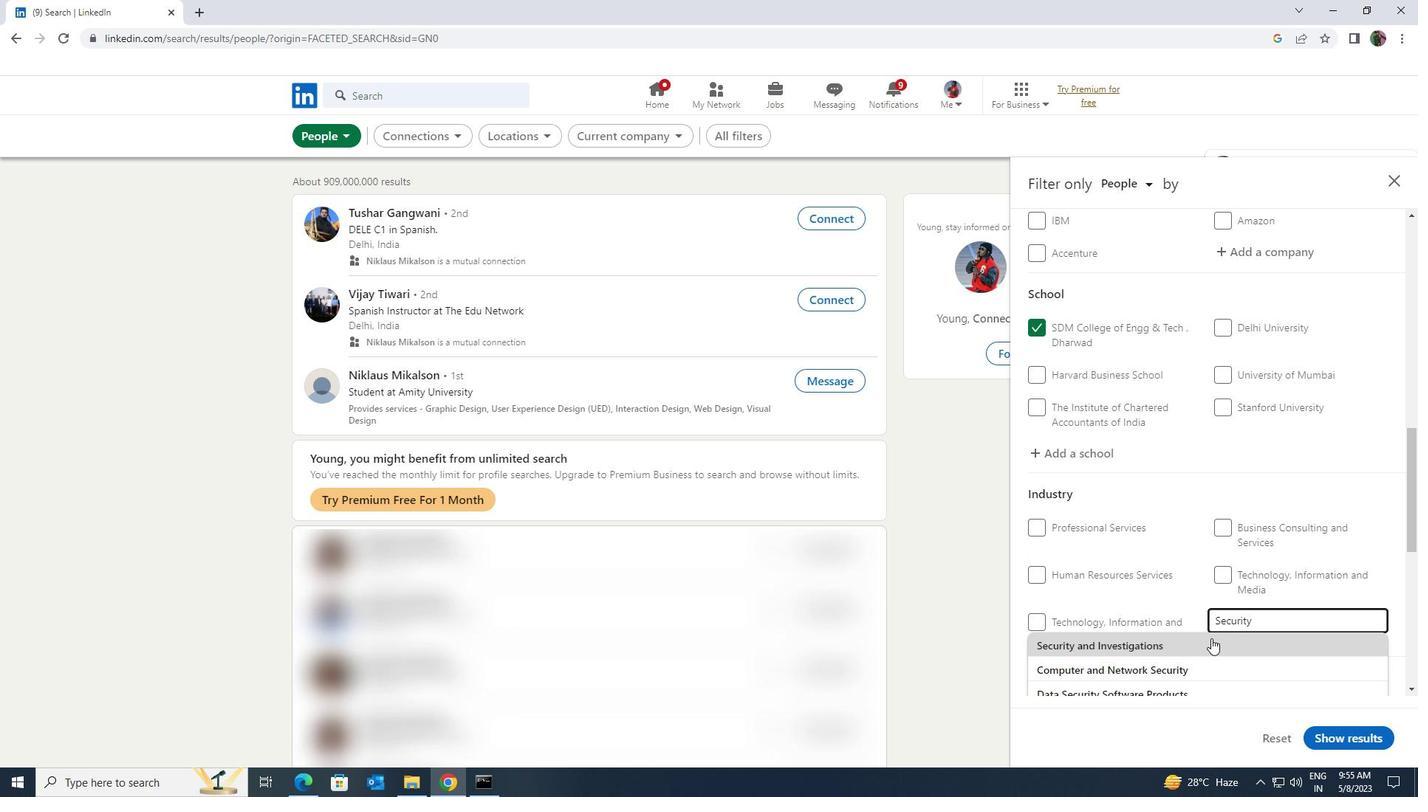 
Action: Mouse scrolled (1211, 638) with delta (0, 0)
Screenshot: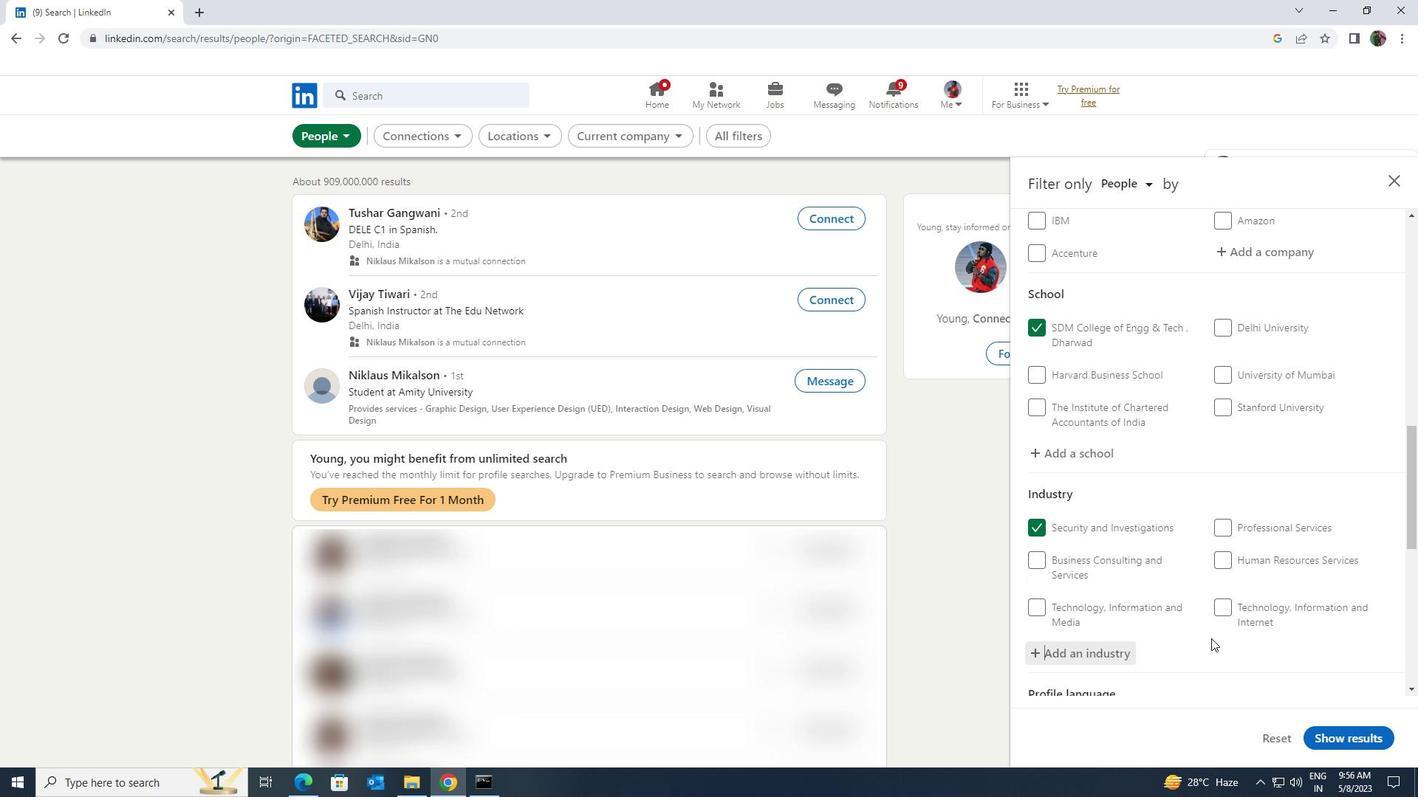 
Action: Mouse scrolled (1211, 638) with delta (0, 0)
Screenshot: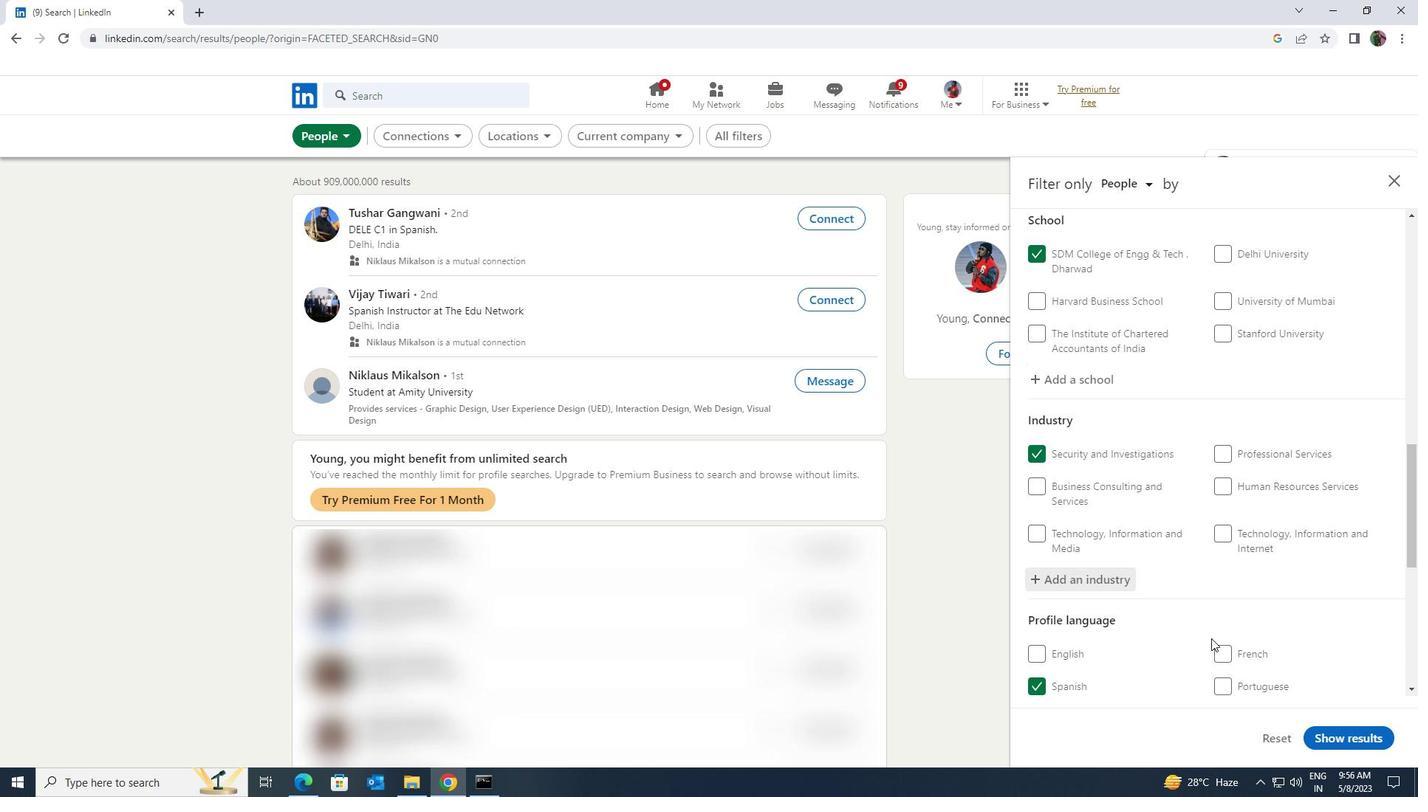 
Action: Mouse scrolled (1211, 638) with delta (0, 0)
Screenshot: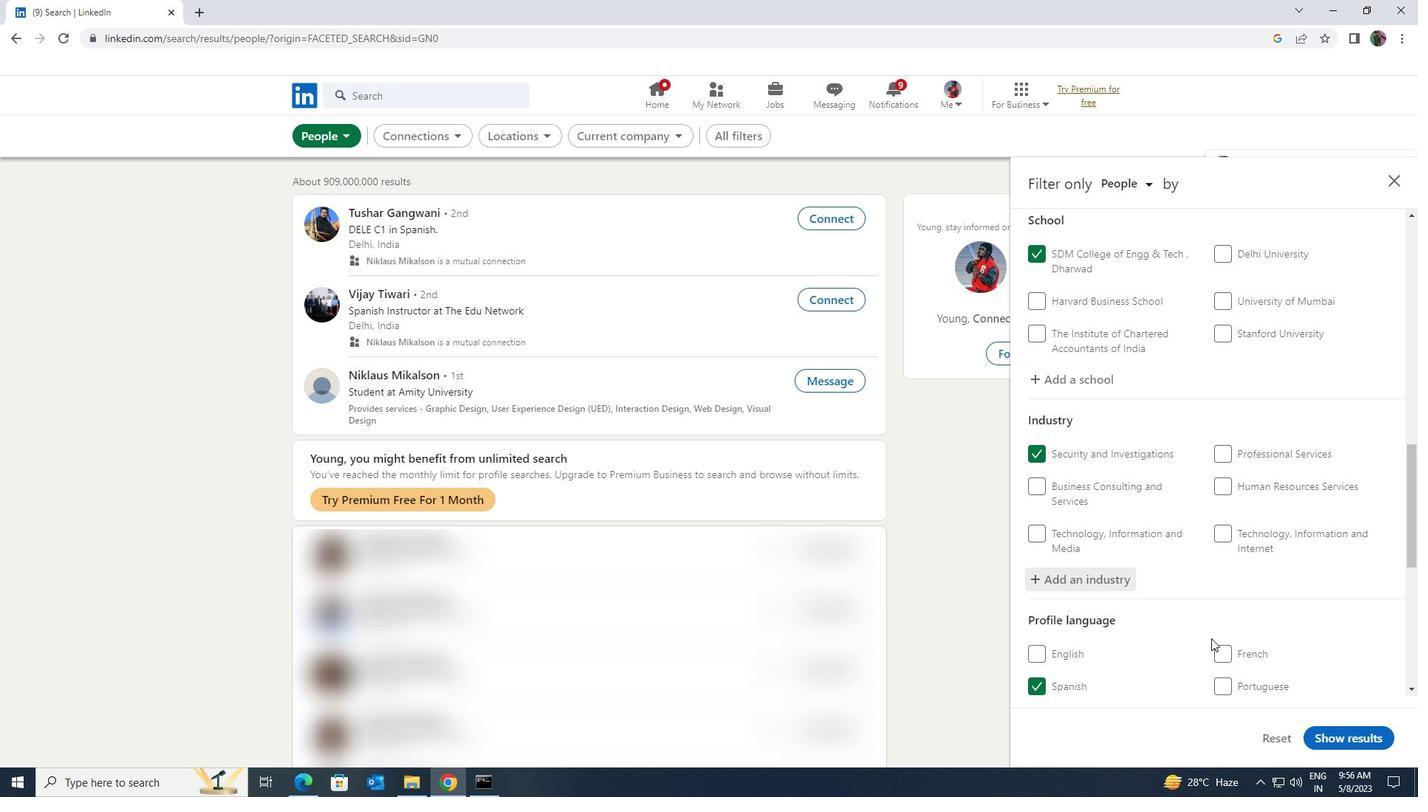 
Action: Mouse moved to (1211, 639)
Screenshot: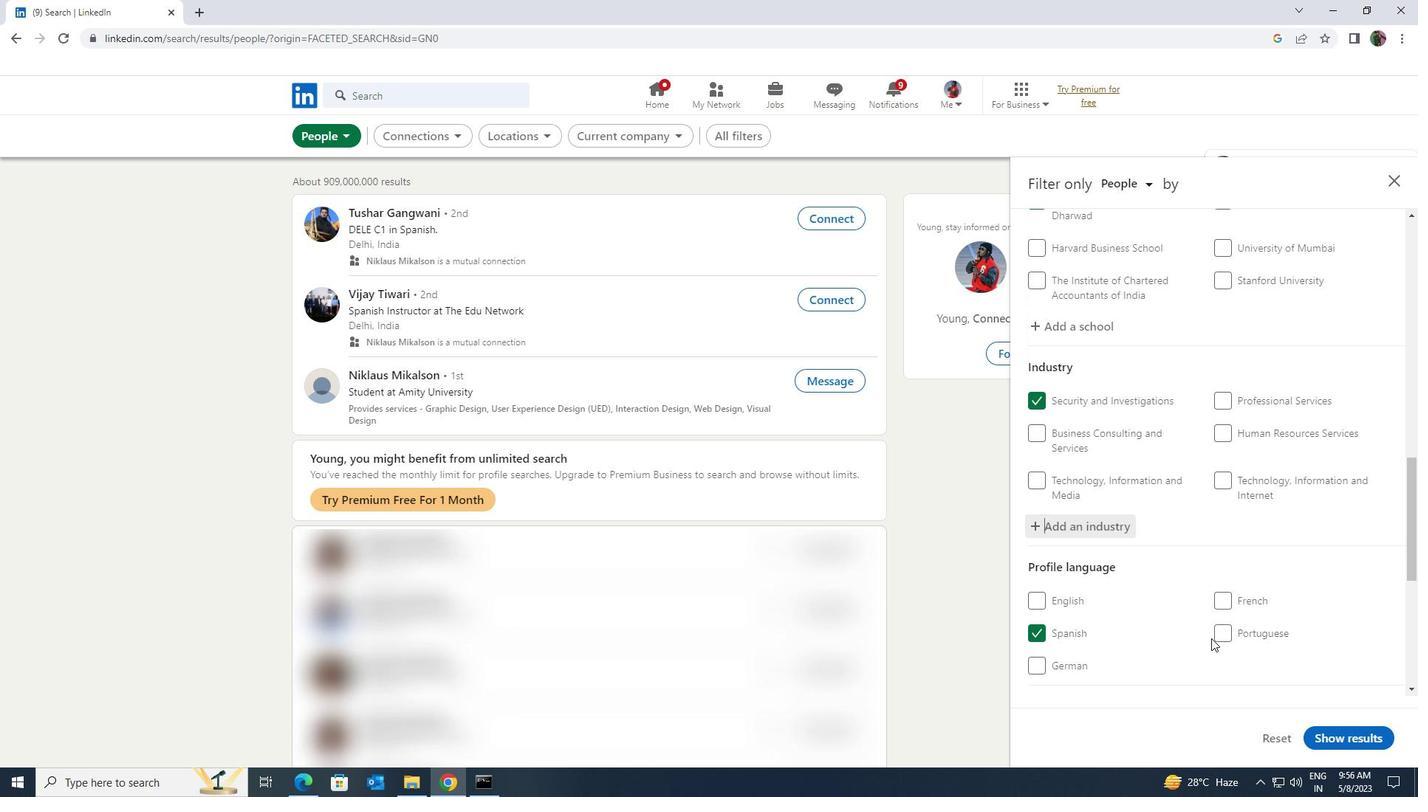 
Action: Mouse scrolled (1211, 639) with delta (0, 0)
Screenshot: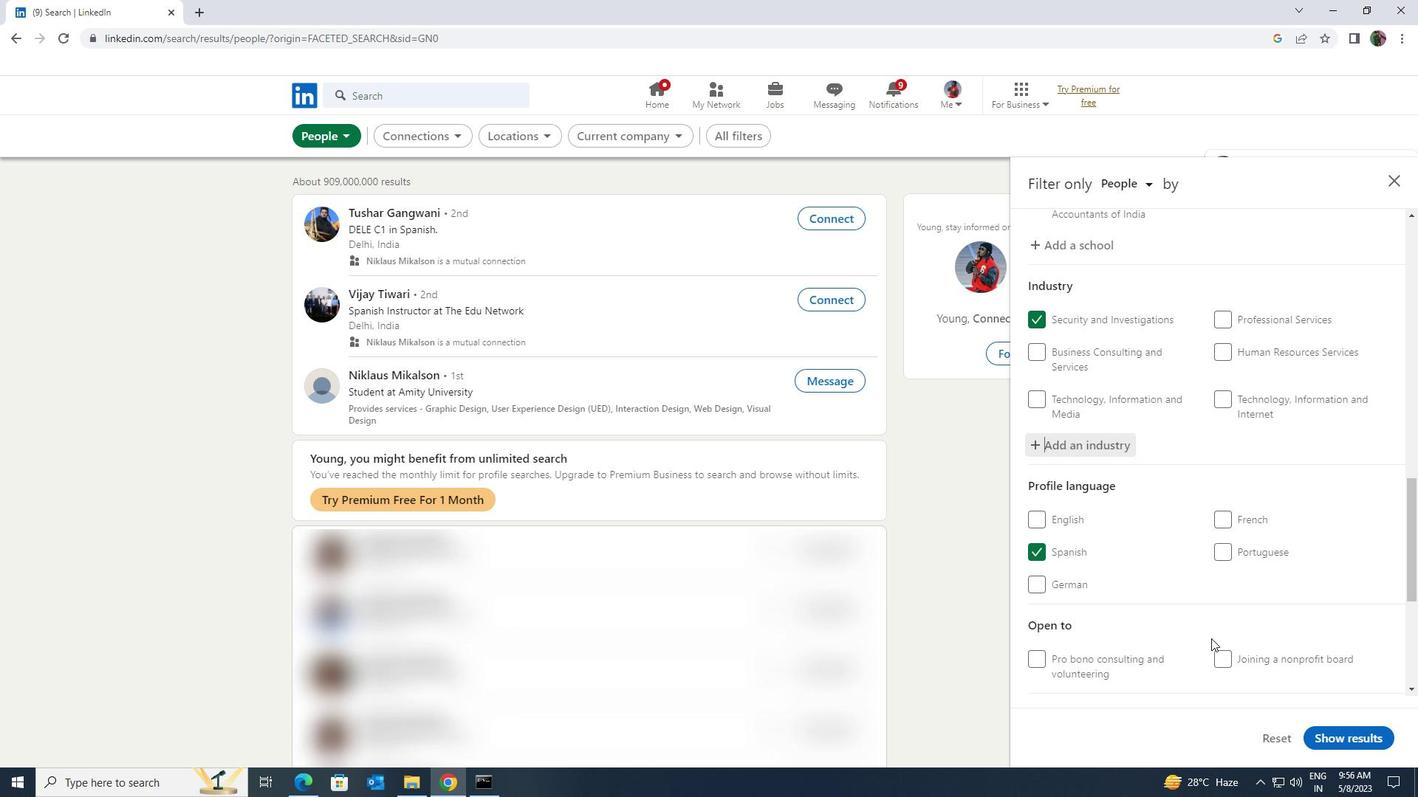 
Action: Mouse scrolled (1211, 639) with delta (0, 0)
Screenshot: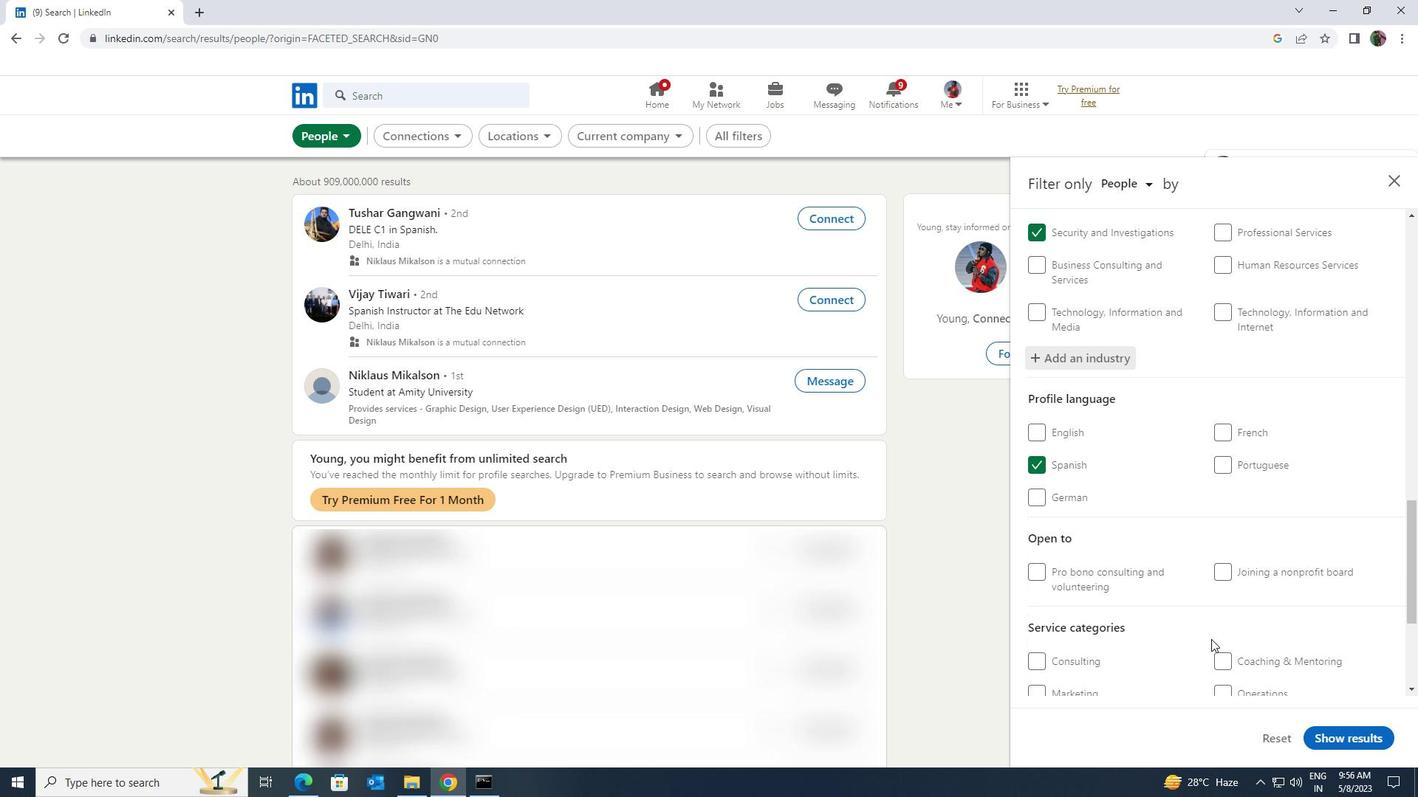 
Action: Mouse moved to (1219, 642)
Screenshot: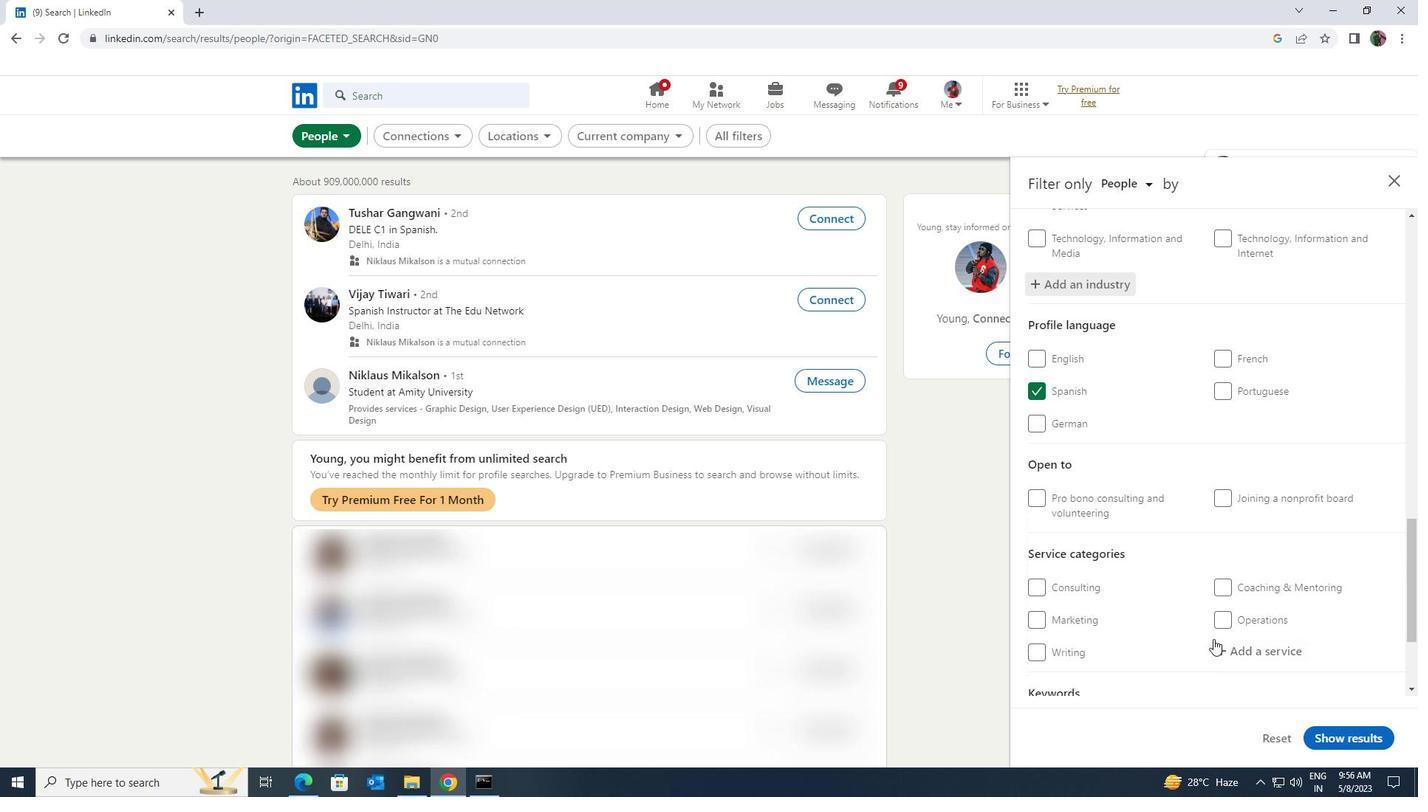 
Action: Mouse pressed left at (1219, 642)
Screenshot: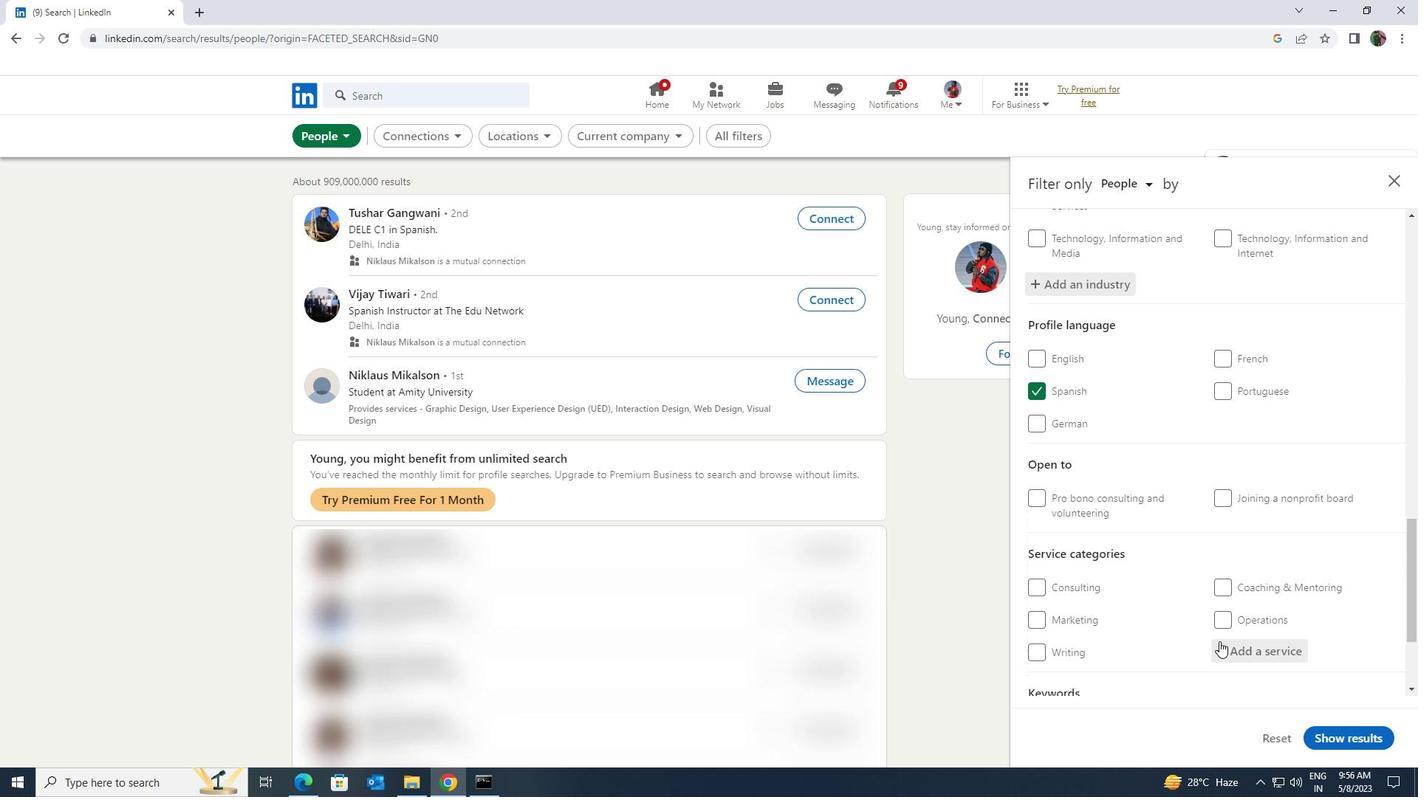 
Action: Mouse moved to (1219, 642)
Screenshot: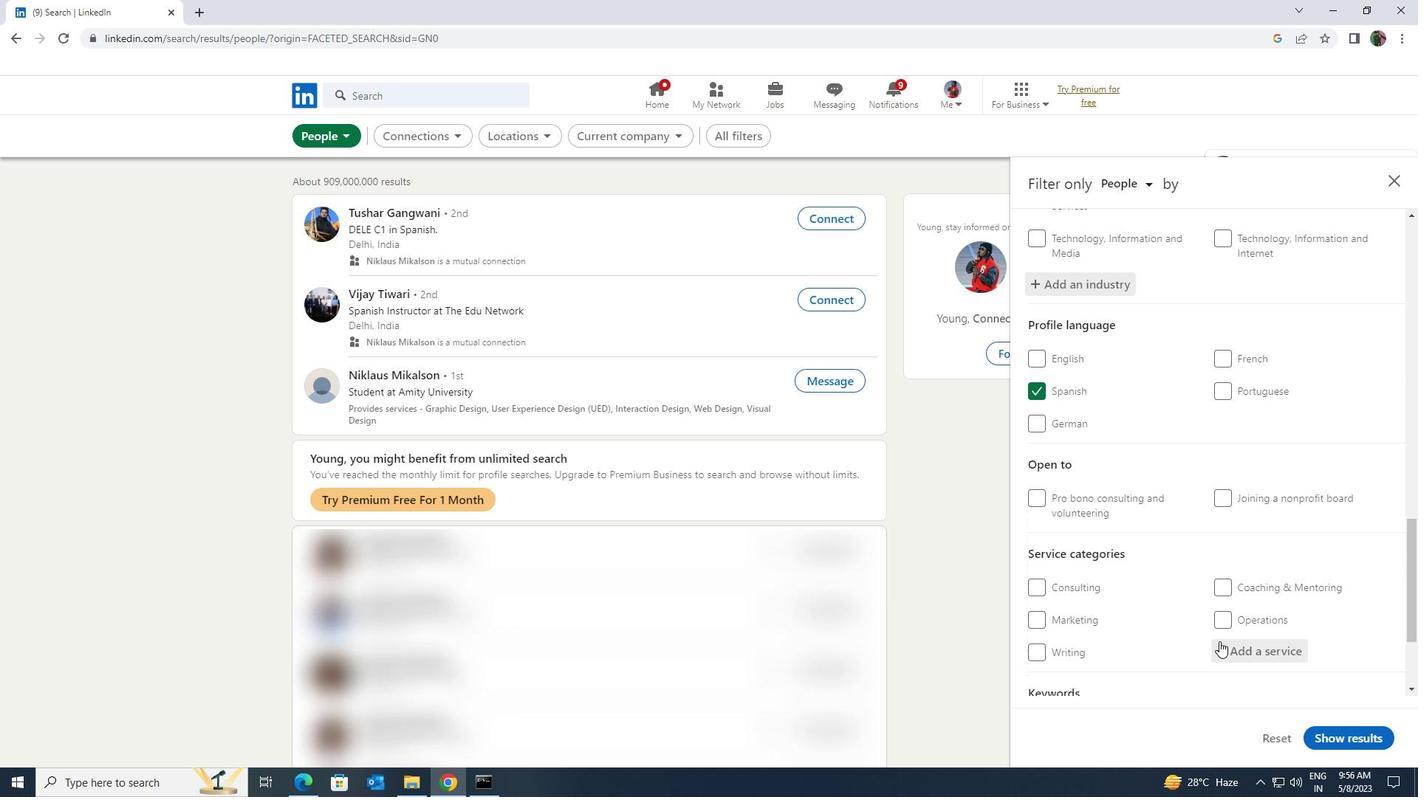 
Action: Key pressed I<Key.shift>OS<Key.space>
Screenshot: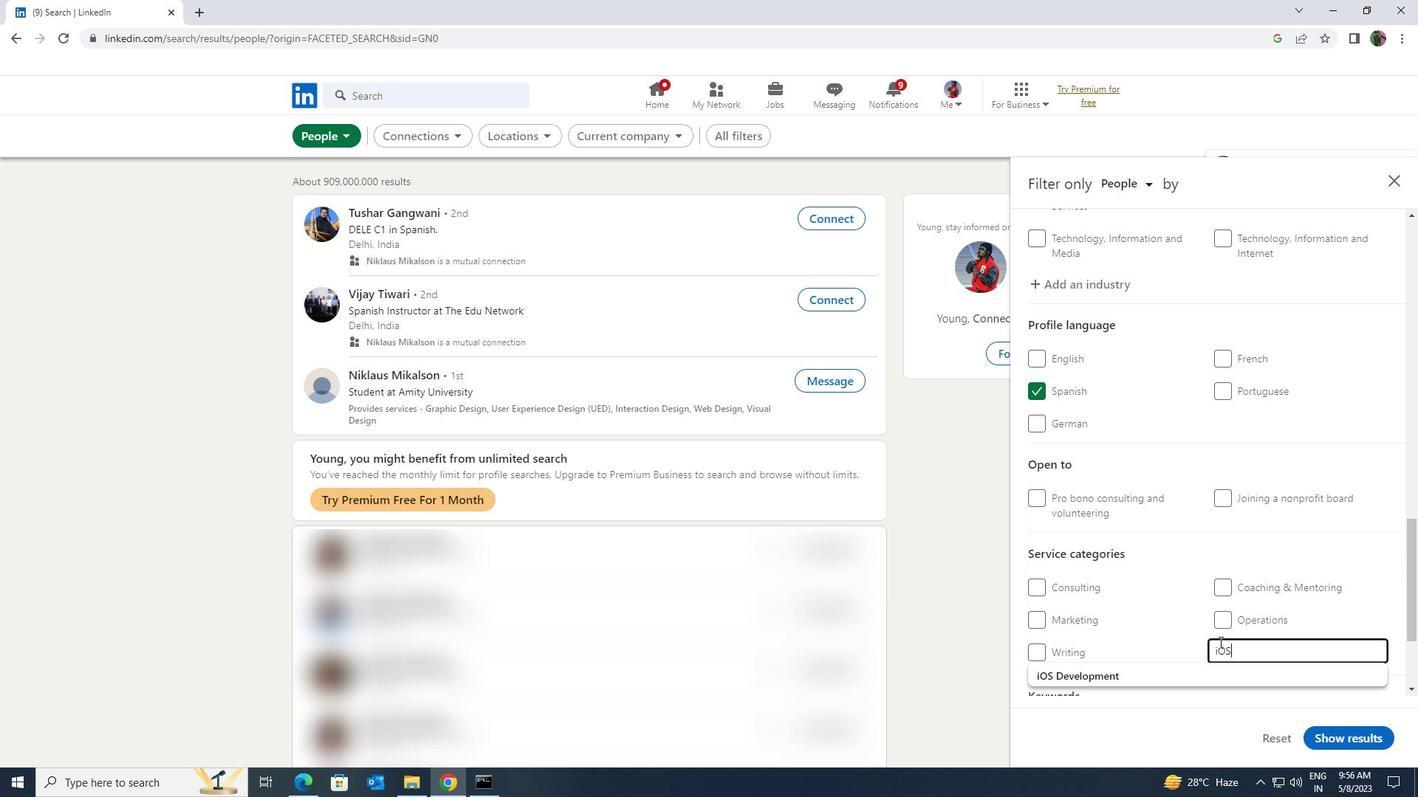 
Action: Mouse moved to (1219, 664)
Screenshot: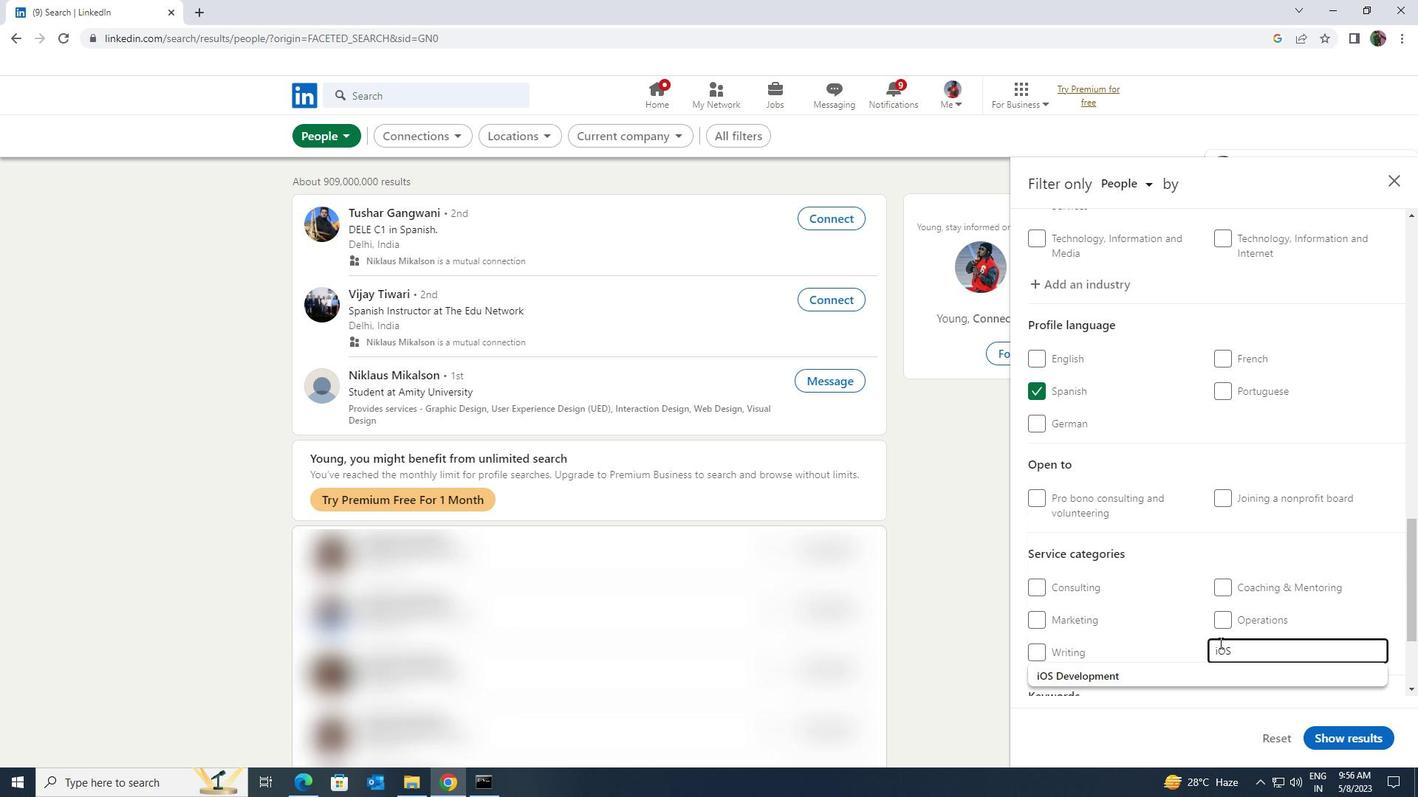 
Action: Mouse pressed left at (1219, 664)
Screenshot: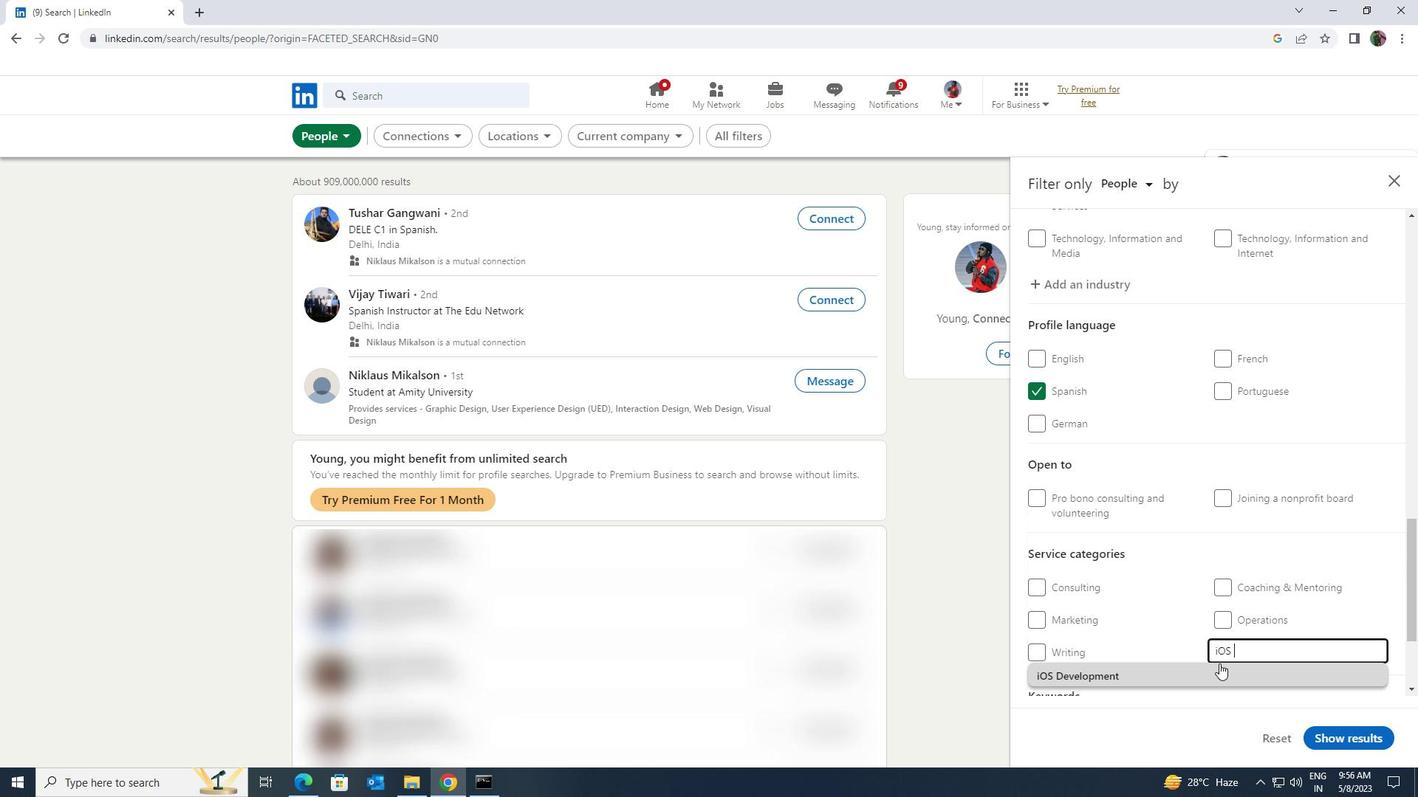 
Action: Mouse scrolled (1219, 663) with delta (0, 0)
Screenshot: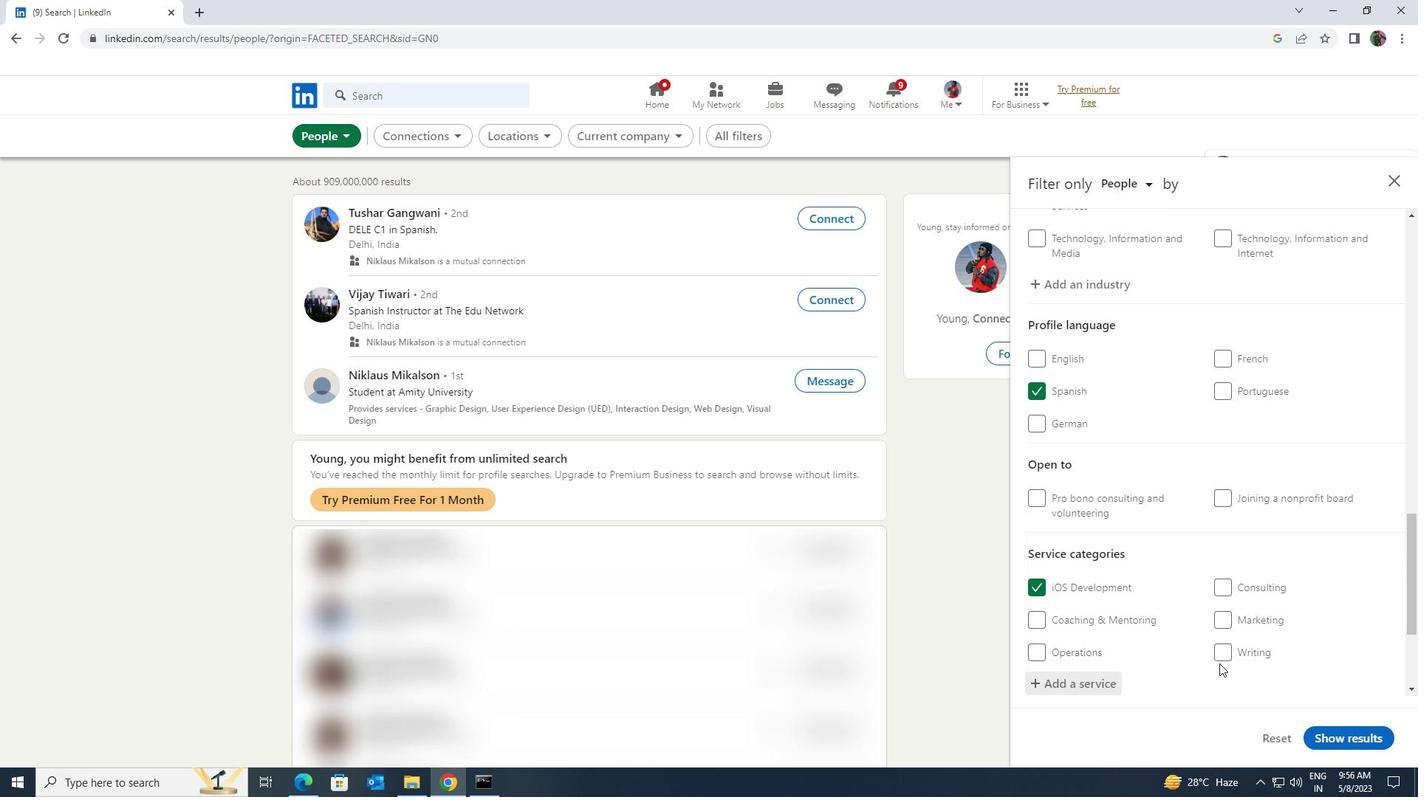 
Action: Mouse scrolled (1219, 663) with delta (0, 0)
Screenshot: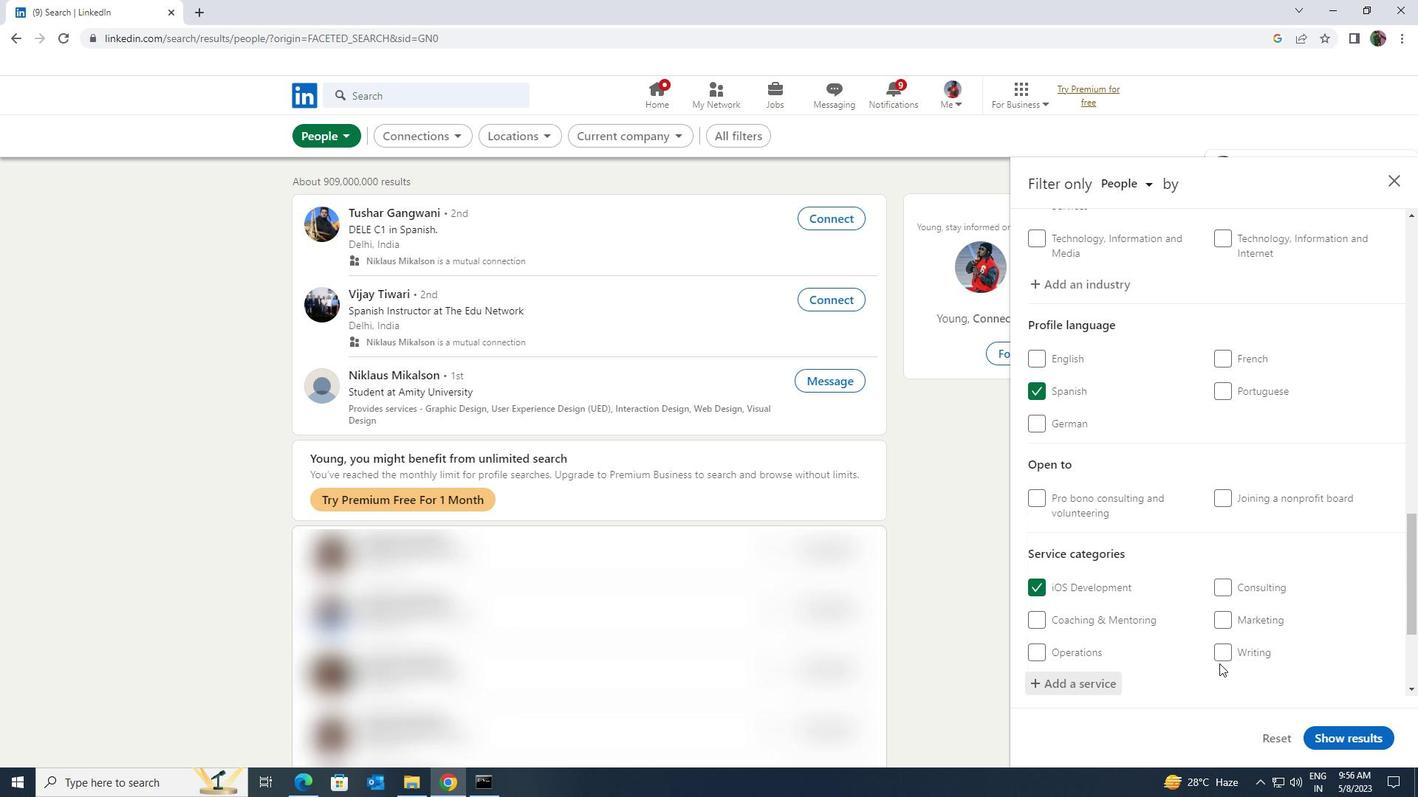 
Action: Mouse moved to (1196, 673)
Screenshot: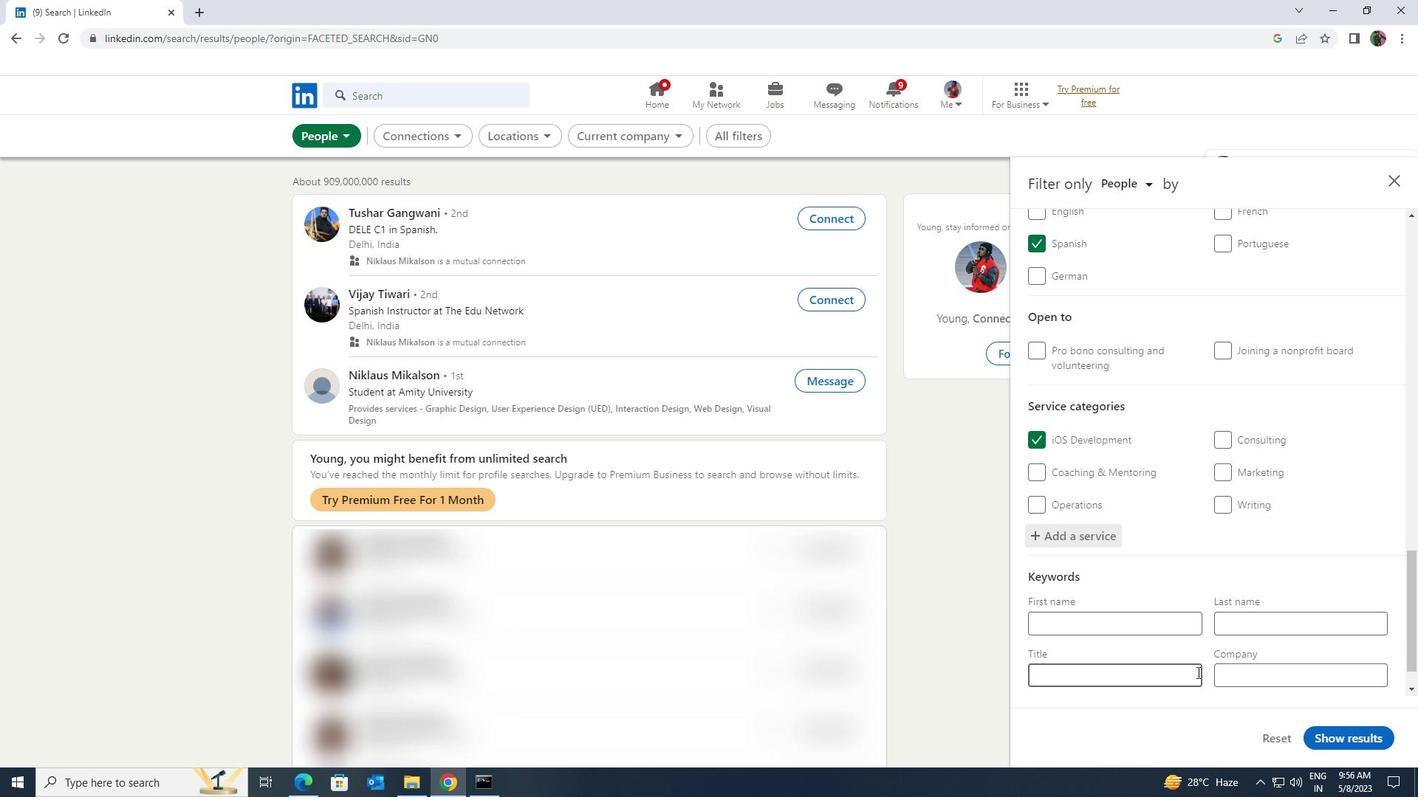 
Action: Mouse pressed left at (1196, 673)
Screenshot: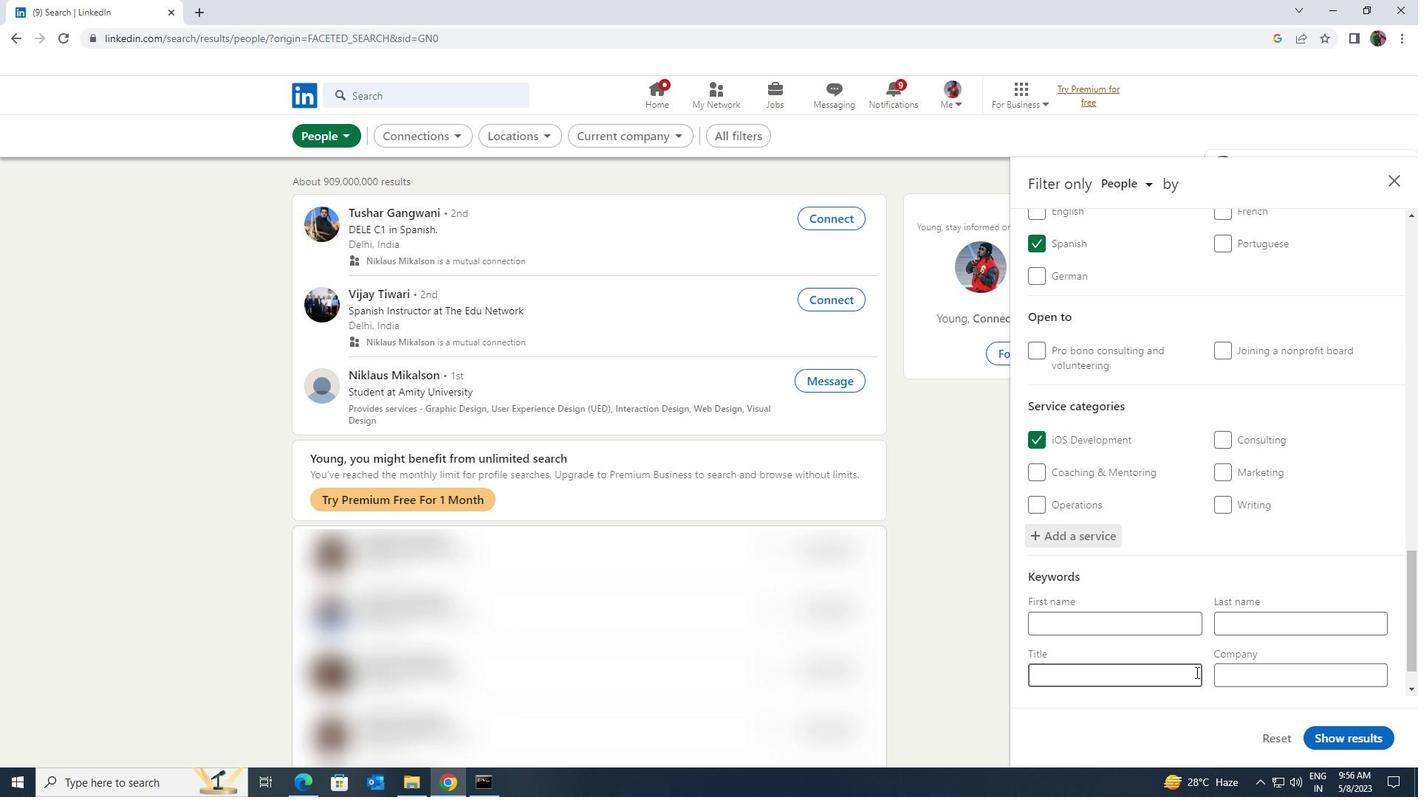 
Action: Key pressed <Key.shift><Key.shift><Key.shift><Key.shift><Key.shift><Key.shift><Key.shift>CARETAKER<Key.space>AND<Key.space><Key.shift>HOUSE<Key.space><Key.shift><Key.shift><Key.shift>SITTER
Screenshot: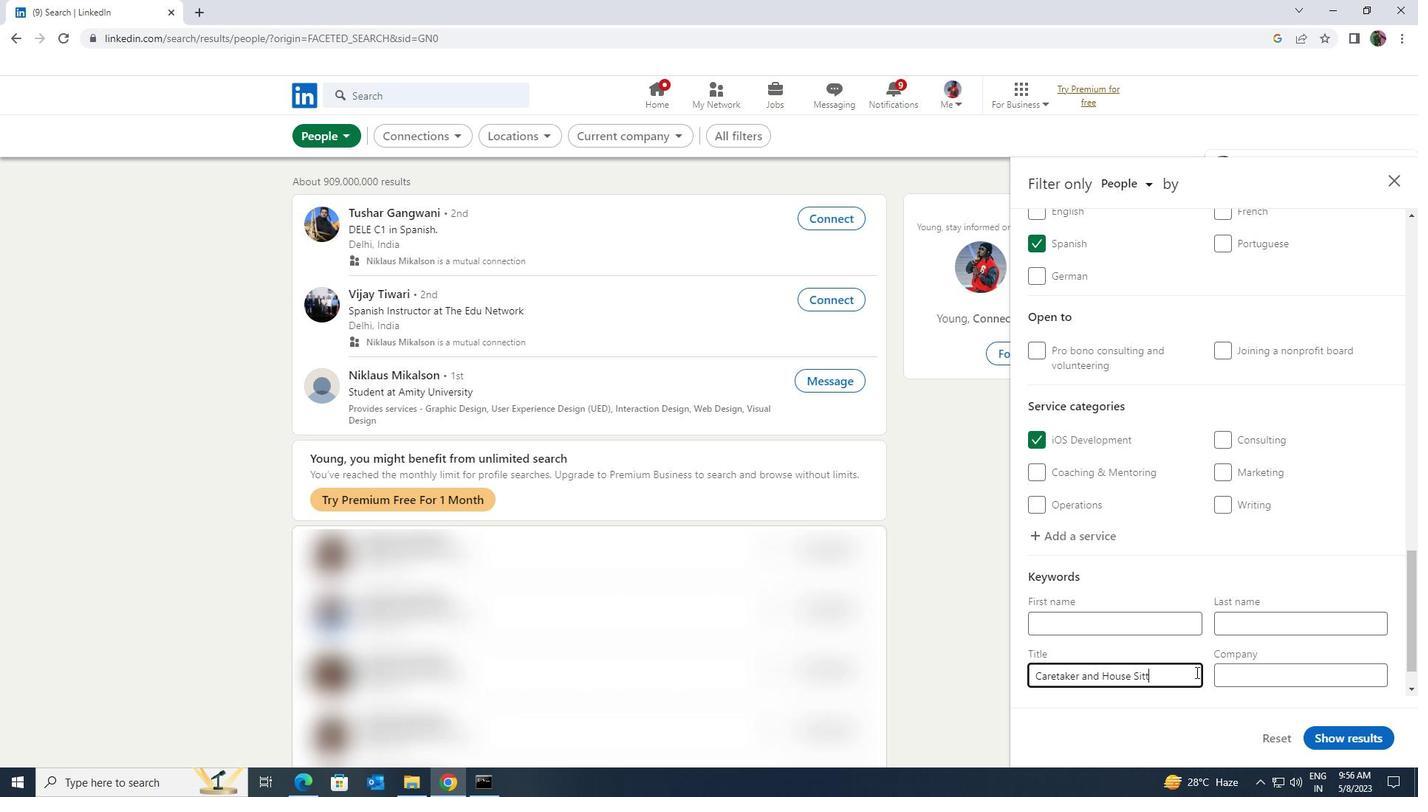 
Action: Mouse moved to (1315, 728)
Screenshot: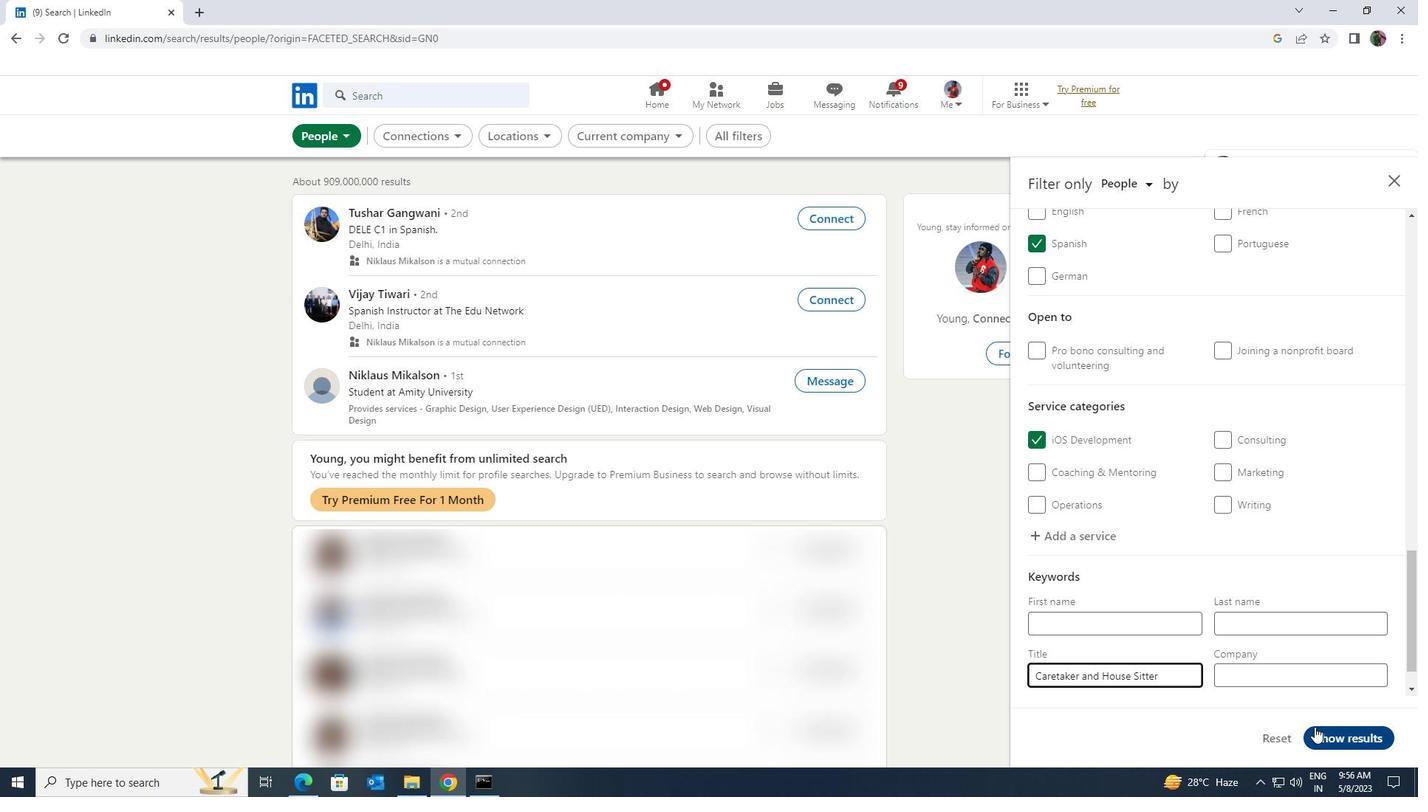 
Action: Mouse pressed left at (1315, 728)
Screenshot: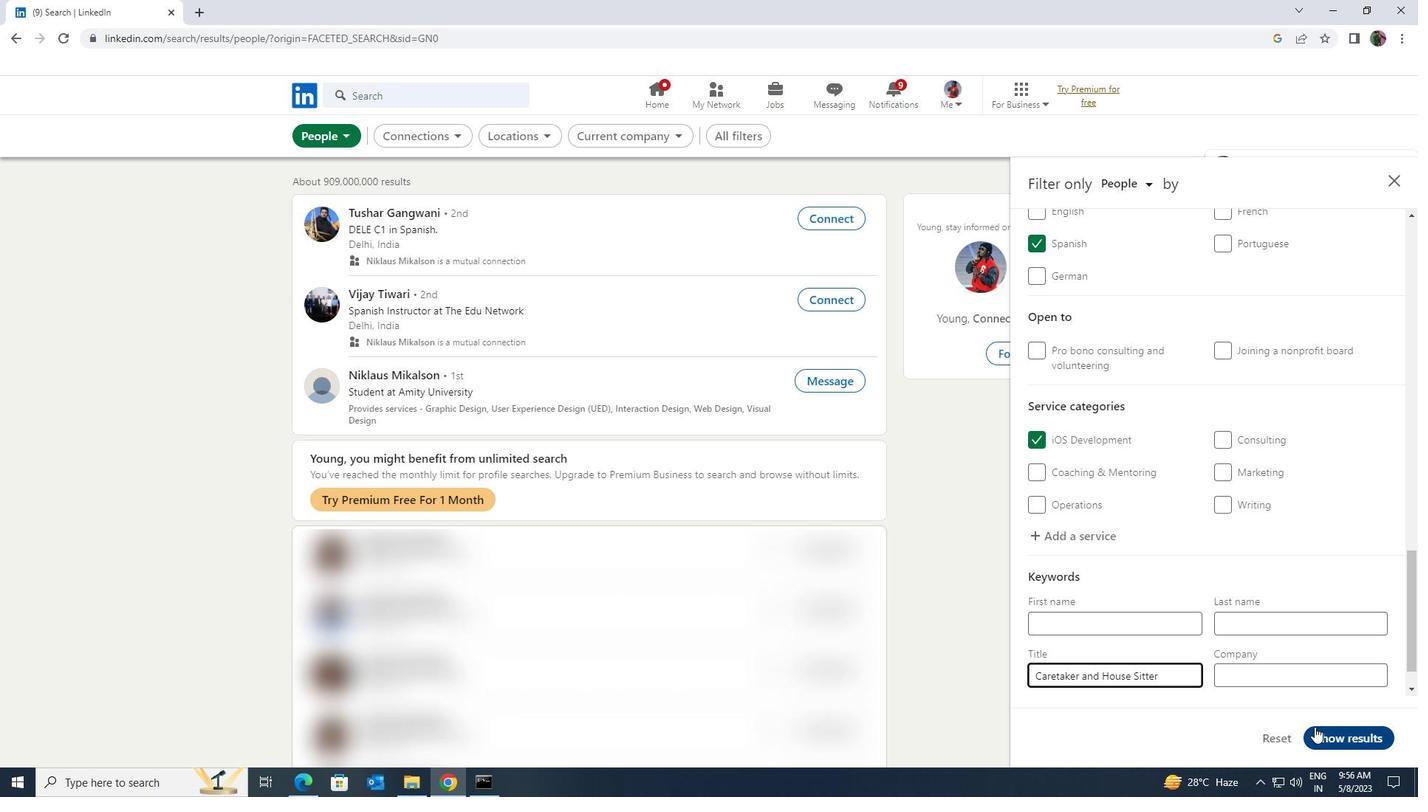 
